 Task: Look for space in Danghara, Tajikistan from 10th July, 2023 to 15th July, 2023 for 7 adults in price range Rs.10000 to Rs.15000. Place can be entire place or shared room with 4 bedrooms having 7 beds and 4 bathrooms. Property type can be house, flat, guest house. Amenities needed are: wifi, TV, free parkinig on premises, gym, breakfast. Booking option can be shelf check-in. Required host language is English.
Action: Mouse moved to (453, 61)
Screenshot: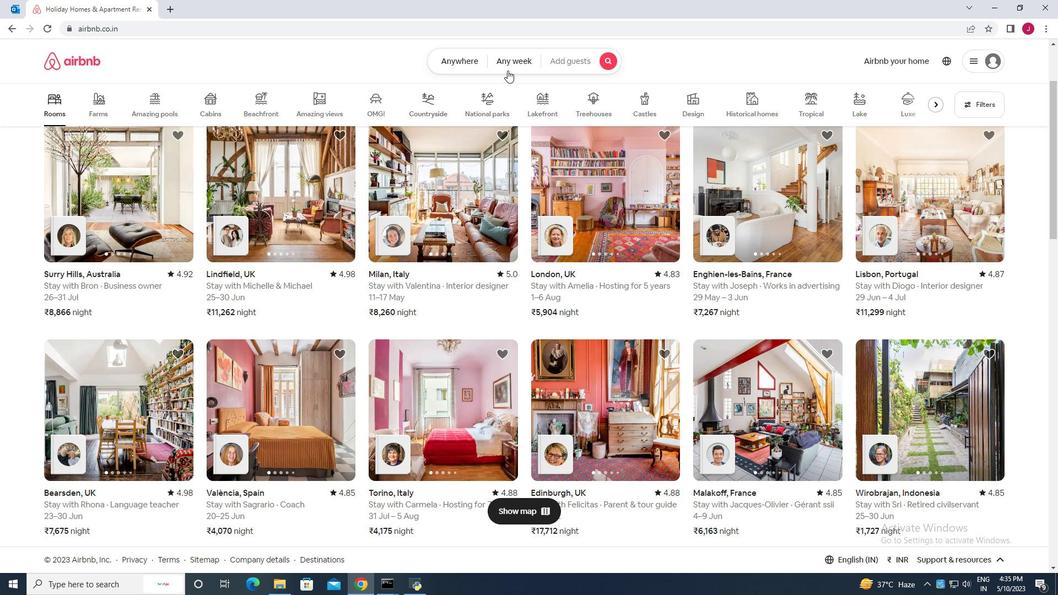 
Action: Mouse pressed left at (453, 61)
Screenshot: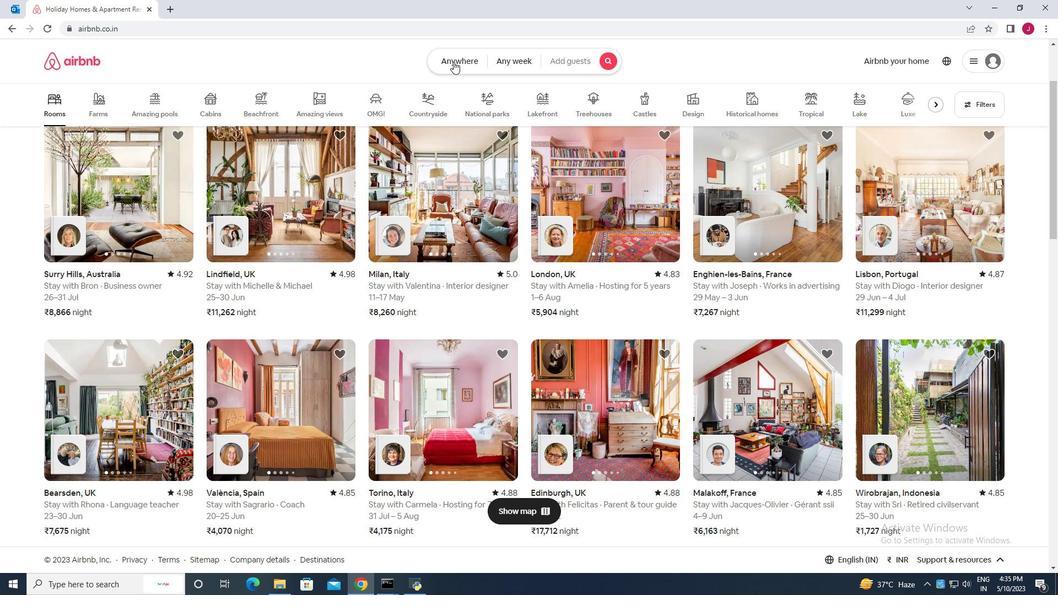 
Action: Mouse moved to (349, 103)
Screenshot: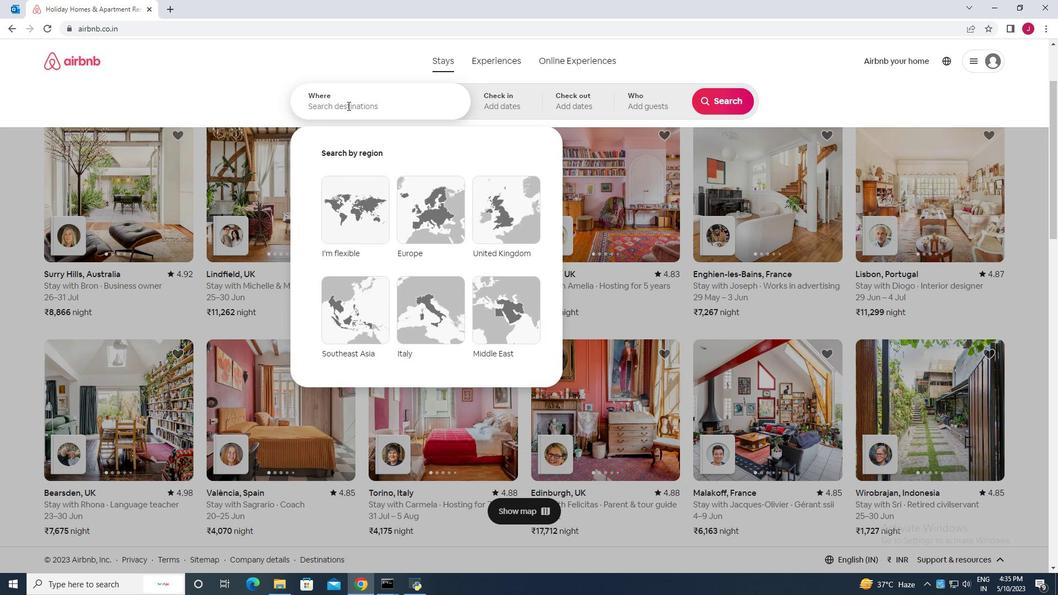 
Action: Mouse pressed left at (349, 103)
Screenshot: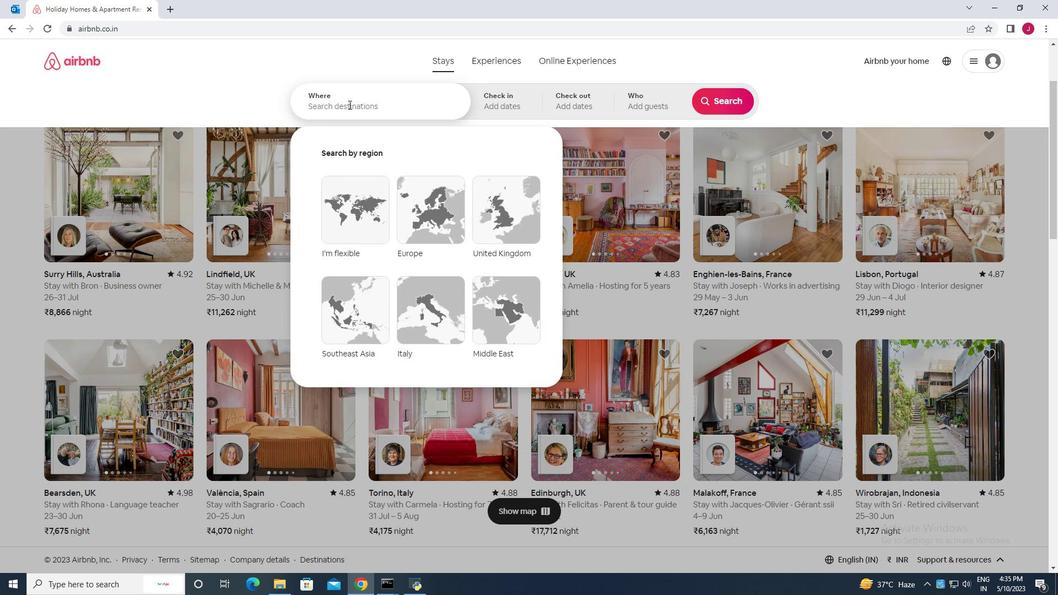 
Action: Mouse moved to (349, 103)
Screenshot: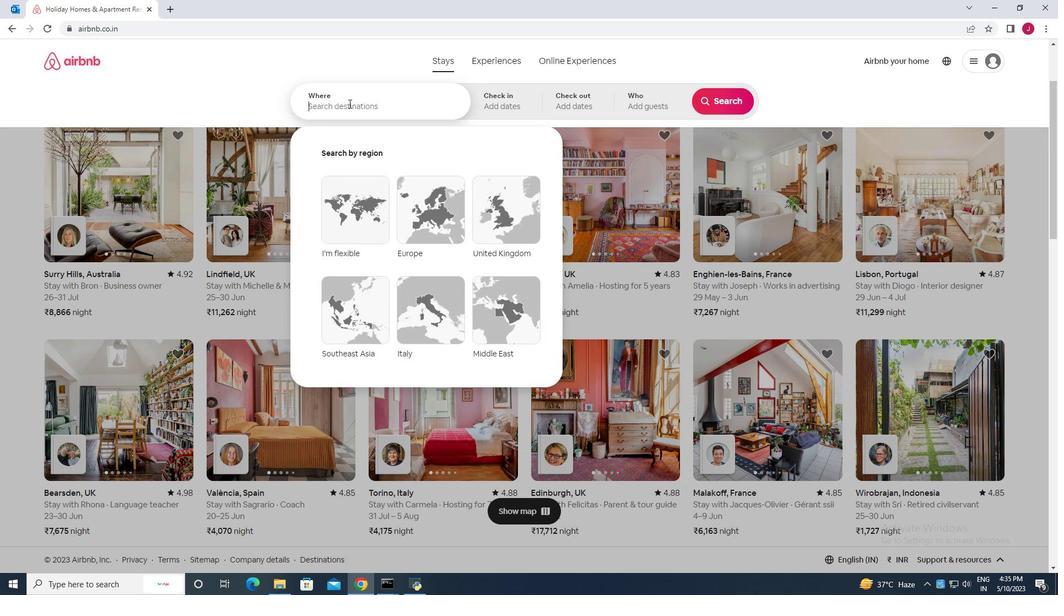 
Action: Key pressed <Key.caps_lock>D<Key.caps_lock>anghara<Key.space>tajikistan
Screenshot: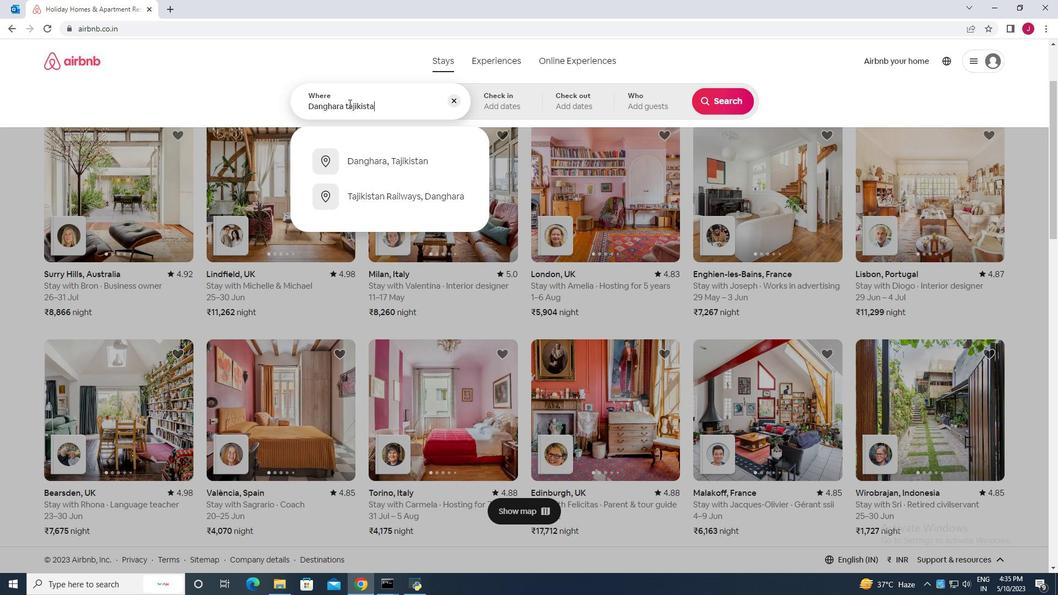 
Action: Mouse moved to (419, 164)
Screenshot: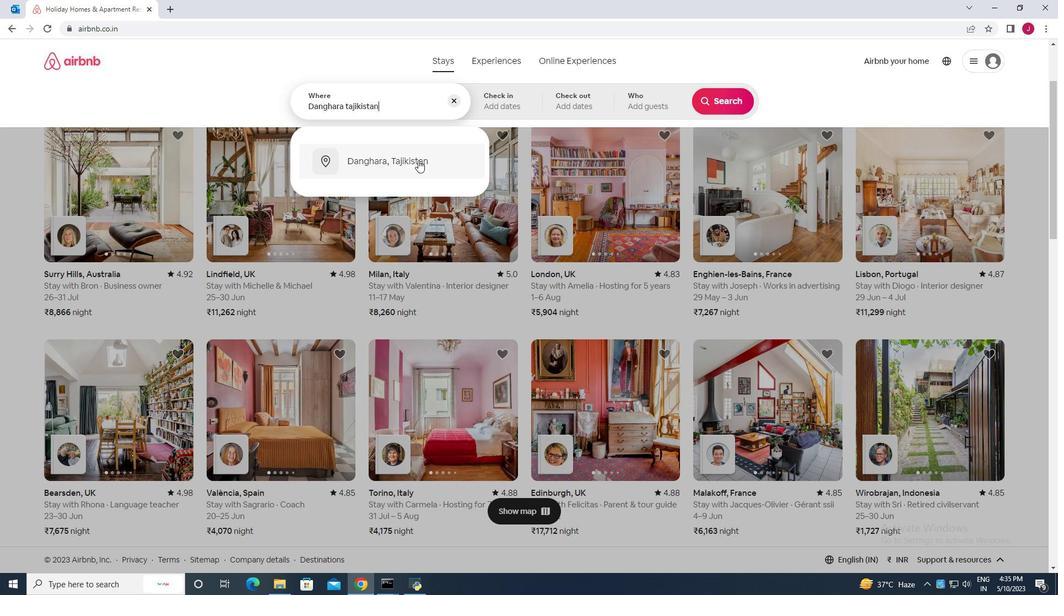 
Action: Mouse pressed left at (419, 164)
Screenshot: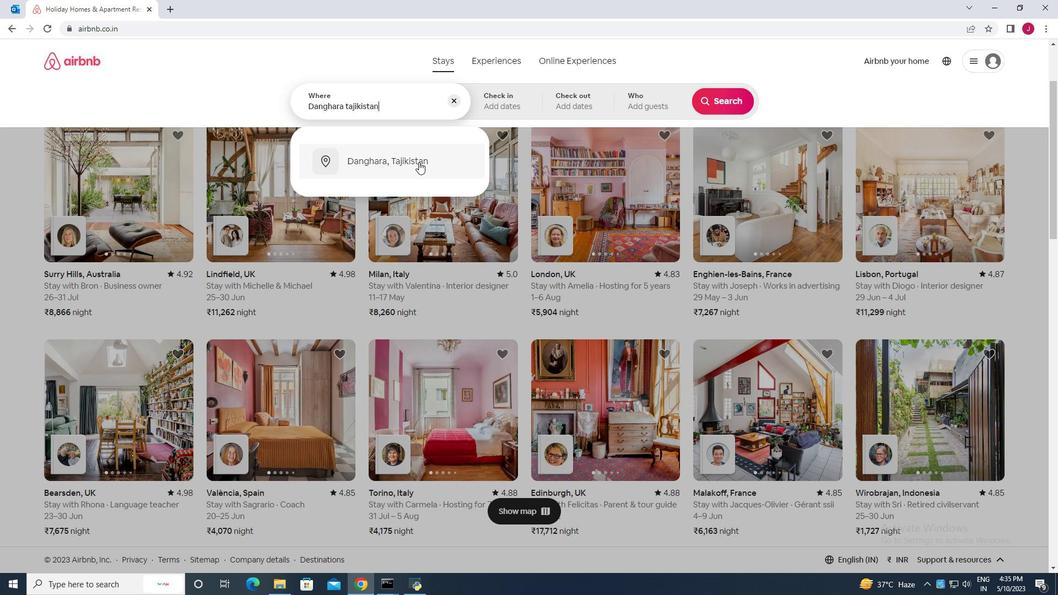 
Action: Mouse moved to (719, 185)
Screenshot: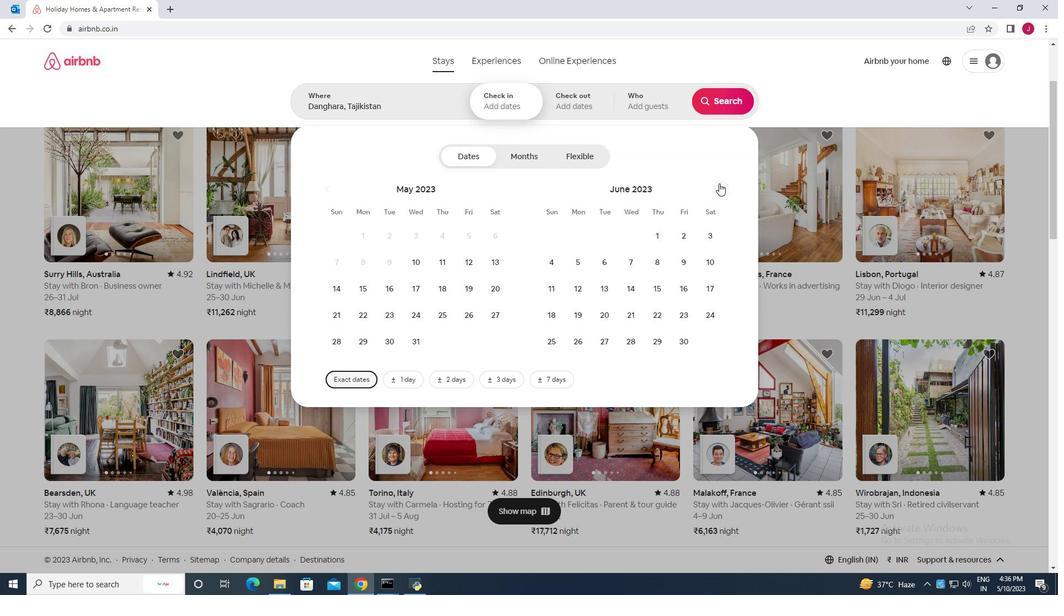 
Action: Mouse pressed left at (719, 185)
Screenshot: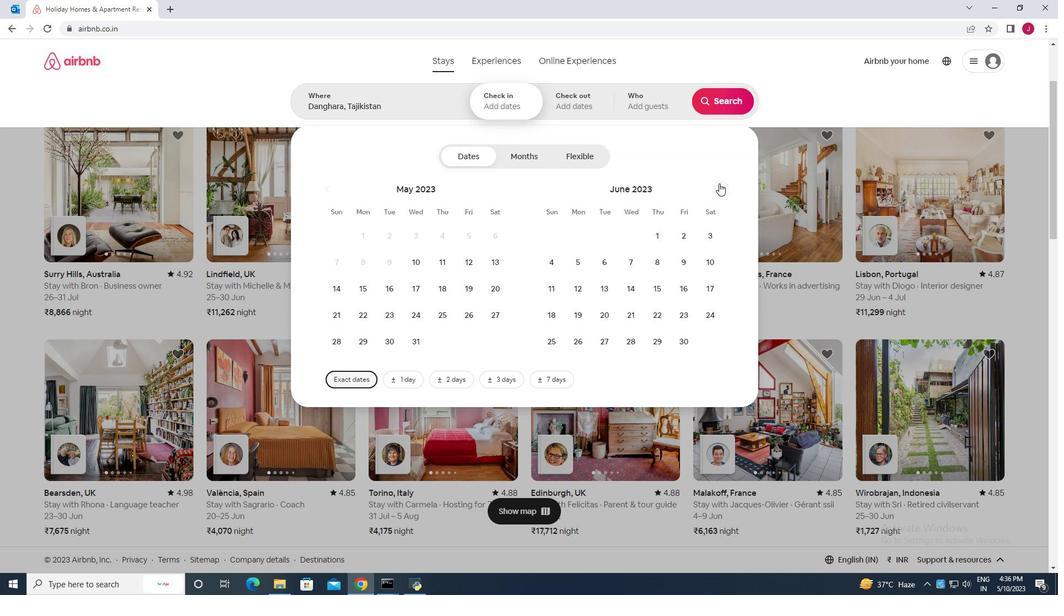 
Action: Mouse moved to (575, 291)
Screenshot: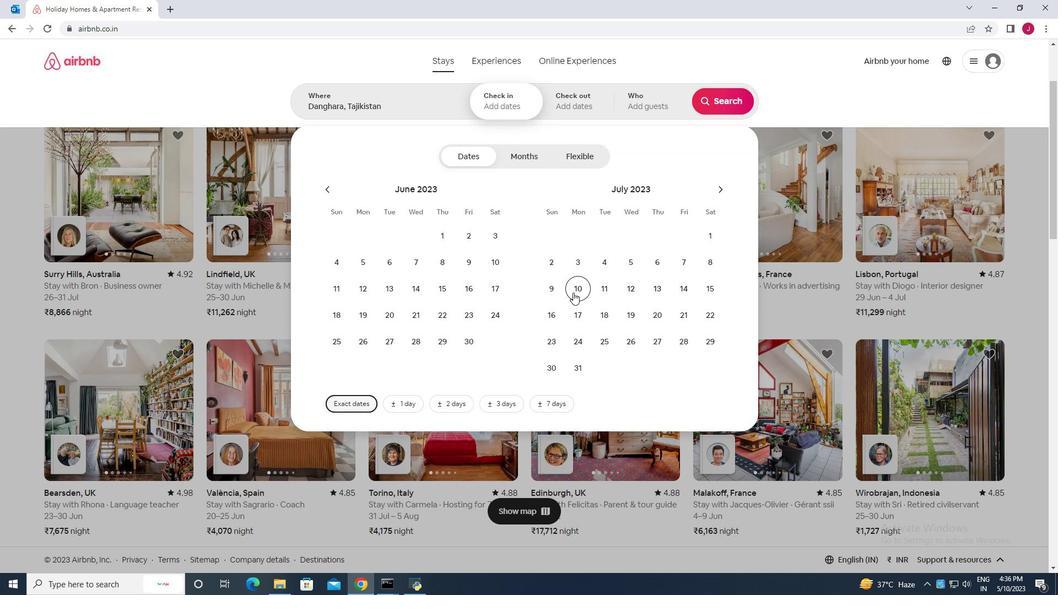 
Action: Mouse pressed left at (575, 291)
Screenshot: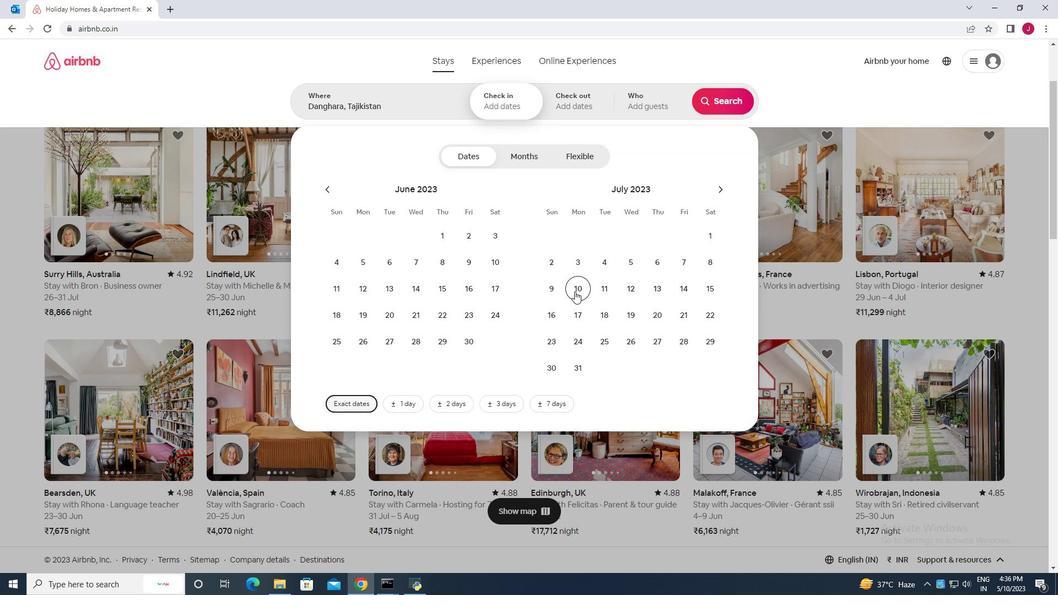 
Action: Mouse moved to (708, 287)
Screenshot: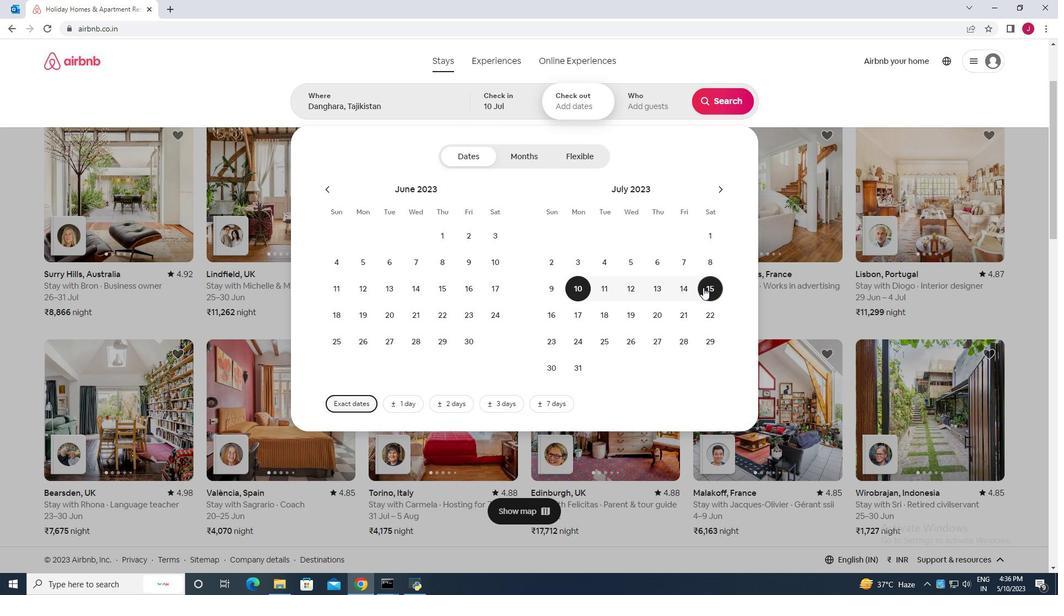 
Action: Mouse pressed left at (708, 287)
Screenshot: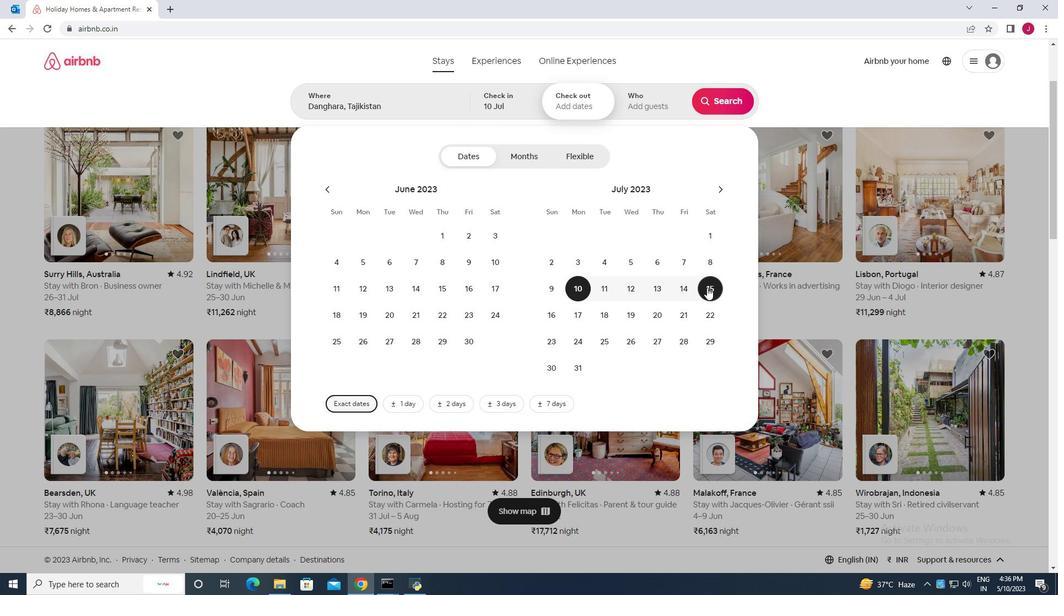
Action: Mouse moved to (646, 106)
Screenshot: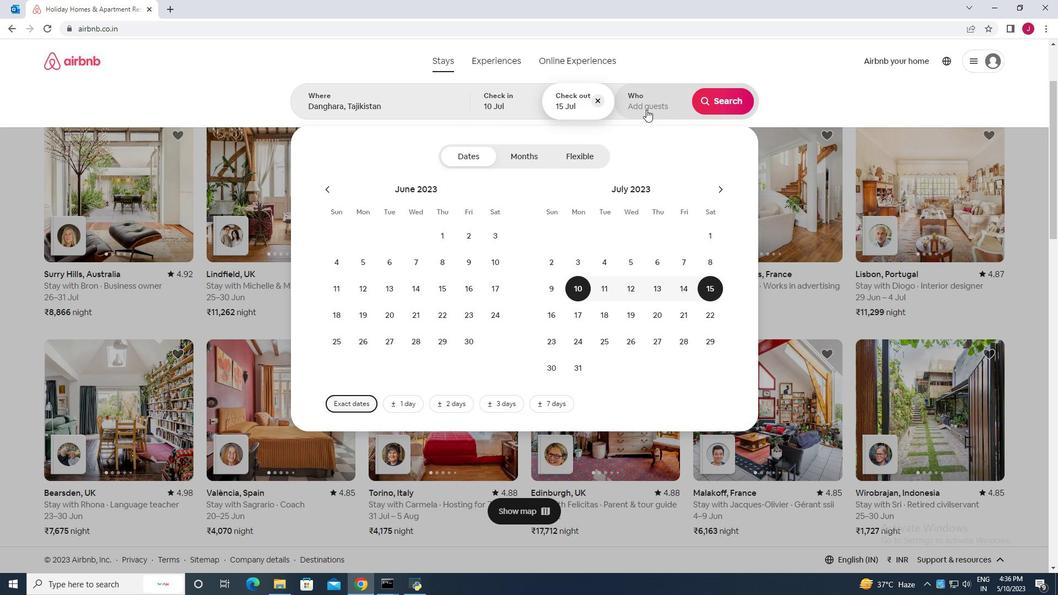 
Action: Mouse pressed left at (646, 106)
Screenshot: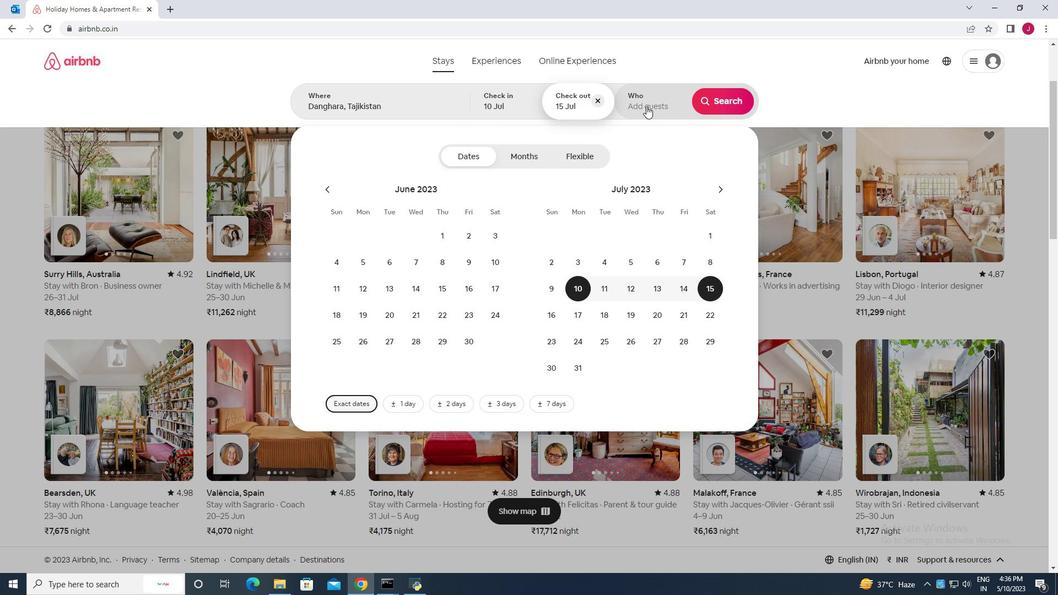 
Action: Mouse moved to (725, 165)
Screenshot: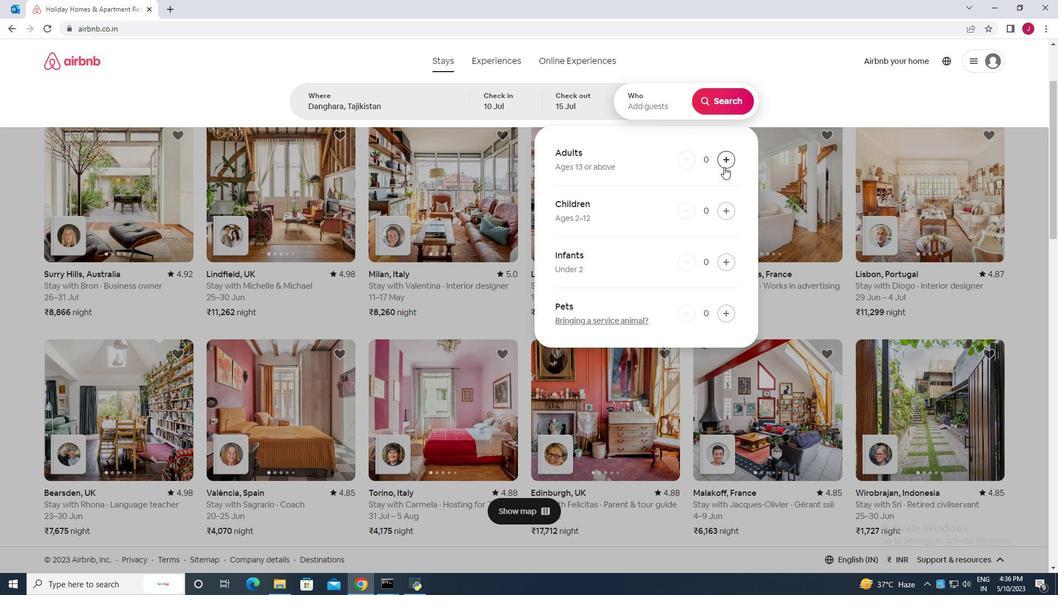 
Action: Mouse pressed left at (725, 165)
Screenshot: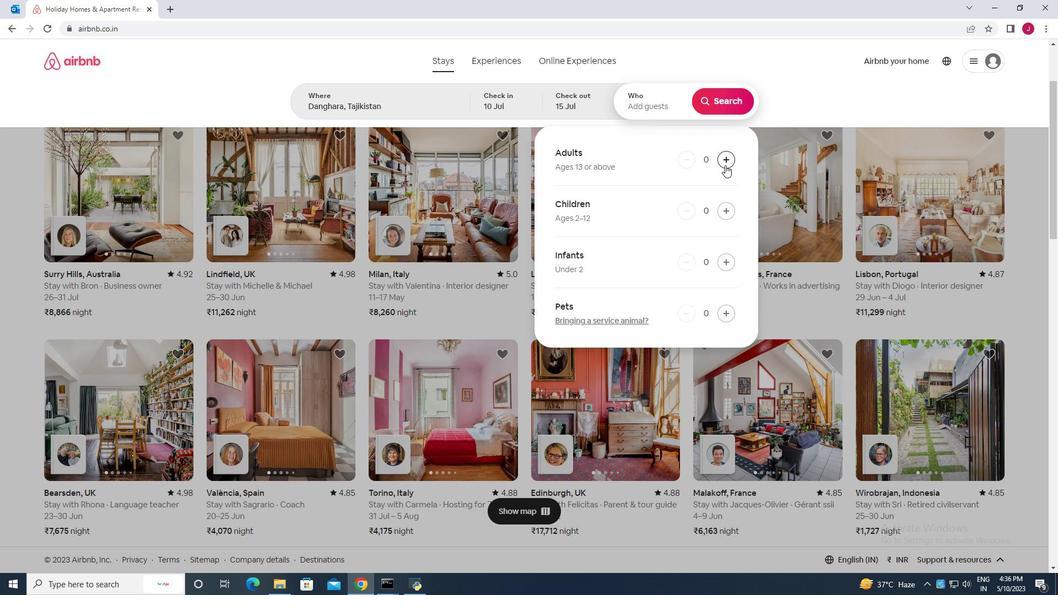 
Action: Mouse pressed left at (725, 165)
Screenshot: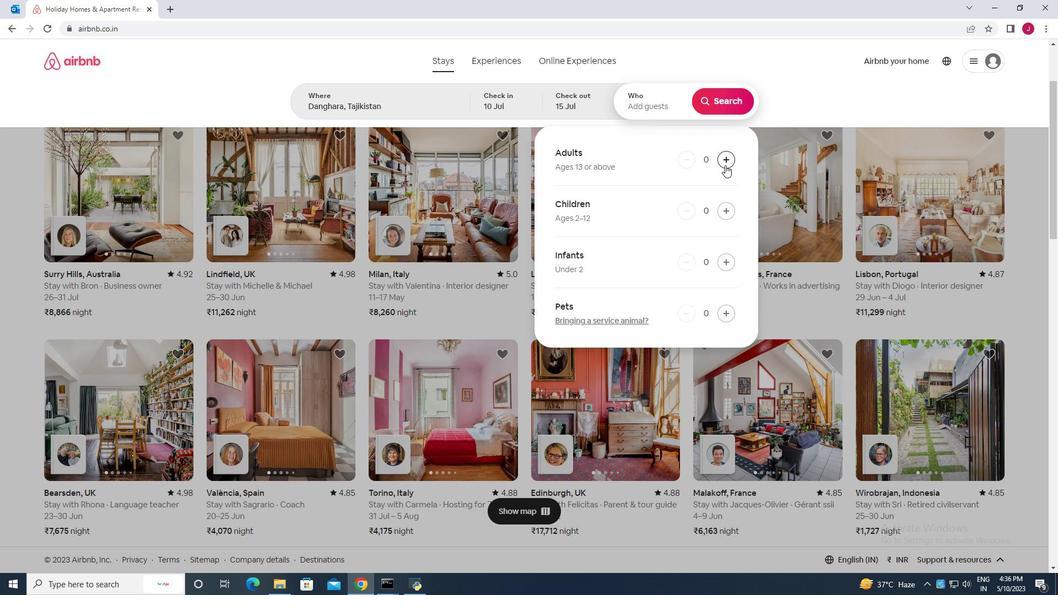 
Action: Mouse pressed left at (725, 165)
Screenshot: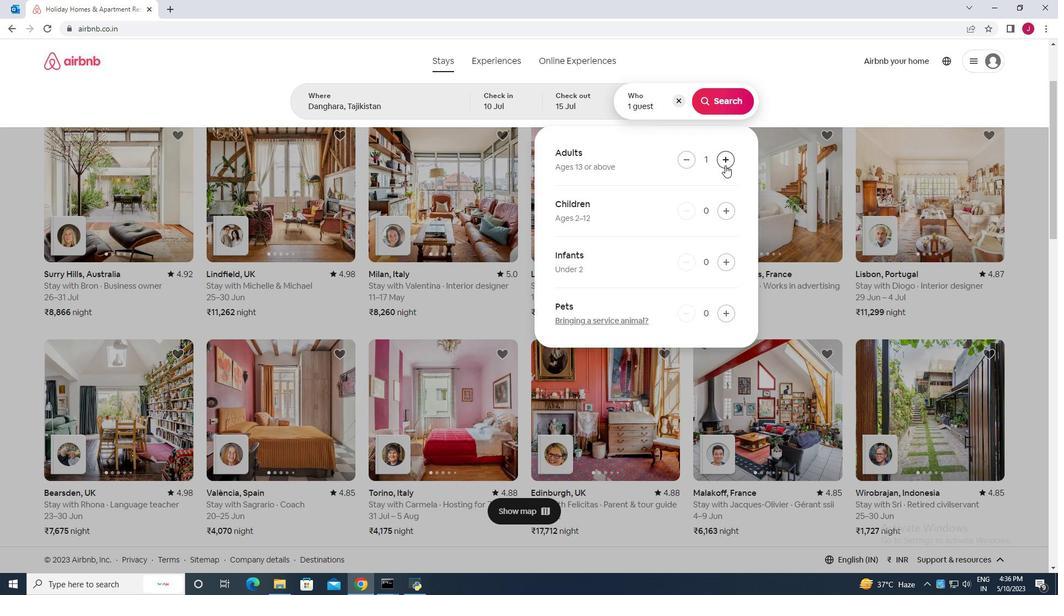 
Action: Mouse pressed left at (725, 165)
Screenshot: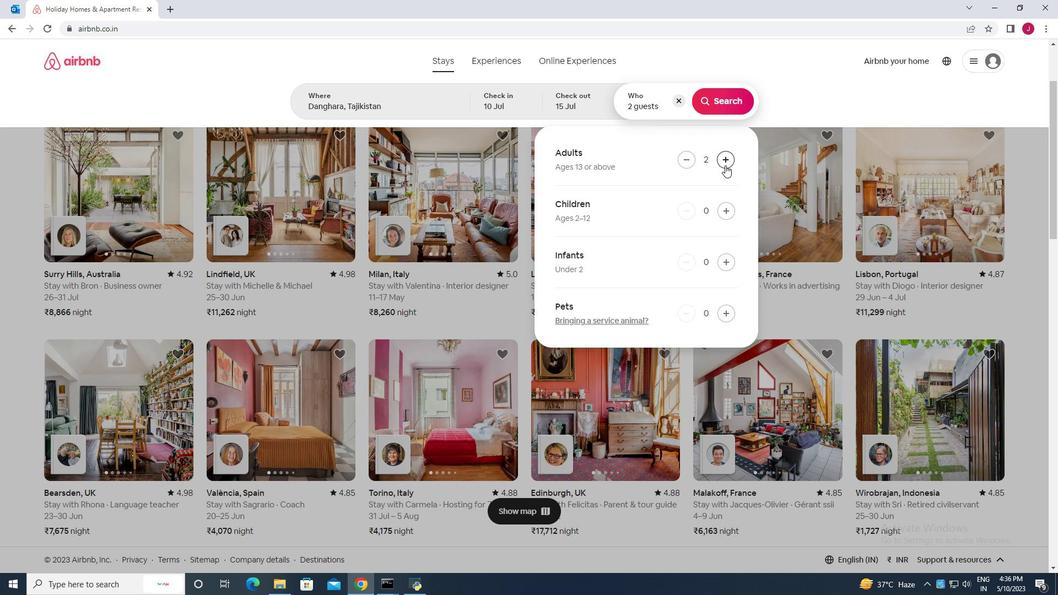 
Action: Mouse pressed left at (725, 165)
Screenshot: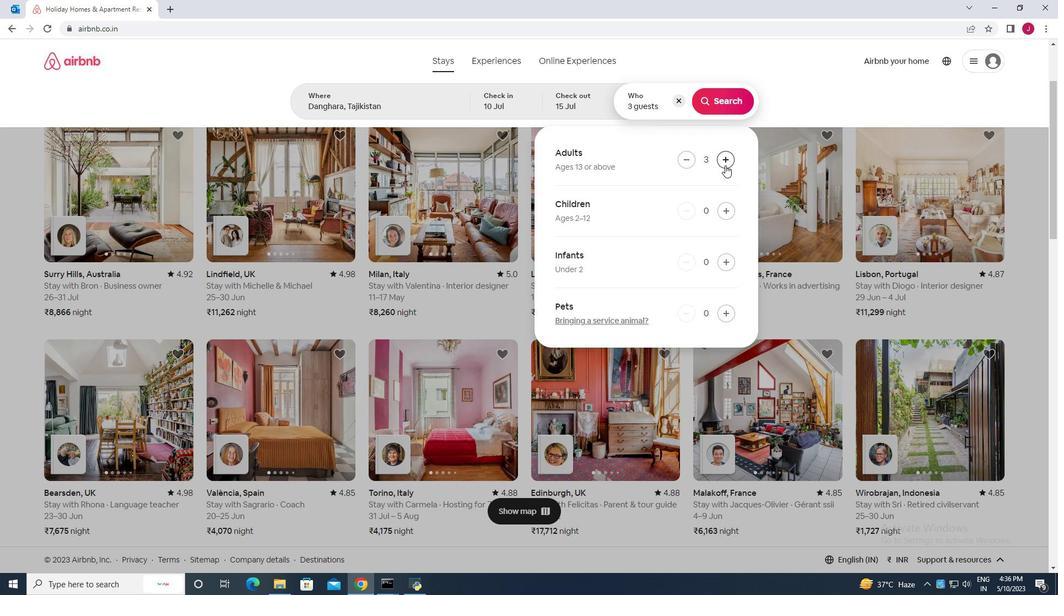 
Action: Mouse pressed left at (725, 165)
Screenshot: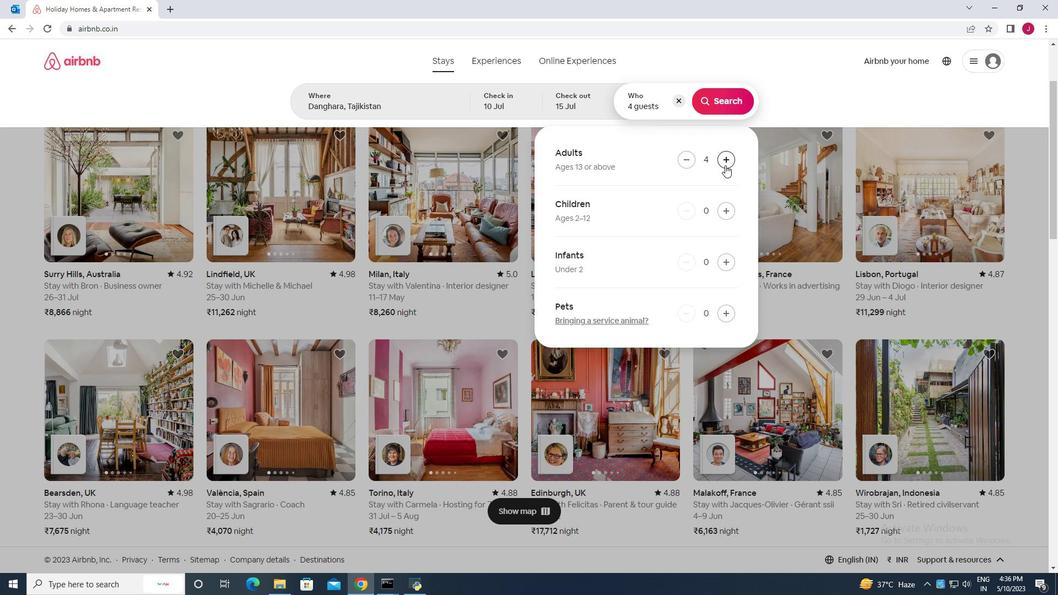 
Action: Mouse pressed left at (725, 165)
Screenshot: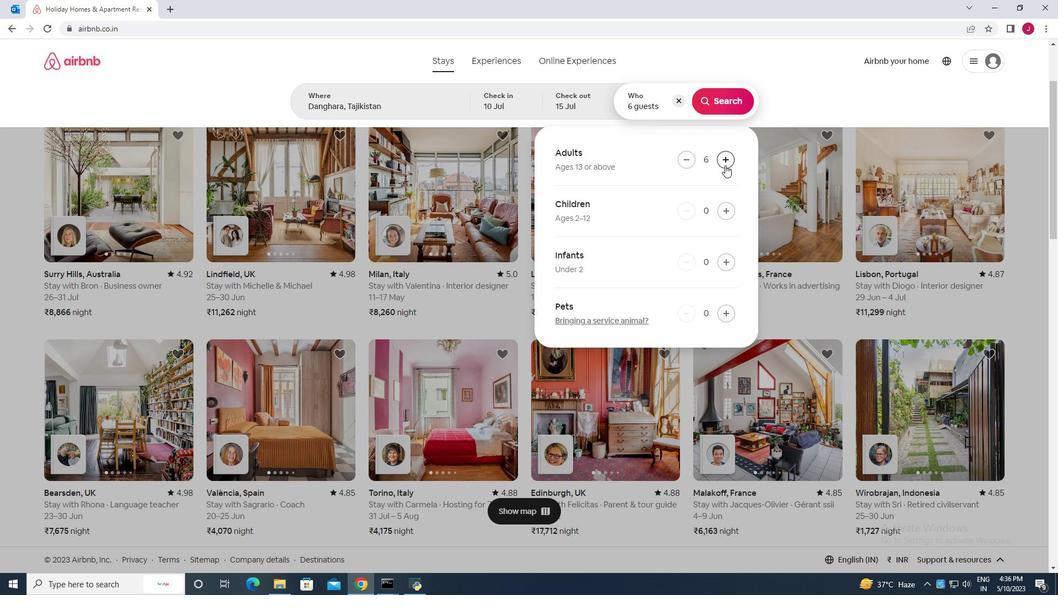 
Action: Mouse moved to (725, 105)
Screenshot: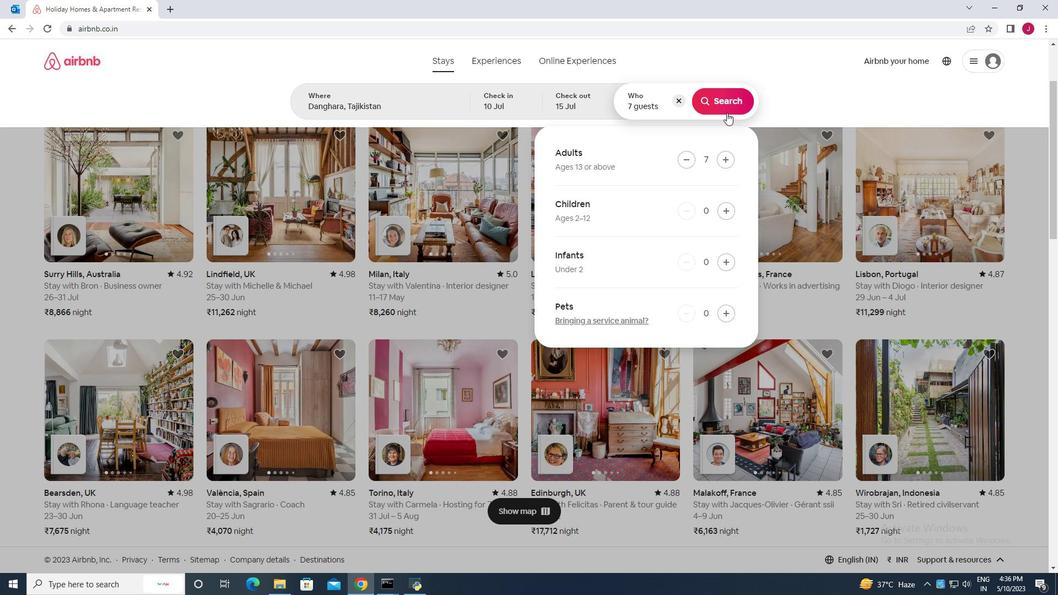 
Action: Mouse pressed left at (725, 105)
Screenshot: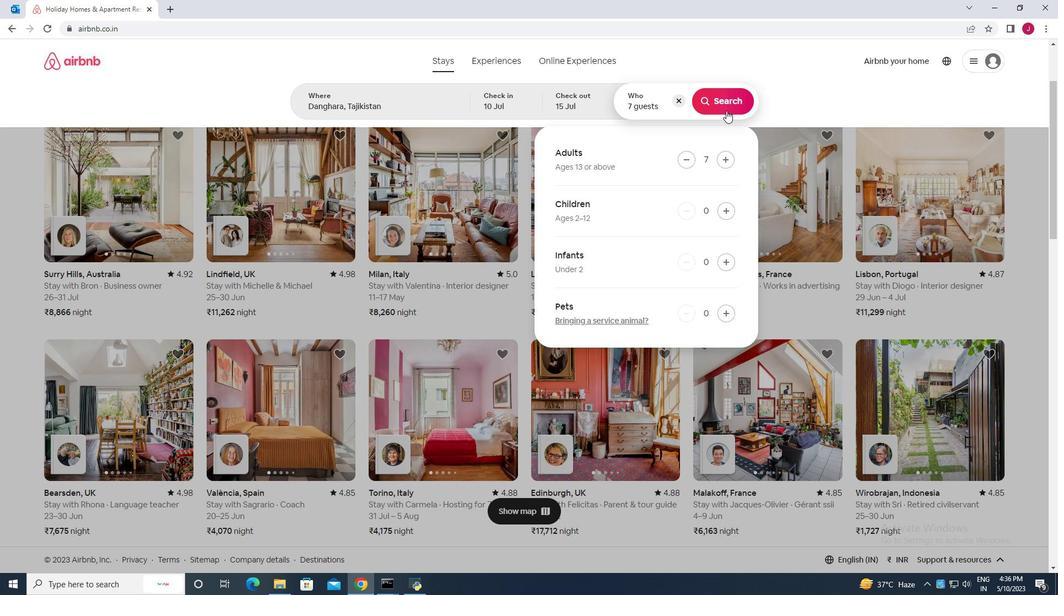 
Action: Mouse moved to (1013, 105)
Screenshot: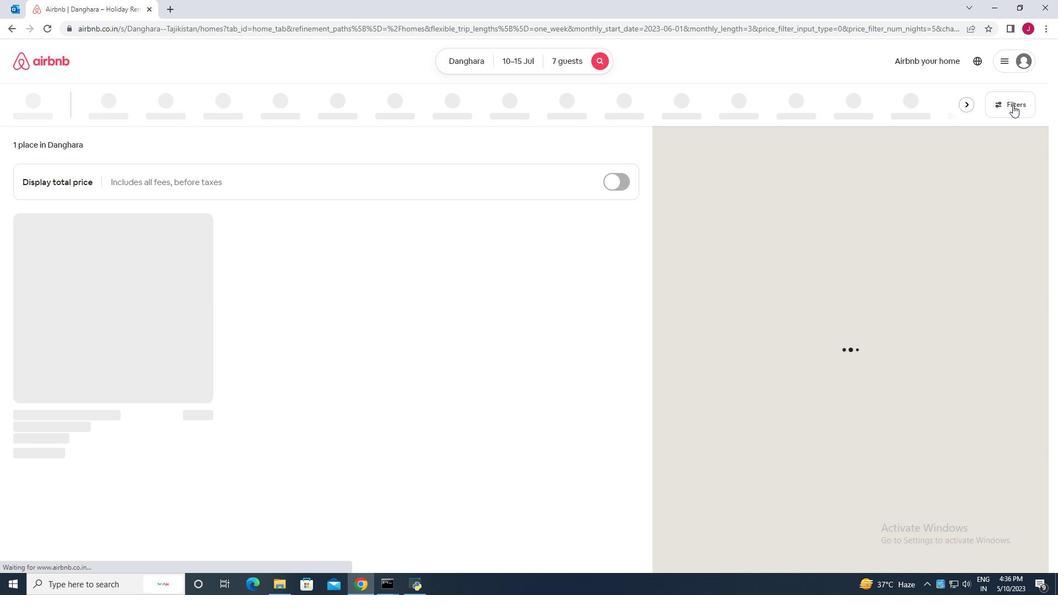 
Action: Mouse pressed left at (1013, 105)
Screenshot: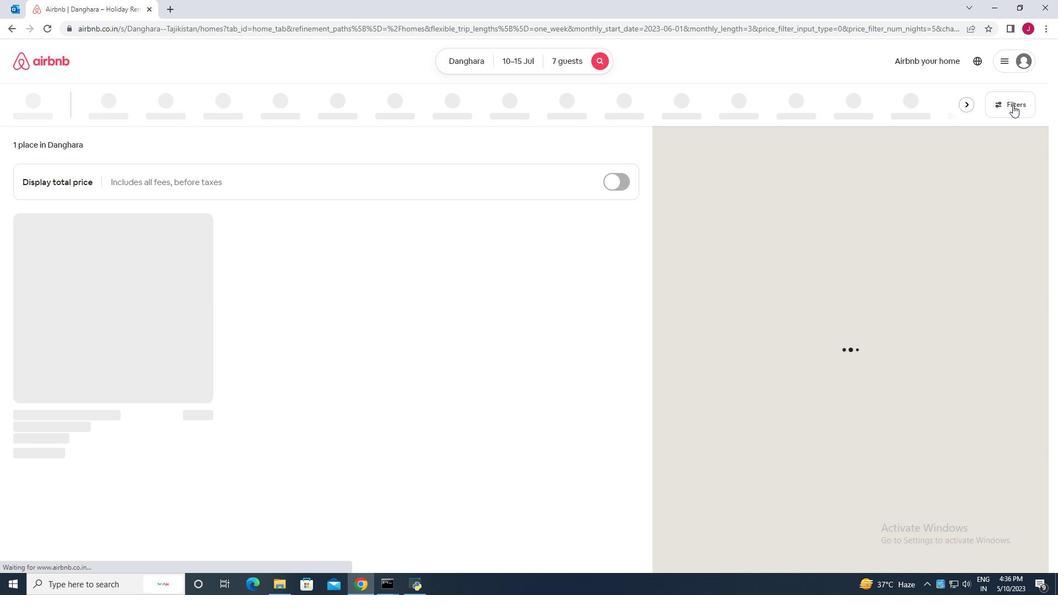 
Action: Mouse moved to (393, 371)
Screenshot: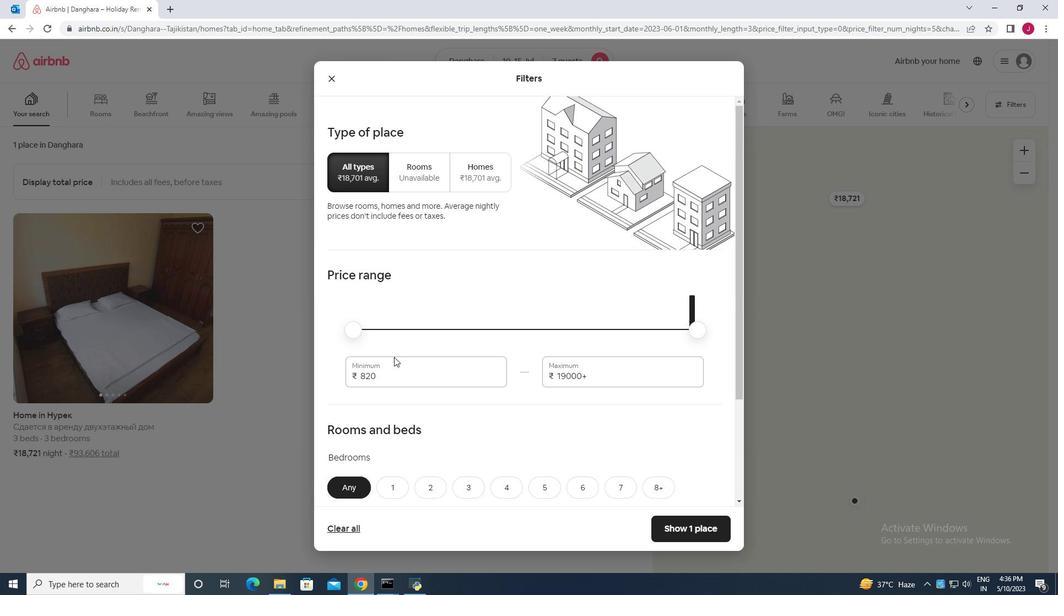 
Action: Mouse pressed left at (393, 371)
Screenshot: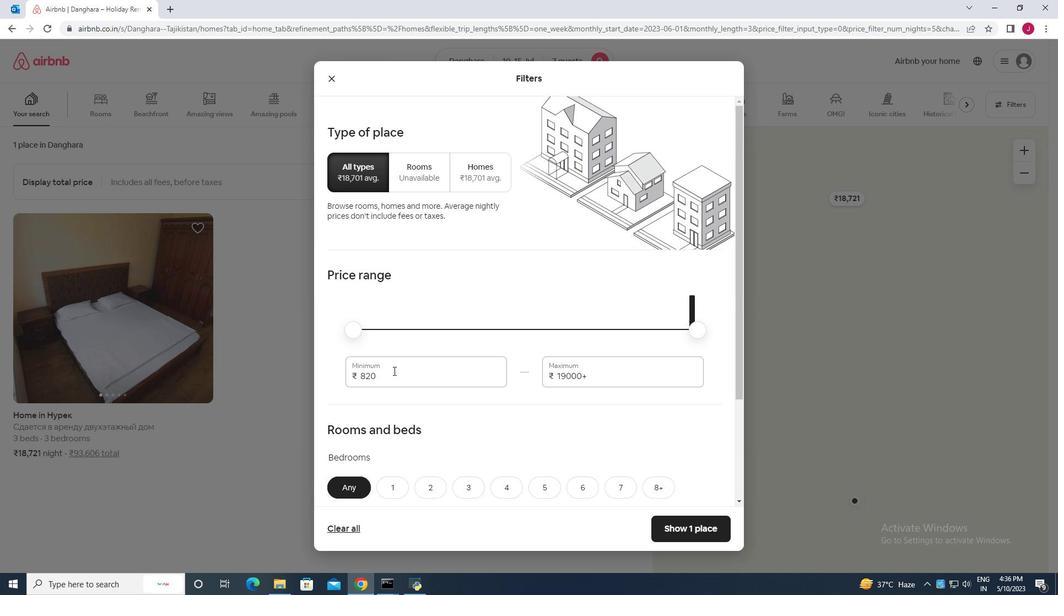 
Action: Mouse moved to (394, 374)
Screenshot: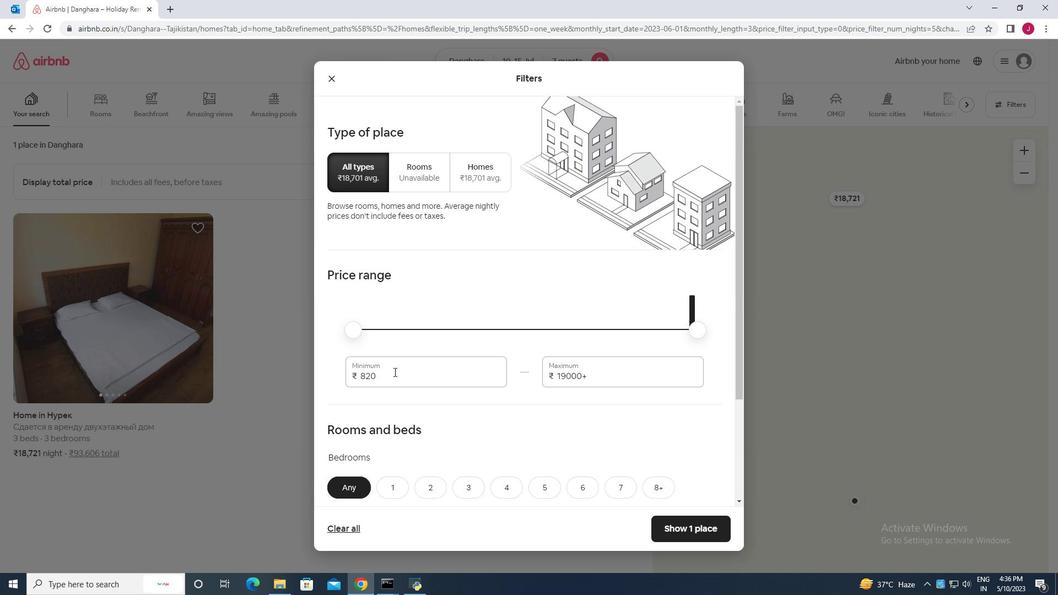 
Action: Key pressed <Key.backspace><Key.backspace><Key.backspace><Key.backspace><Key.backspace><Key.backspace><Key.backspace><Key.backspace><Key.backspace><Key.backspace><Key.backspace><Key.backspace><Key.backspace>0000<Key.backspace><Key.backspace><Key.backspace><Key.backspace><Key.backspace><Key.backspace><Key.backspace><Key.backspace><Key.backspace><Key.backspace><Key.backspace>10000
Screenshot: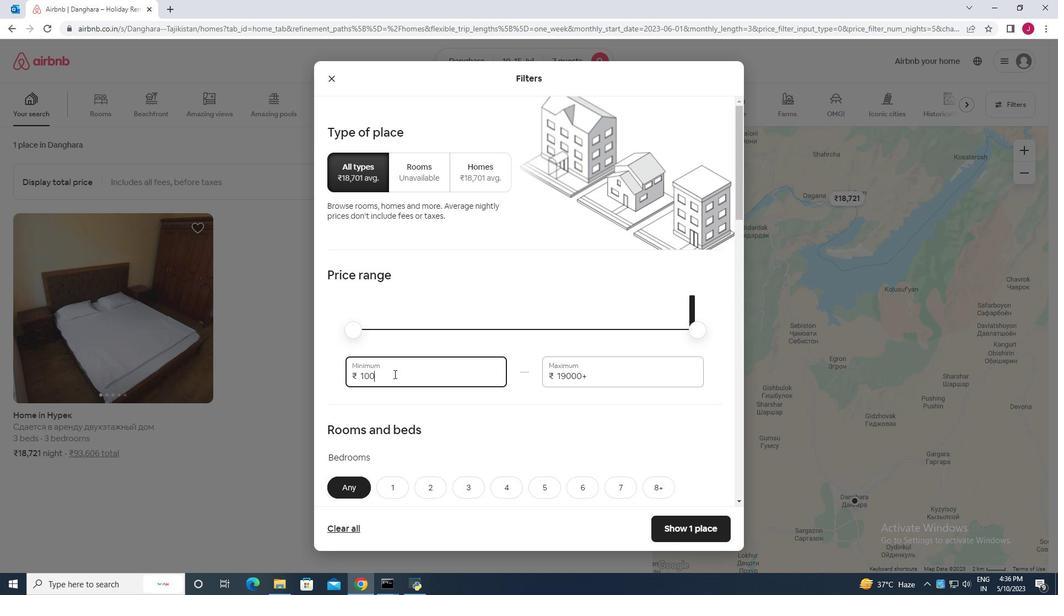 
Action: Mouse moved to (614, 370)
Screenshot: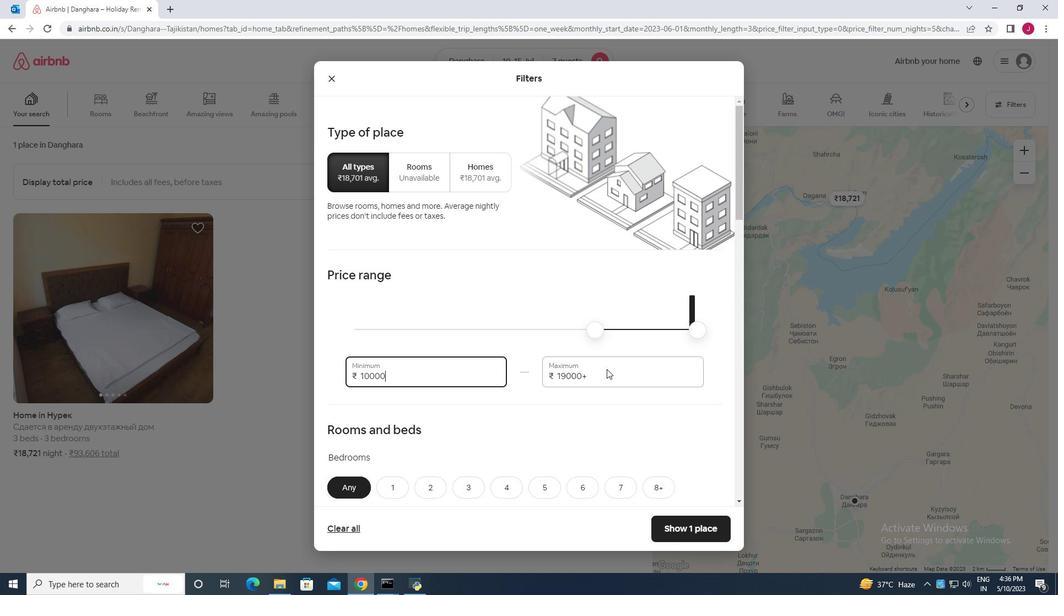 
Action: Mouse pressed left at (614, 370)
Screenshot: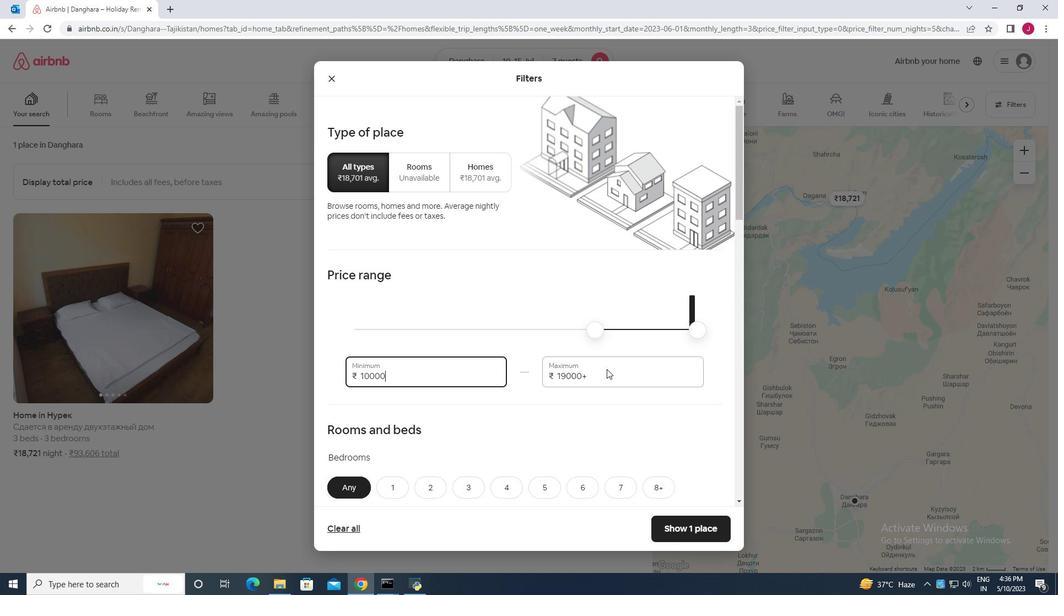
Action: Mouse moved to (615, 370)
Screenshot: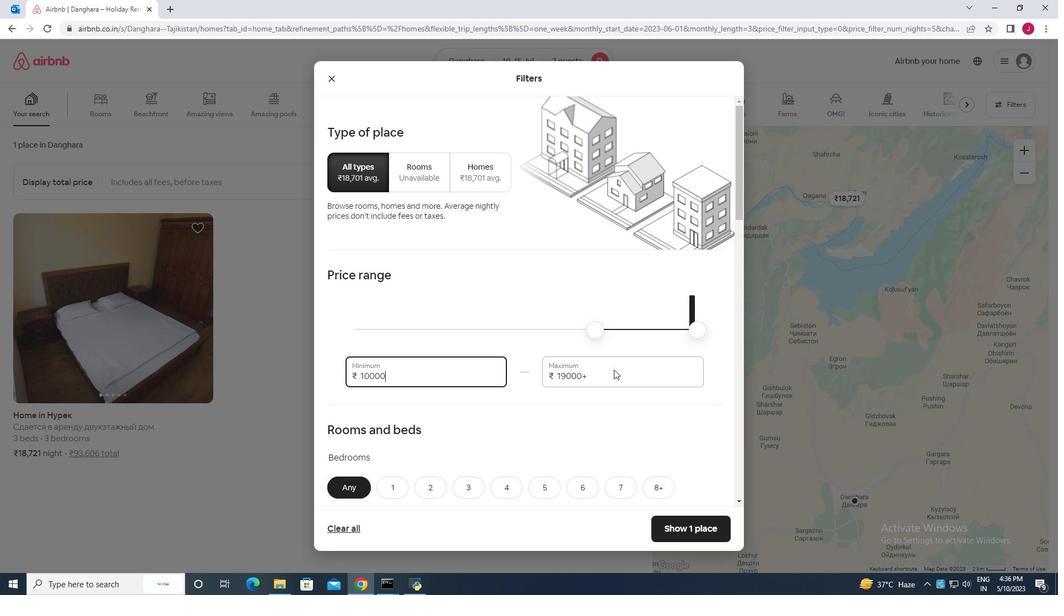 
Action: Key pressed <Key.backspace><Key.backspace><Key.backspace><Key.backspace><Key.backspace><Key.backspace><Key.backspace><Key.backspace><Key.backspace><Key.backspace><Key.backspace>15000
Screenshot: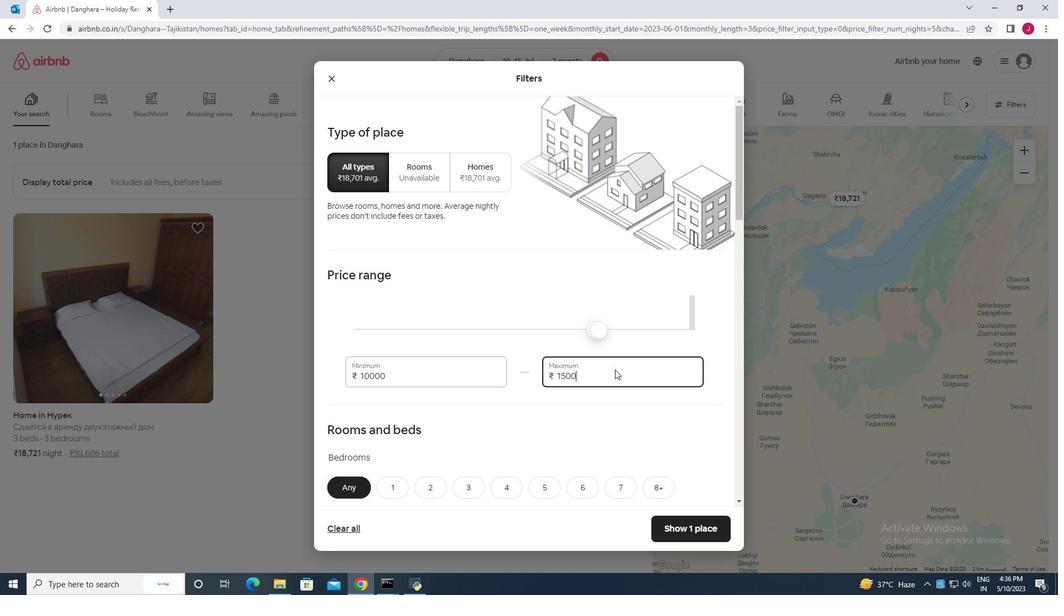 
Action: Mouse moved to (553, 383)
Screenshot: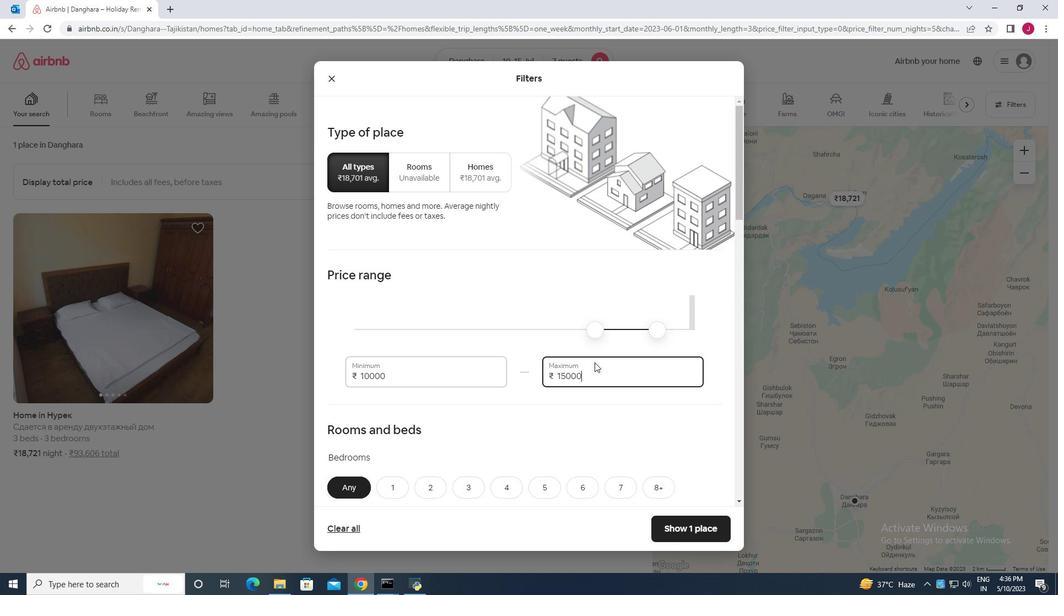 
Action: Mouse scrolled (553, 383) with delta (0, 0)
Screenshot: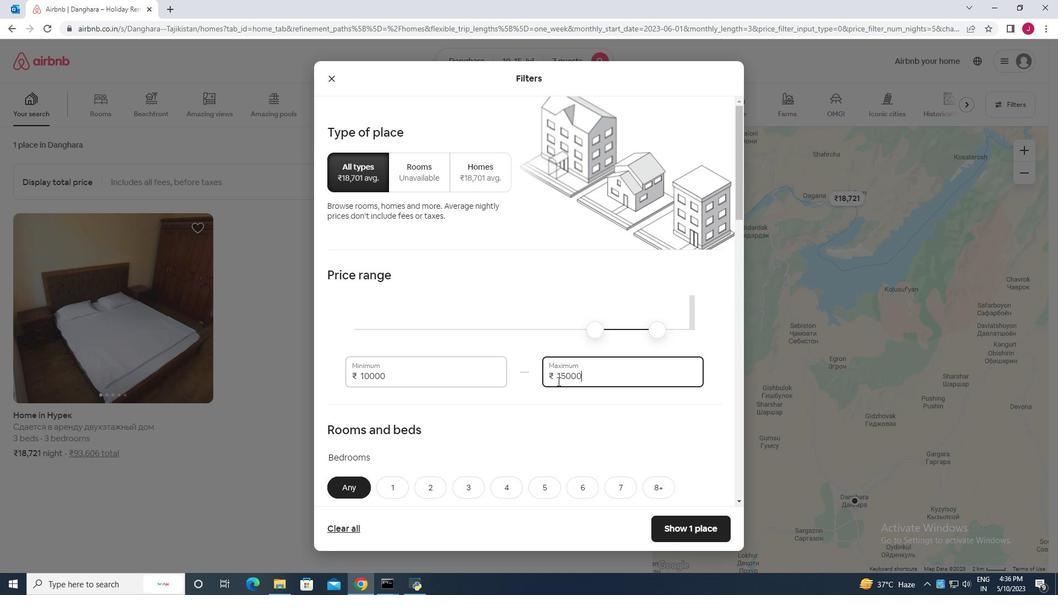 
Action: Mouse scrolled (553, 383) with delta (0, 0)
Screenshot: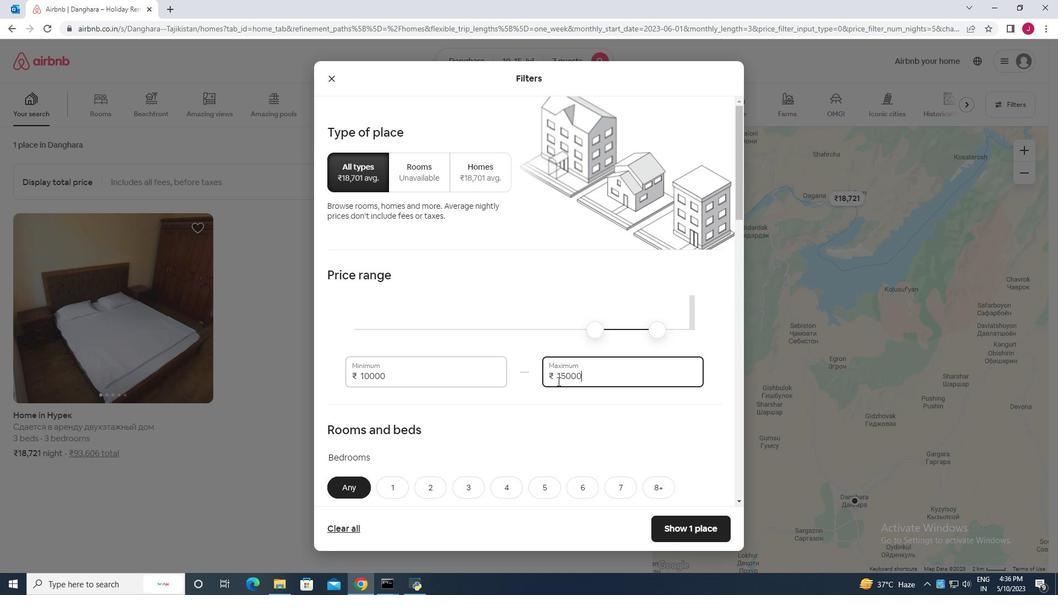
Action: Mouse scrolled (553, 383) with delta (0, 0)
Screenshot: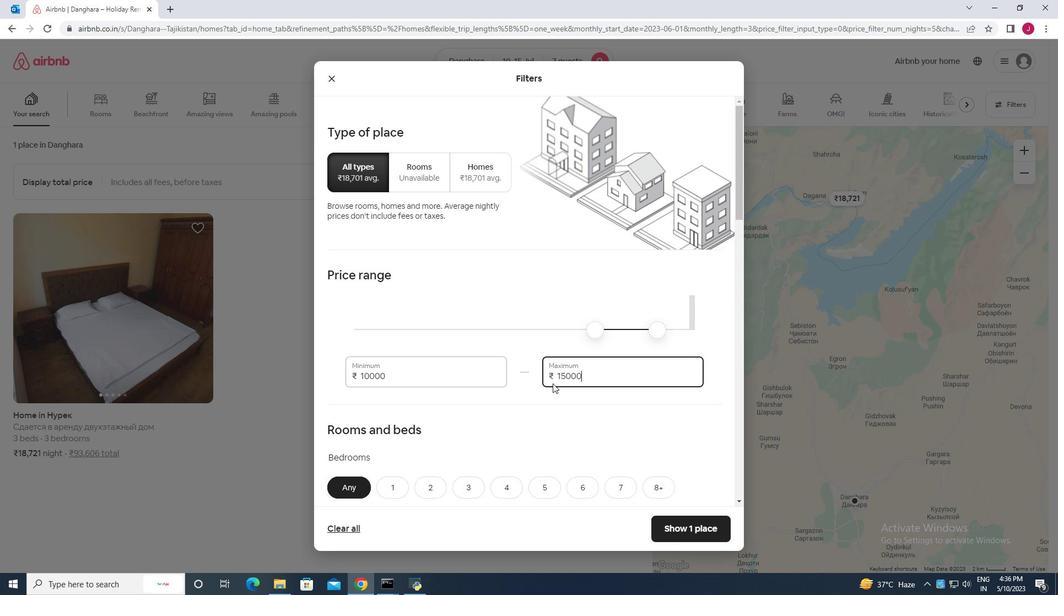 
Action: Mouse moved to (506, 326)
Screenshot: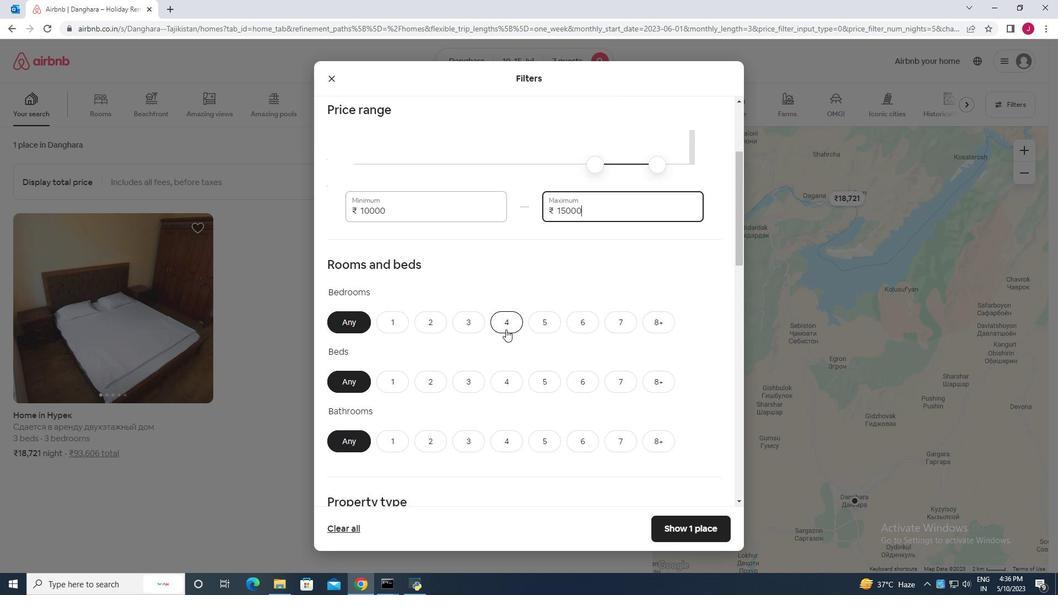 
Action: Mouse pressed left at (506, 326)
Screenshot: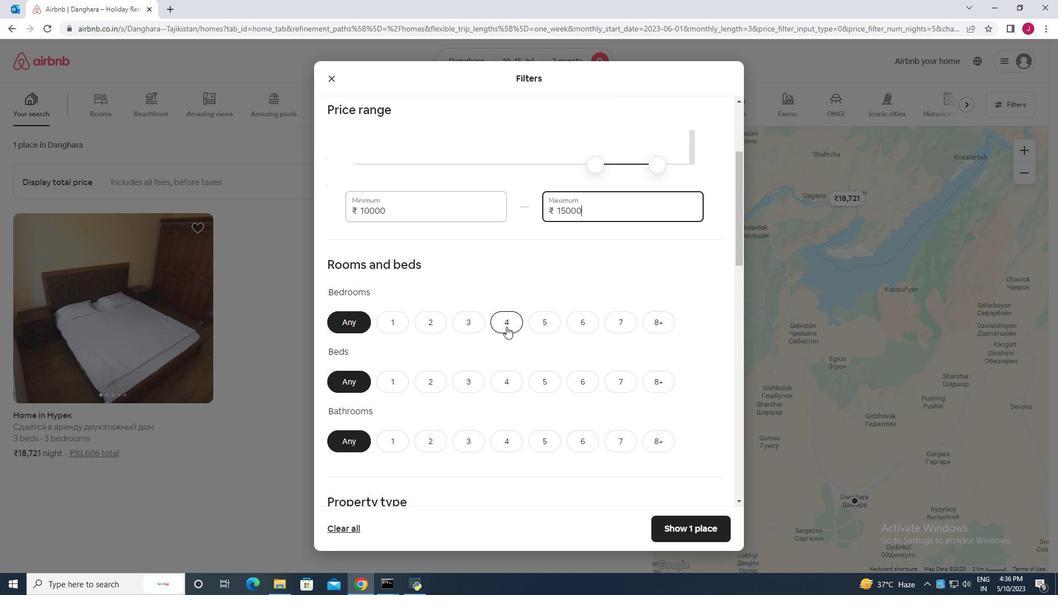 
Action: Mouse moved to (617, 384)
Screenshot: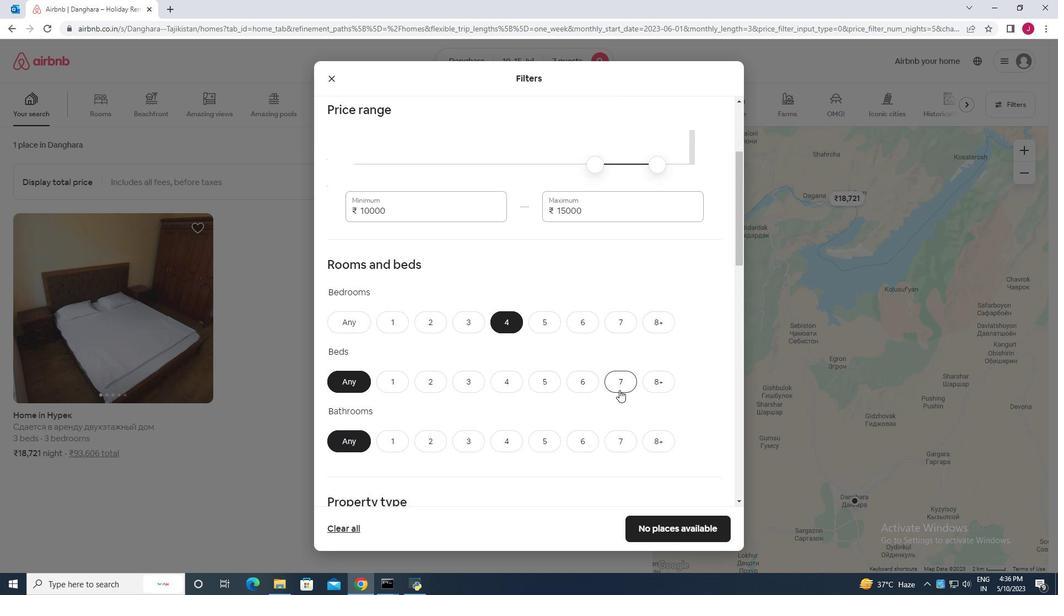 
Action: Mouse pressed left at (617, 384)
Screenshot: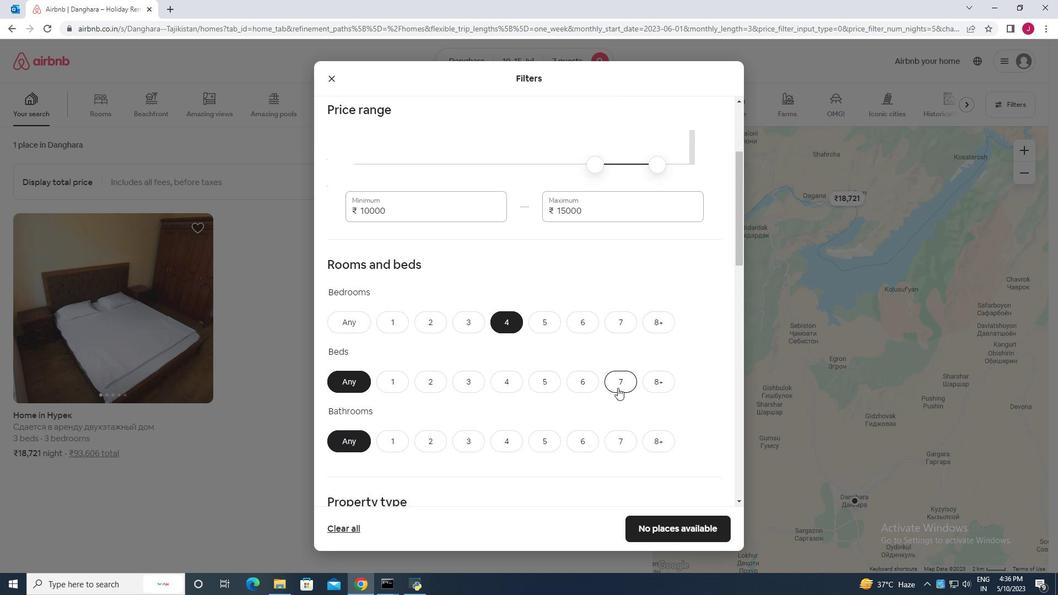 
Action: Mouse moved to (505, 443)
Screenshot: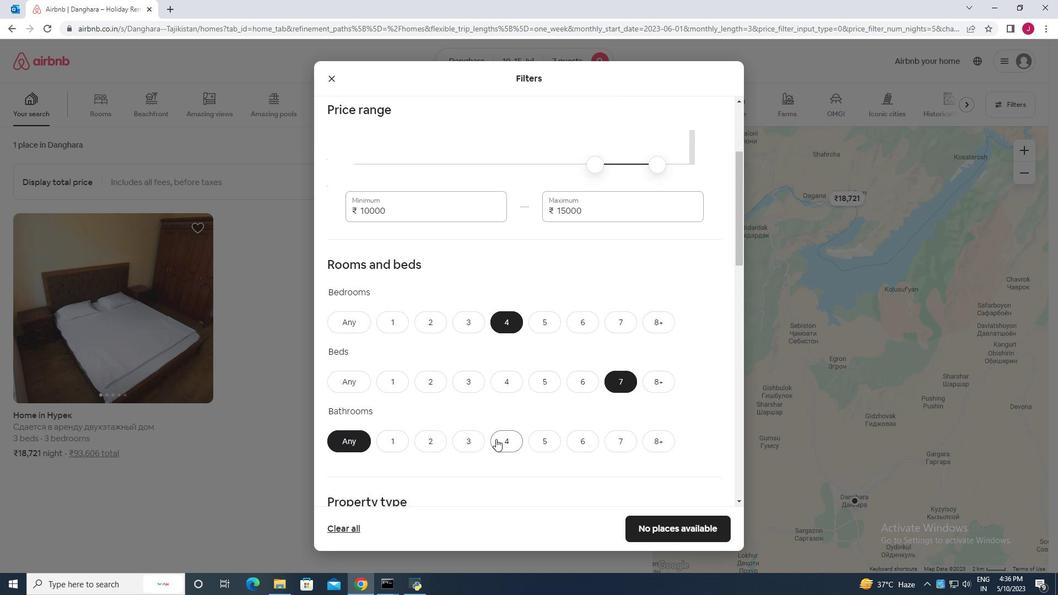
Action: Mouse pressed left at (505, 443)
Screenshot: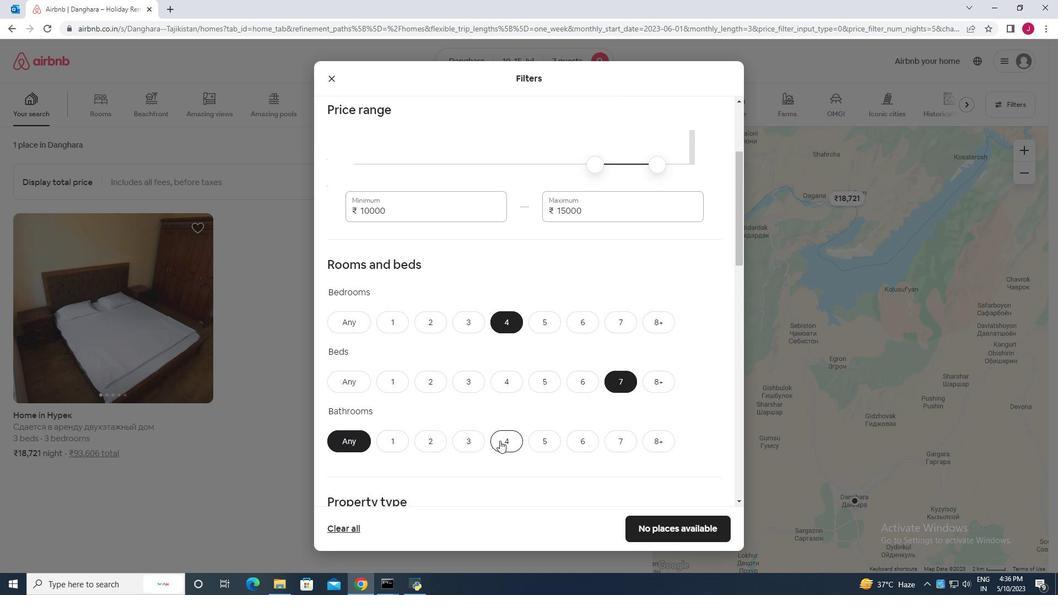 
Action: Mouse moved to (474, 403)
Screenshot: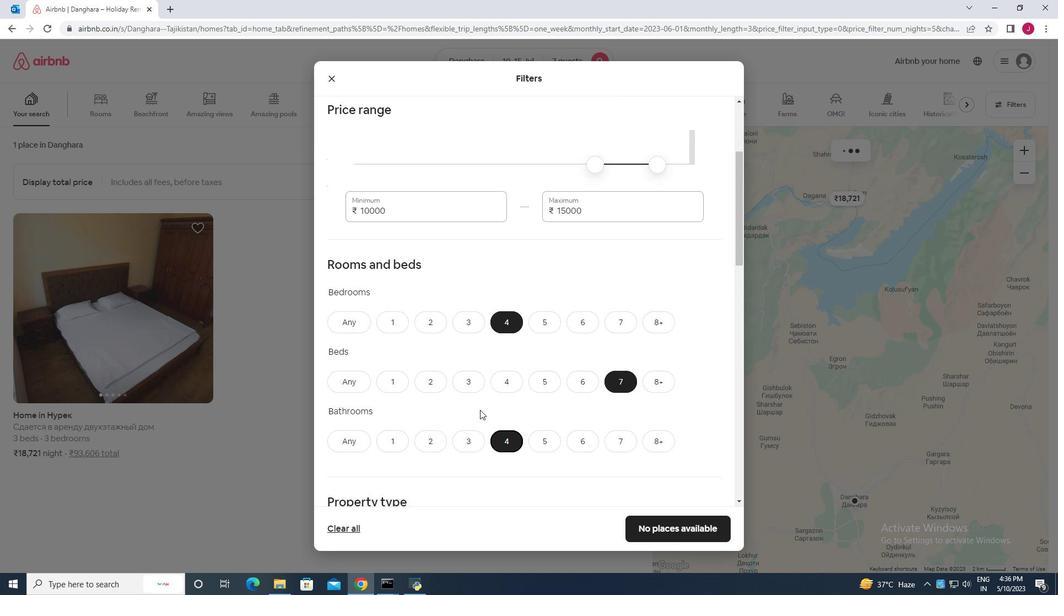 
Action: Mouse scrolled (474, 402) with delta (0, 0)
Screenshot: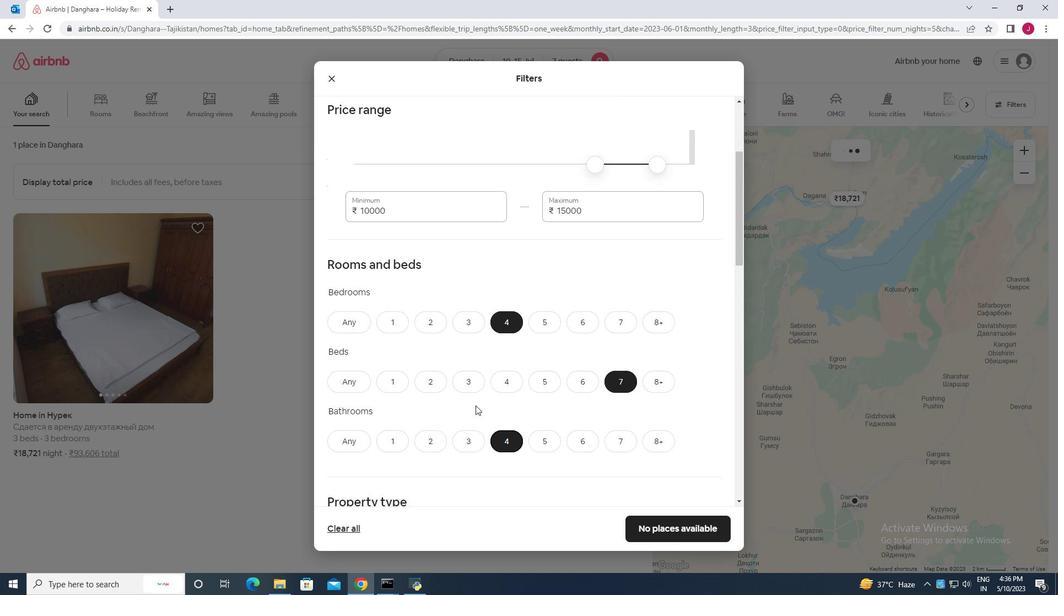 
Action: Mouse scrolled (474, 402) with delta (0, 0)
Screenshot: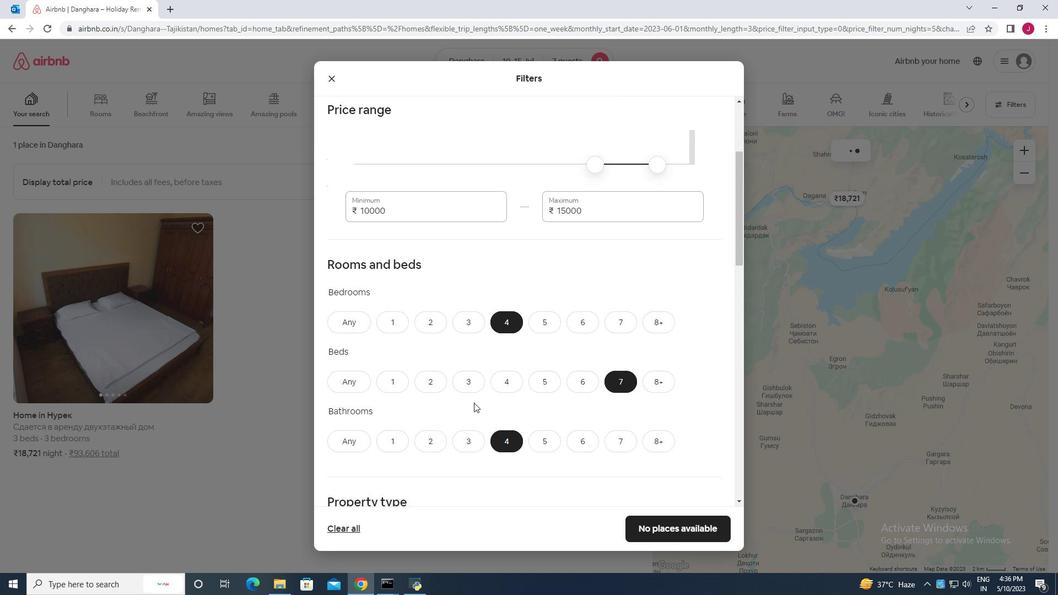 
Action: Mouse scrolled (474, 402) with delta (0, 0)
Screenshot: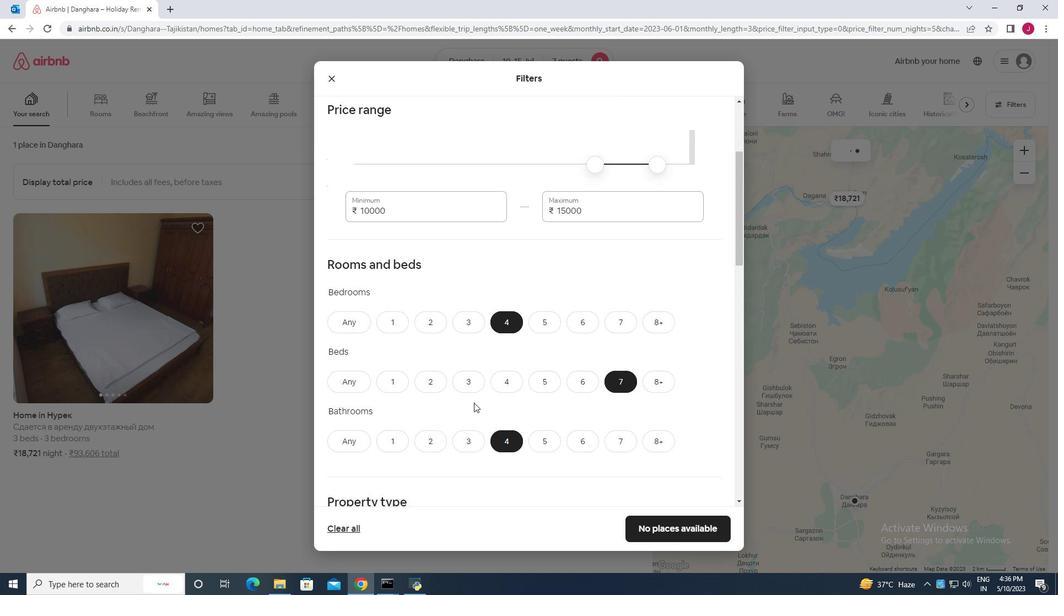 
Action: Mouse scrolled (474, 402) with delta (0, 0)
Screenshot: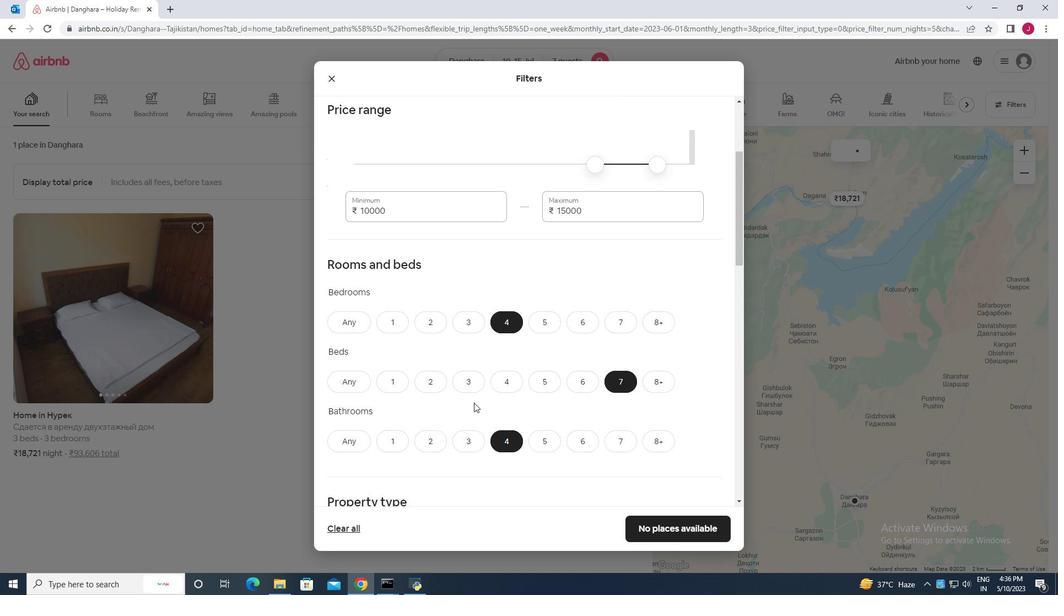 
Action: Mouse scrolled (474, 402) with delta (0, 0)
Screenshot: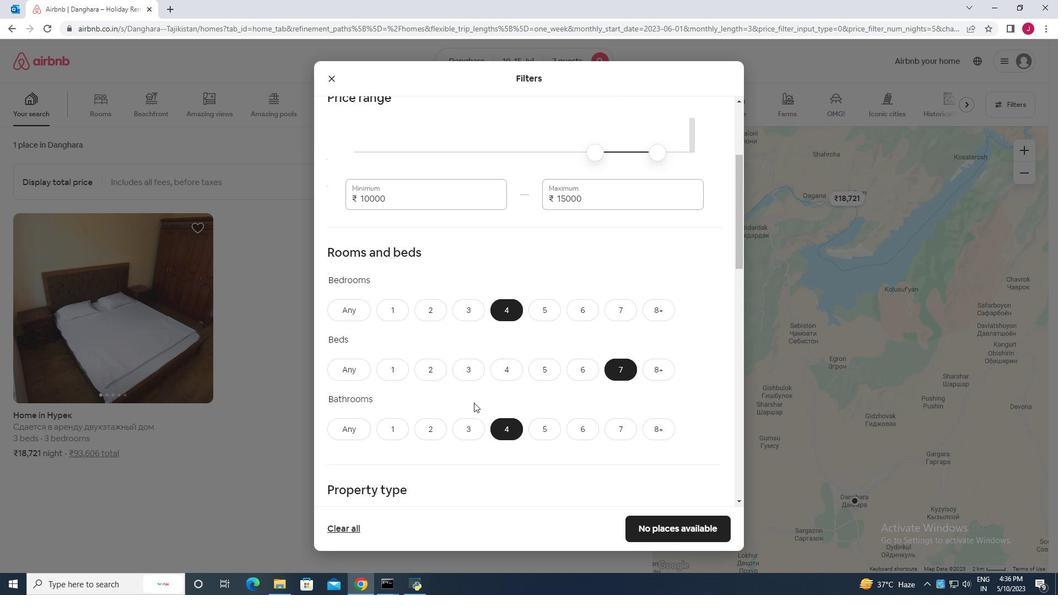 
Action: Mouse moved to (368, 282)
Screenshot: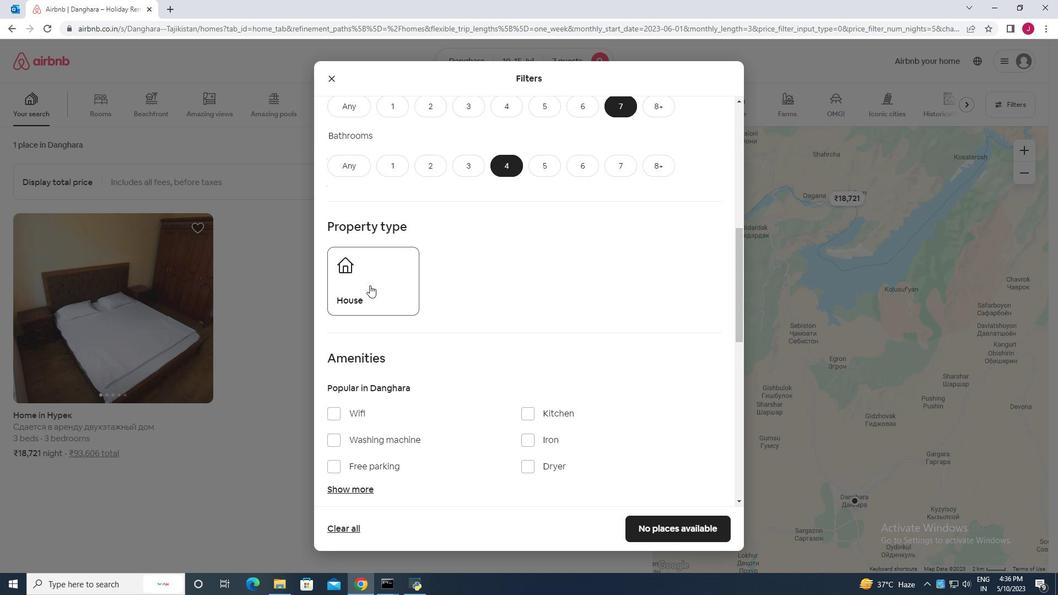 
Action: Mouse pressed left at (368, 282)
Screenshot: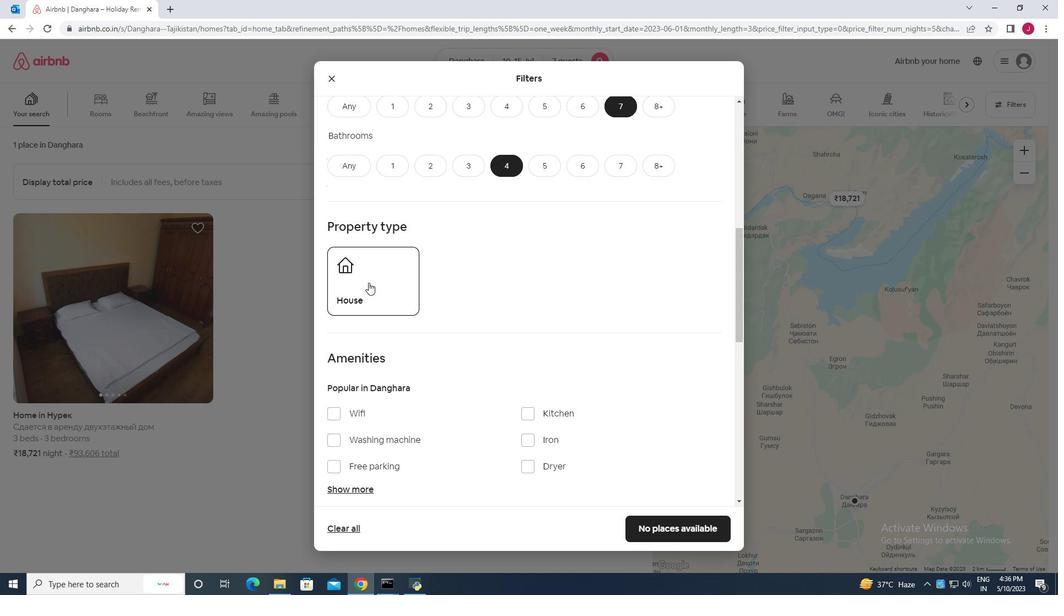 
Action: Mouse moved to (456, 315)
Screenshot: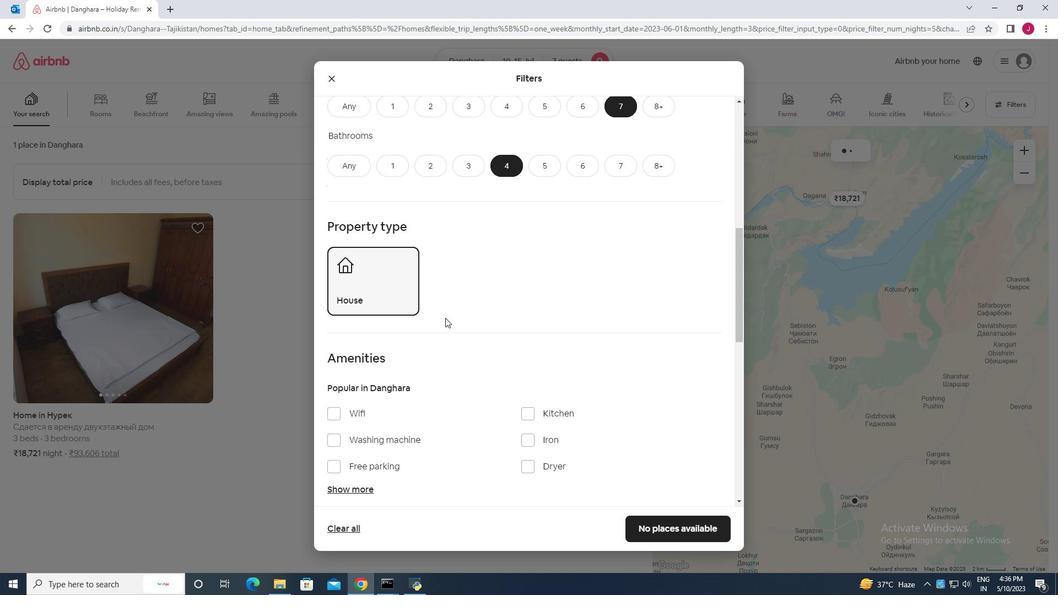 
Action: Mouse scrolled (456, 315) with delta (0, 0)
Screenshot: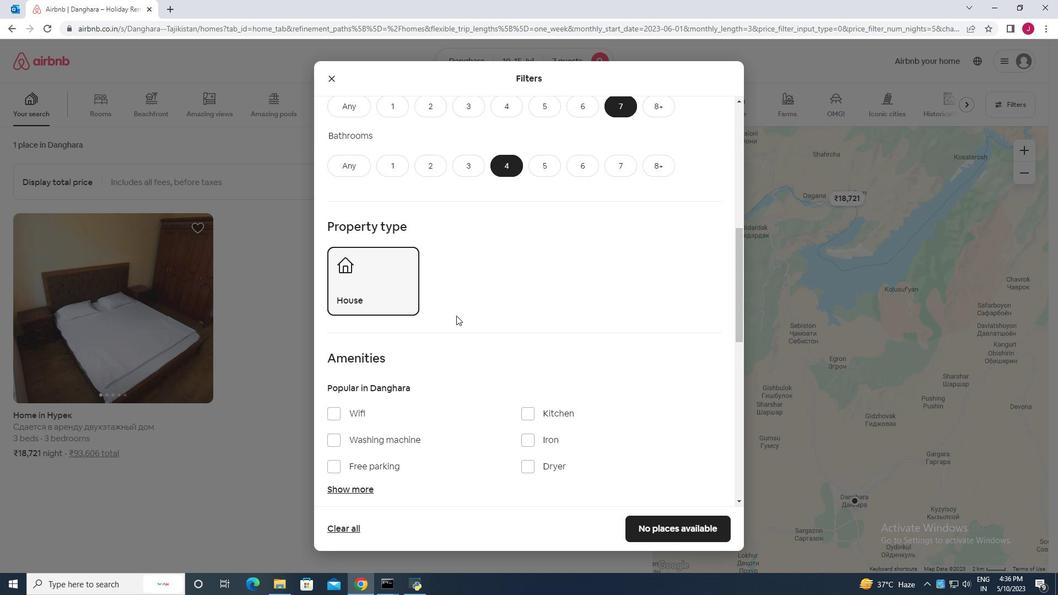 
Action: Mouse scrolled (456, 315) with delta (0, 0)
Screenshot: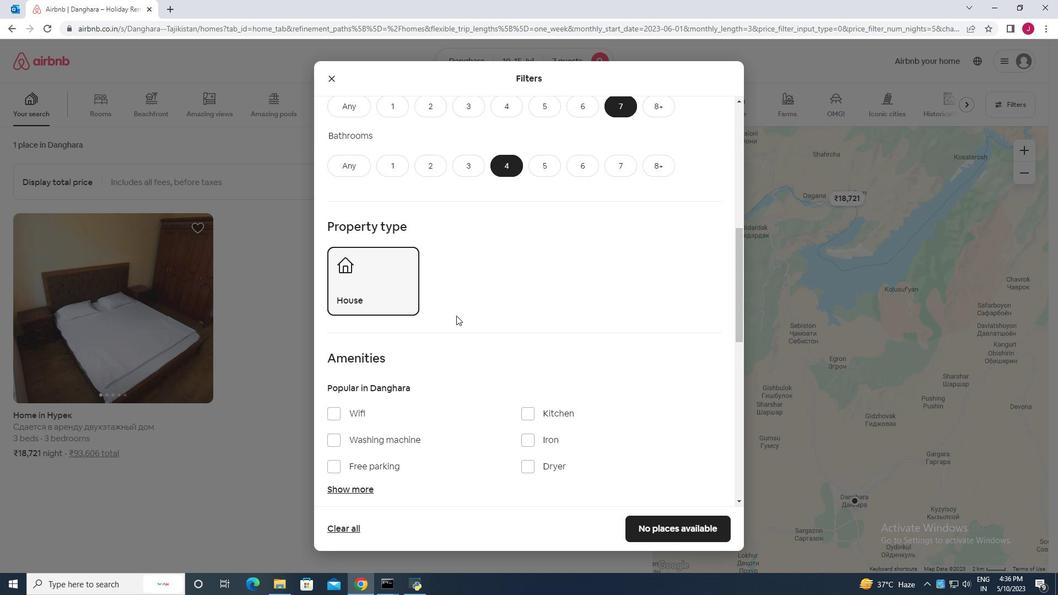 
Action: Mouse moved to (453, 315)
Screenshot: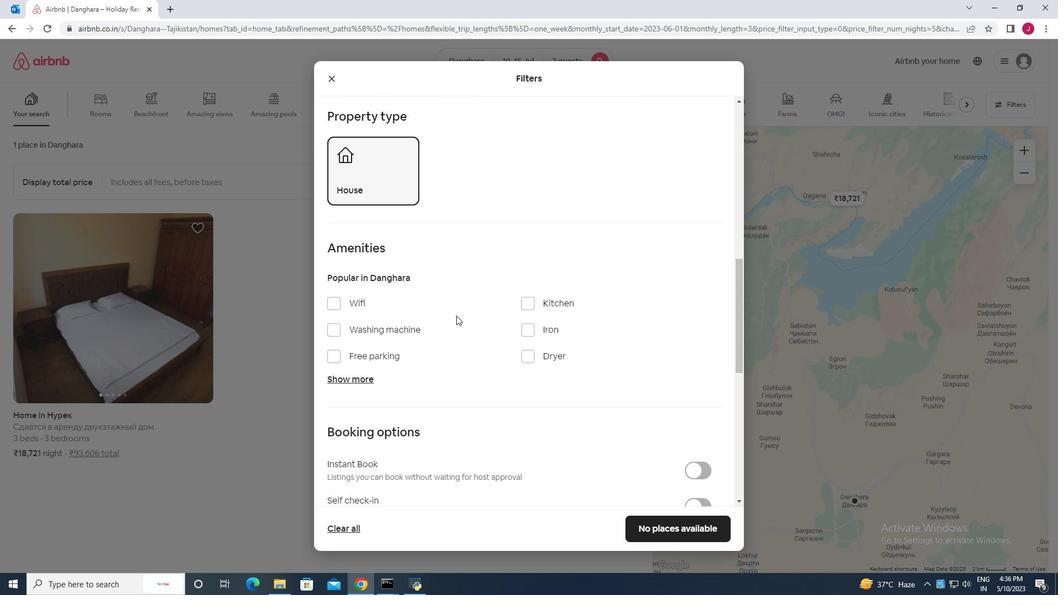
Action: Mouse scrolled (453, 315) with delta (0, 0)
Screenshot: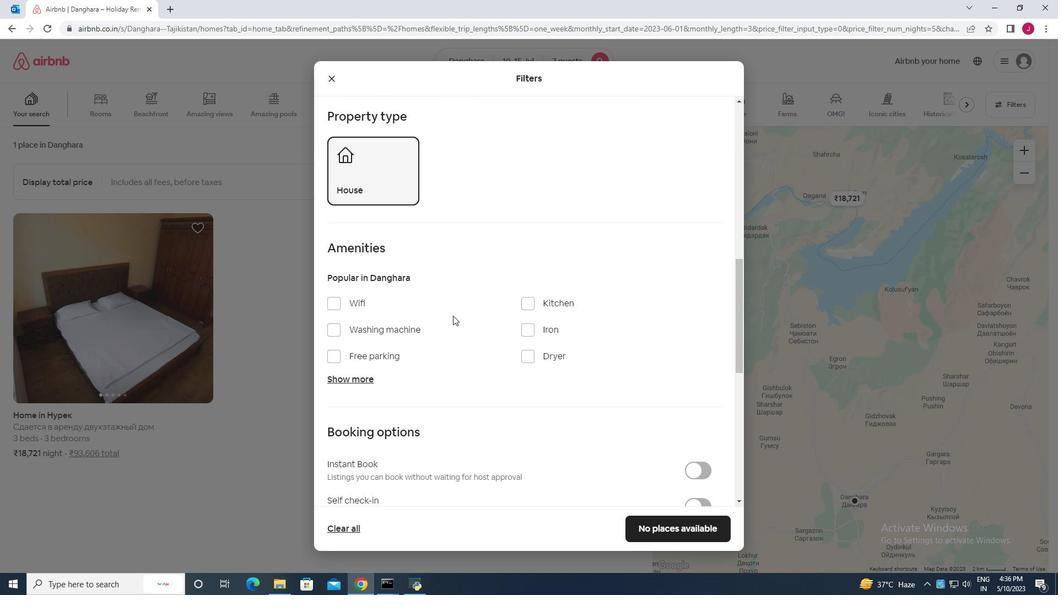 
Action: Mouse moved to (333, 241)
Screenshot: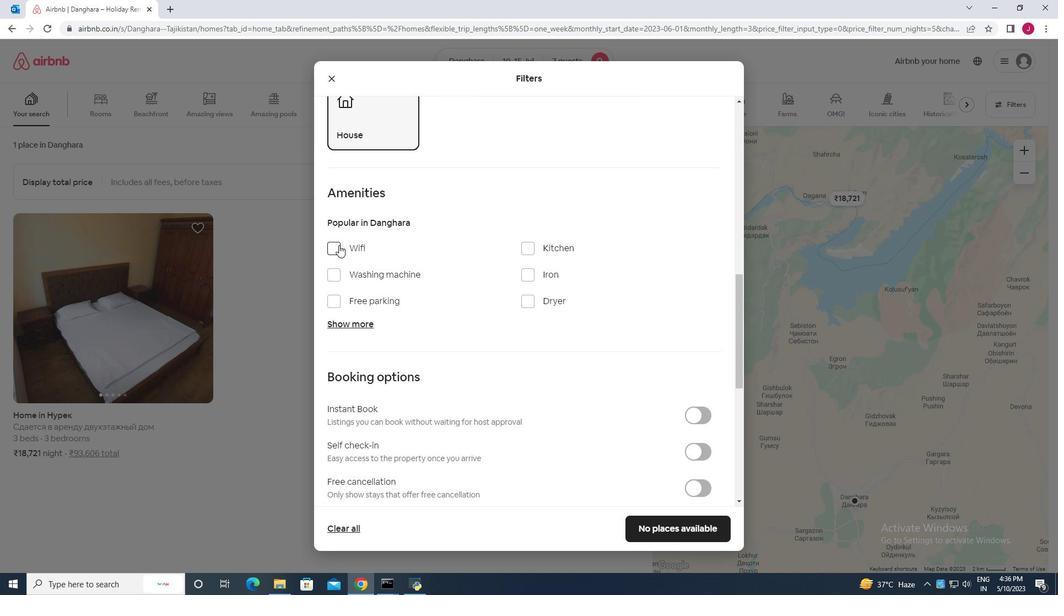 
Action: Mouse pressed left at (333, 241)
Screenshot: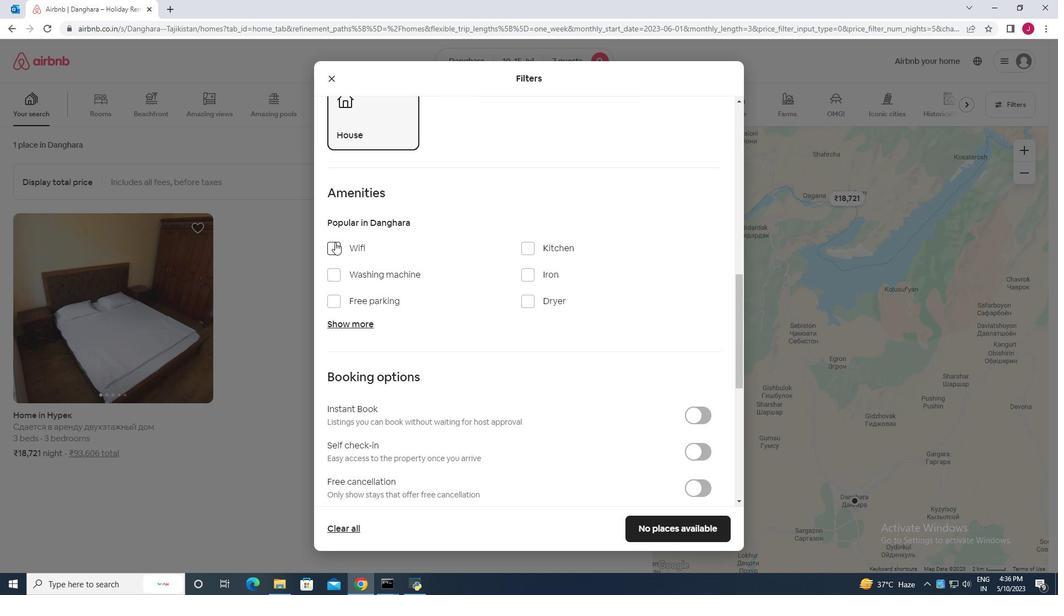 
Action: Mouse moved to (350, 320)
Screenshot: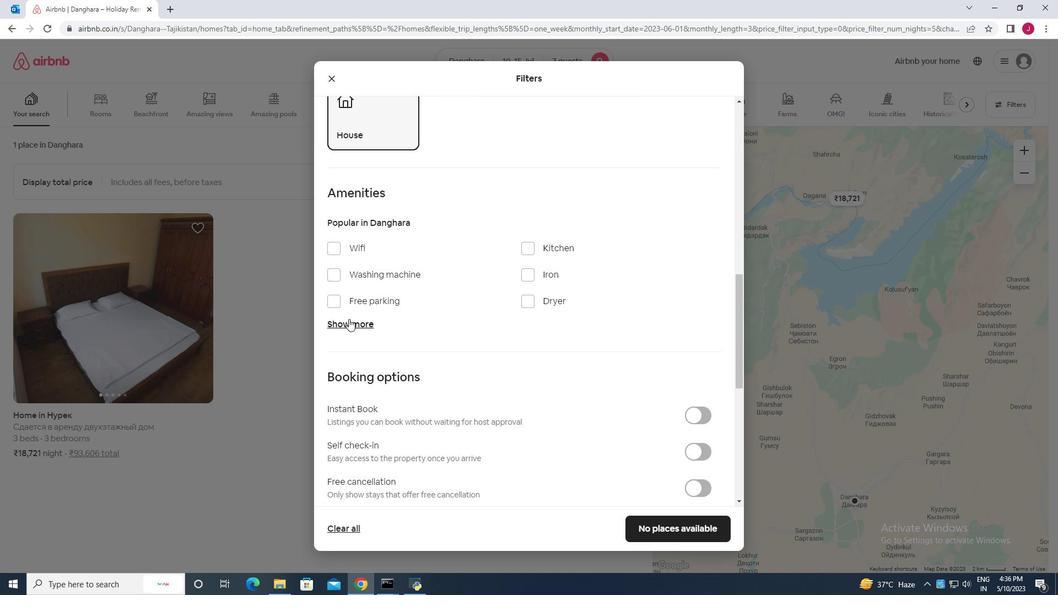 
Action: Mouse pressed left at (350, 320)
Screenshot: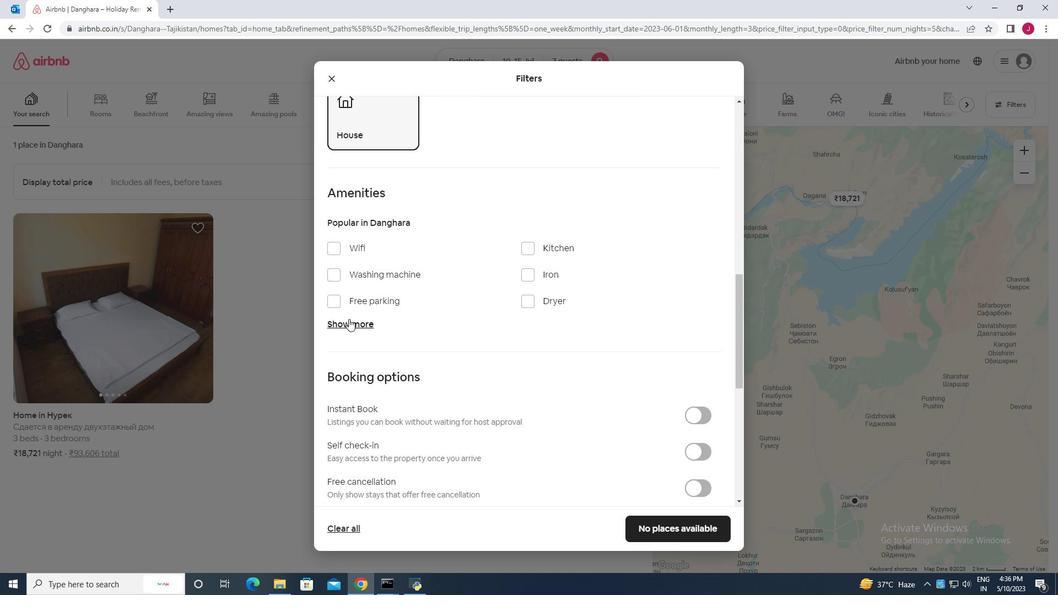 
Action: Mouse moved to (335, 297)
Screenshot: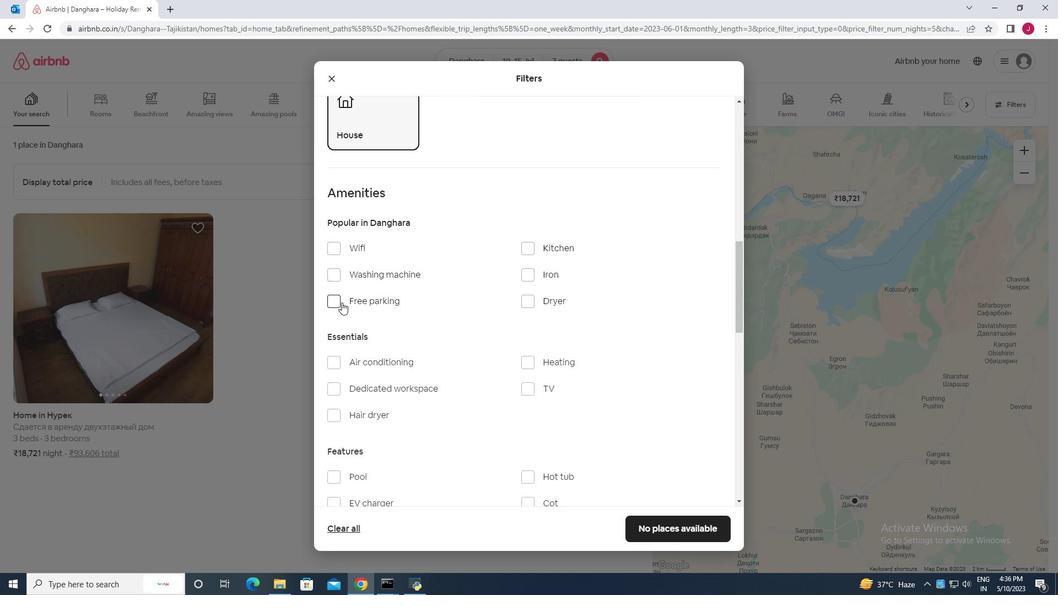 
Action: Mouse pressed left at (335, 297)
Screenshot: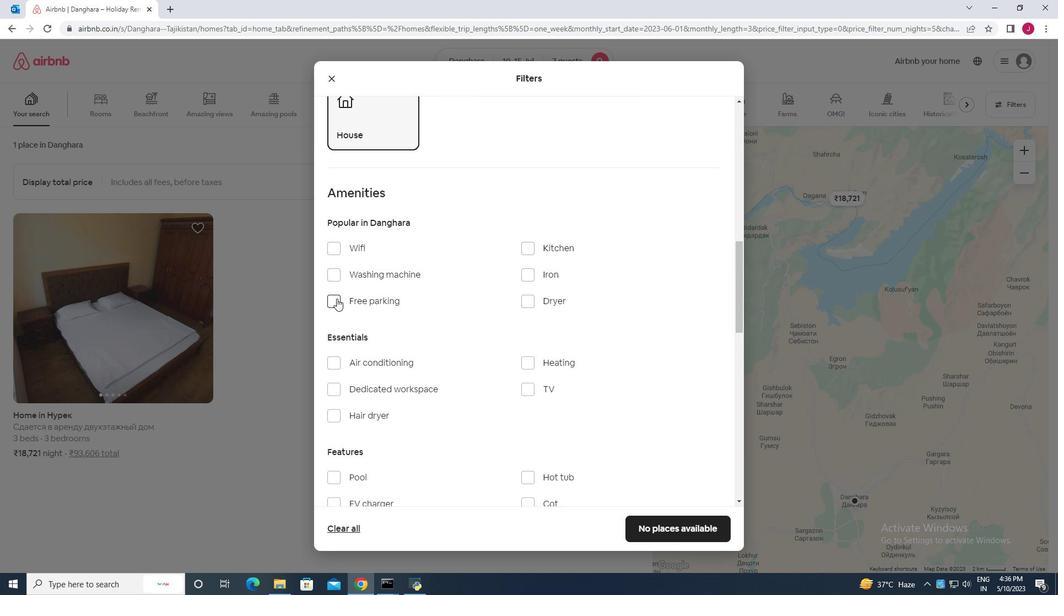 
Action: Mouse moved to (520, 365)
Screenshot: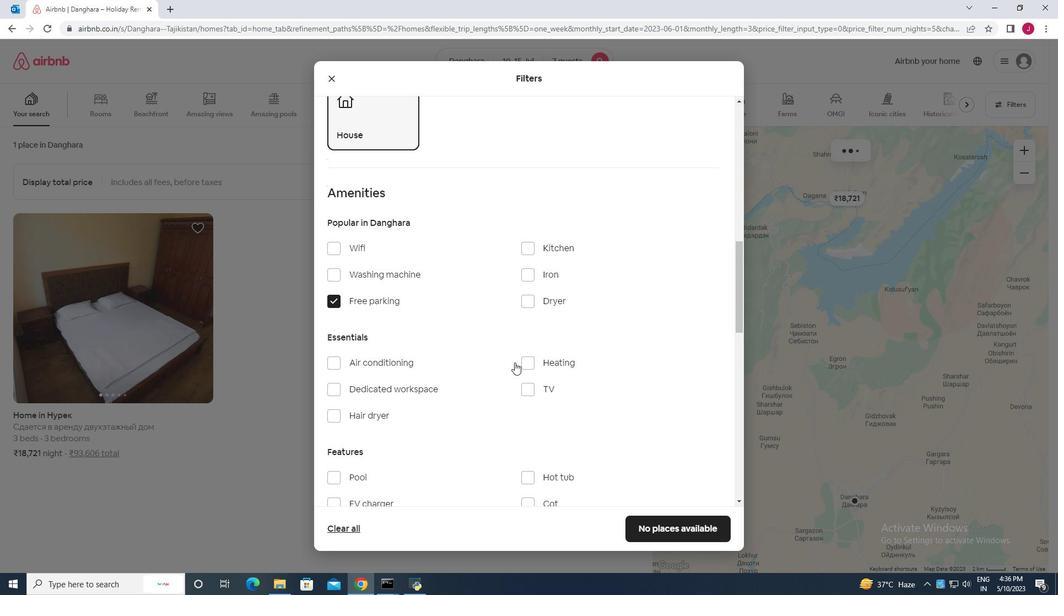 
Action: Mouse scrolled (520, 365) with delta (0, 0)
Screenshot: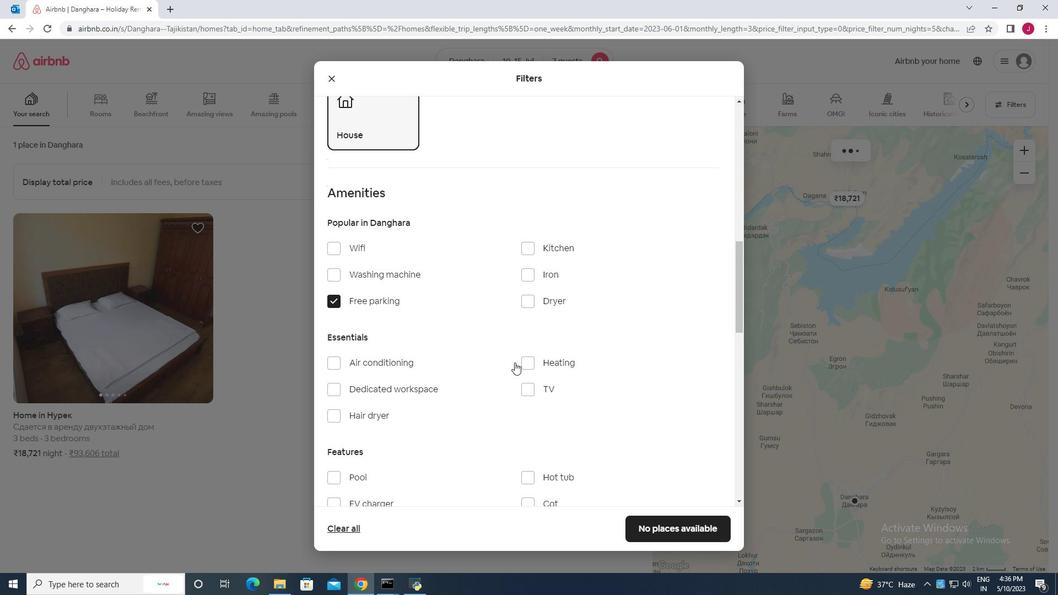 
Action: Mouse scrolled (520, 365) with delta (0, 0)
Screenshot: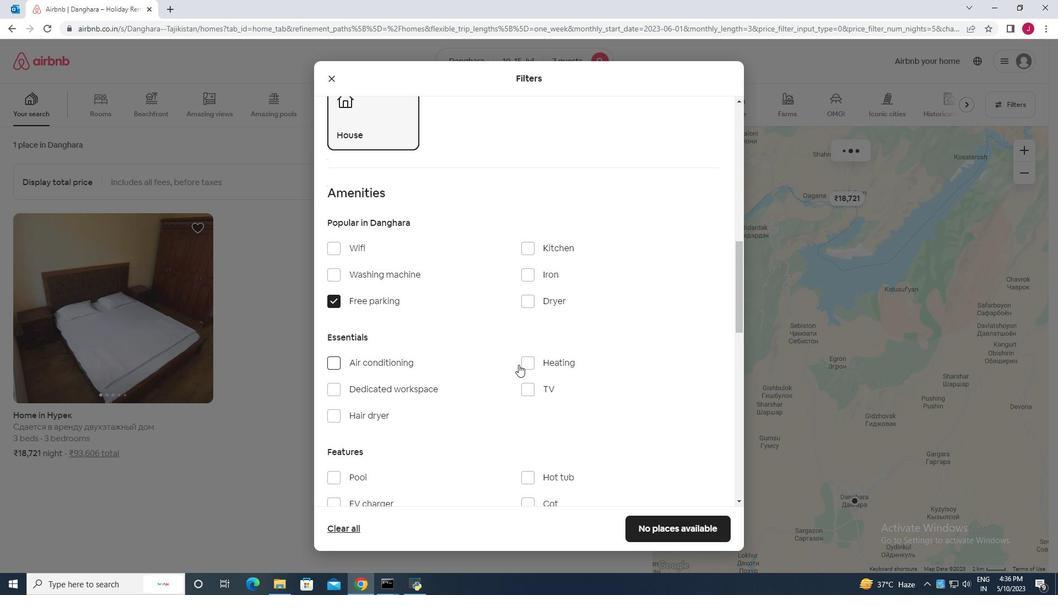
Action: Mouse moved to (527, 281)
Screenshot: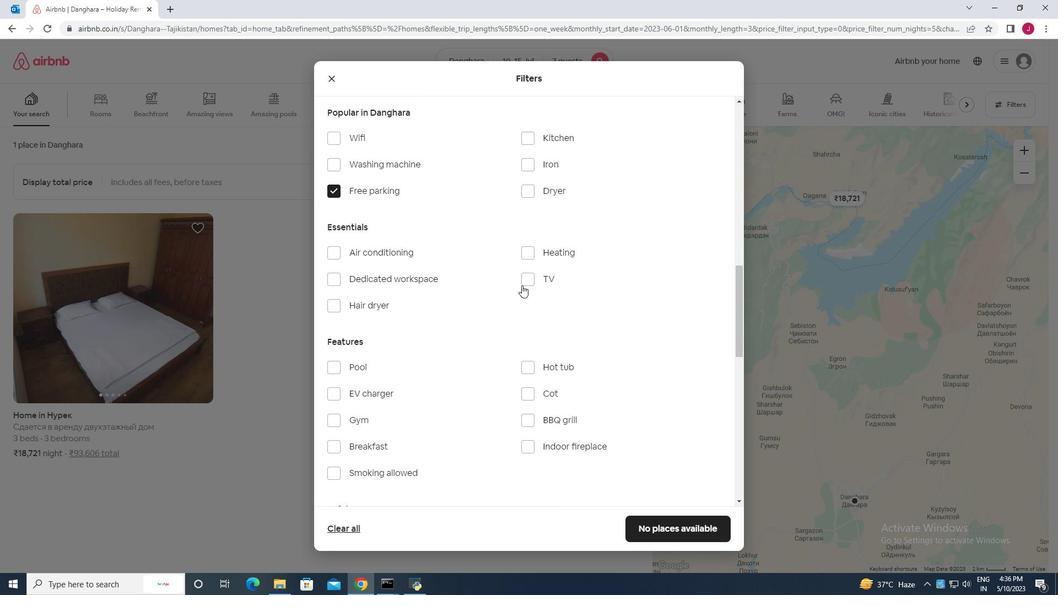 
Action: Mouse pressed left at (527, 281)
Screenshot: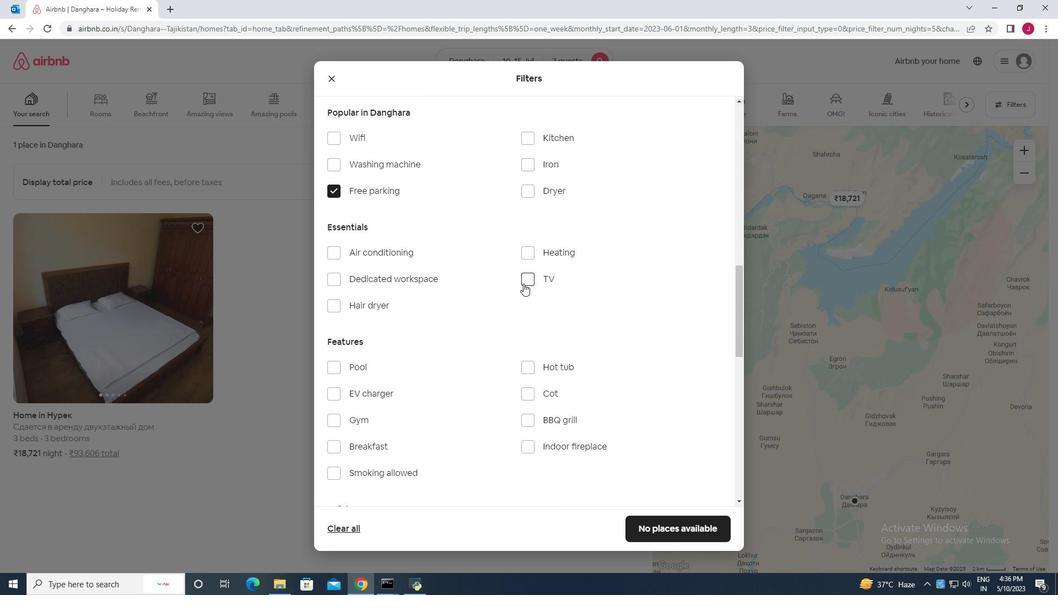 
Action: Mouse moved to (501, 373)
Screenshot: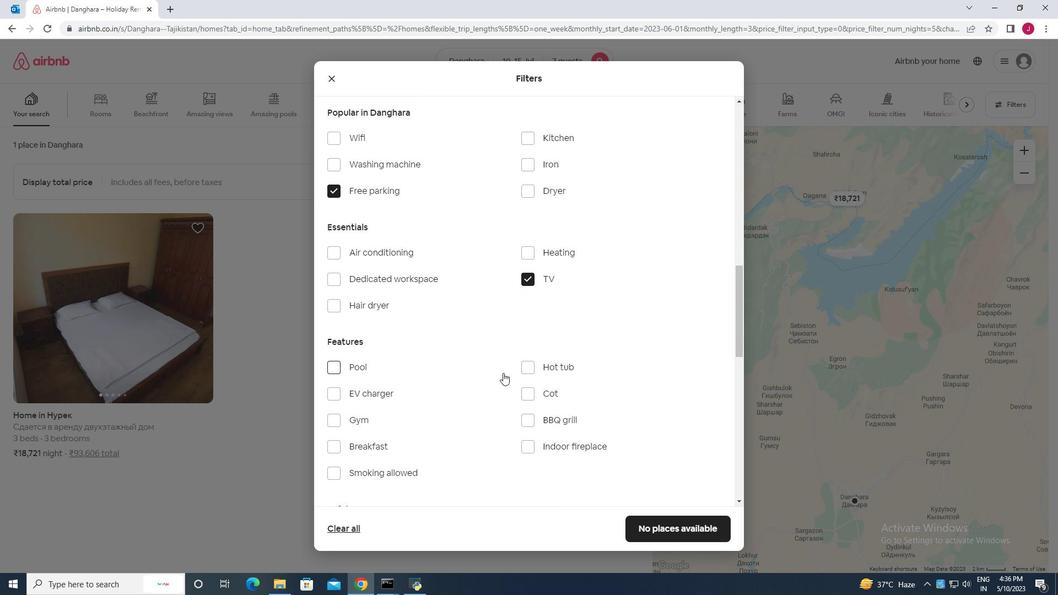 
Action: Mouse scrolled (501, 373) with delta (0, 0)
Screenshot: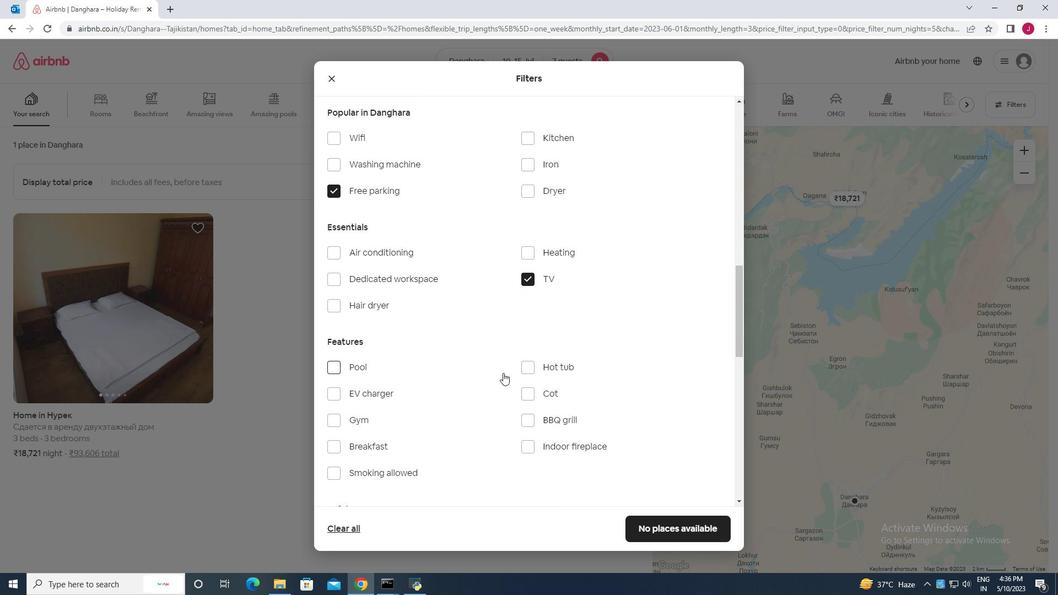 
Action: Mouse moved to (501, 373)
Screenshot: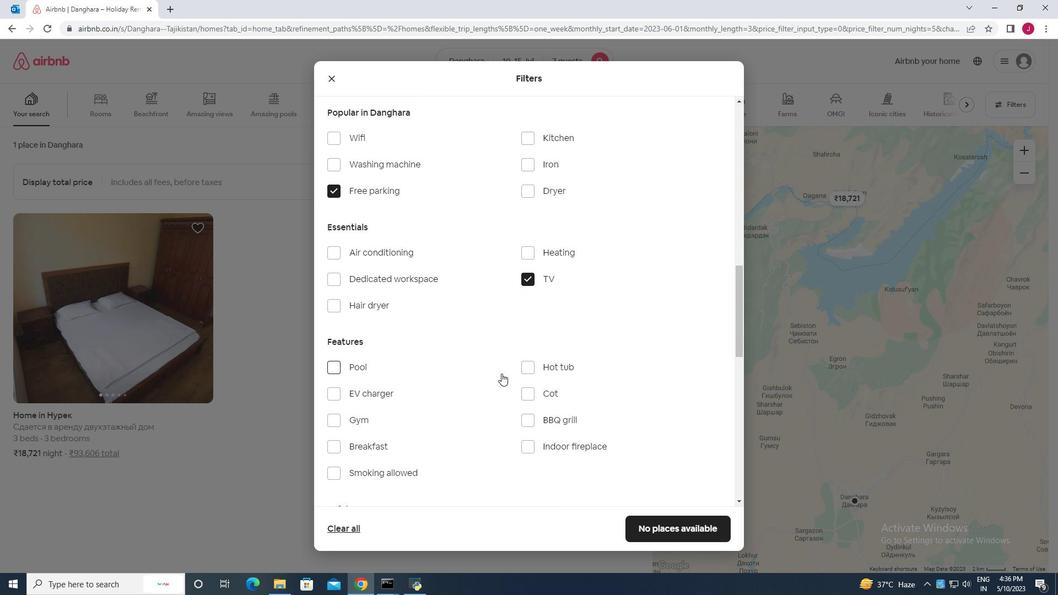 
Action: Mouse scrolled (501, 373) with delta (0, 0)
Screenshot: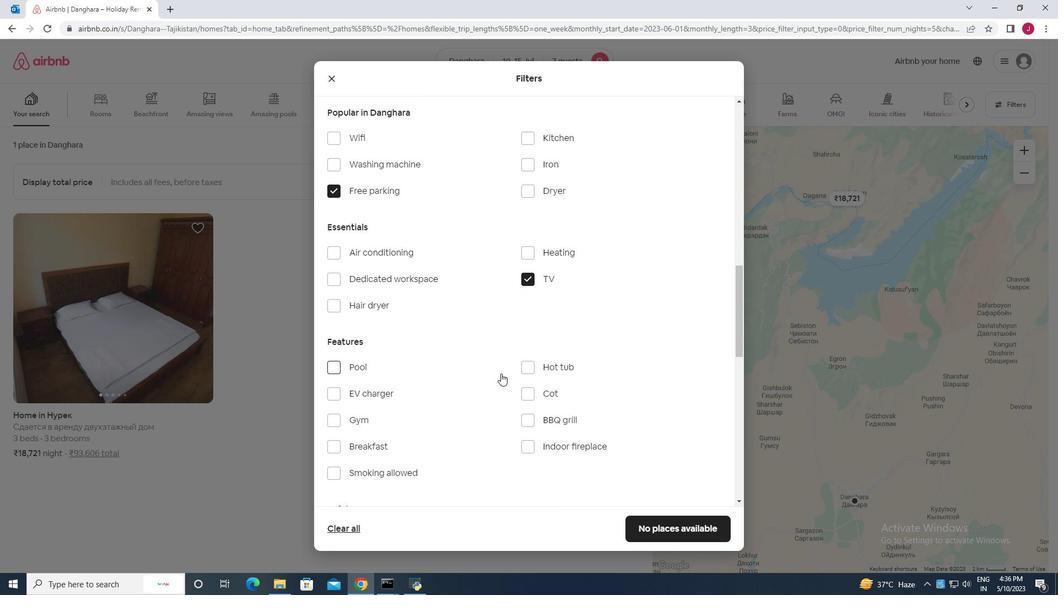 
Action: Mouse moved to (340, 308)
Screenshot: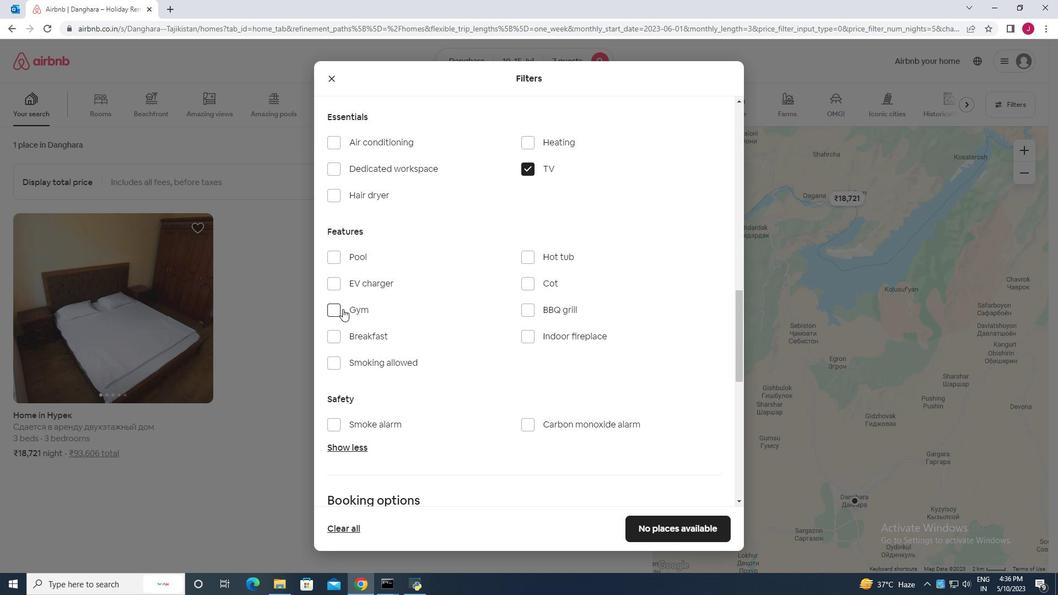 
Action: Mouse pressed left at (340, 308)
Screenshot: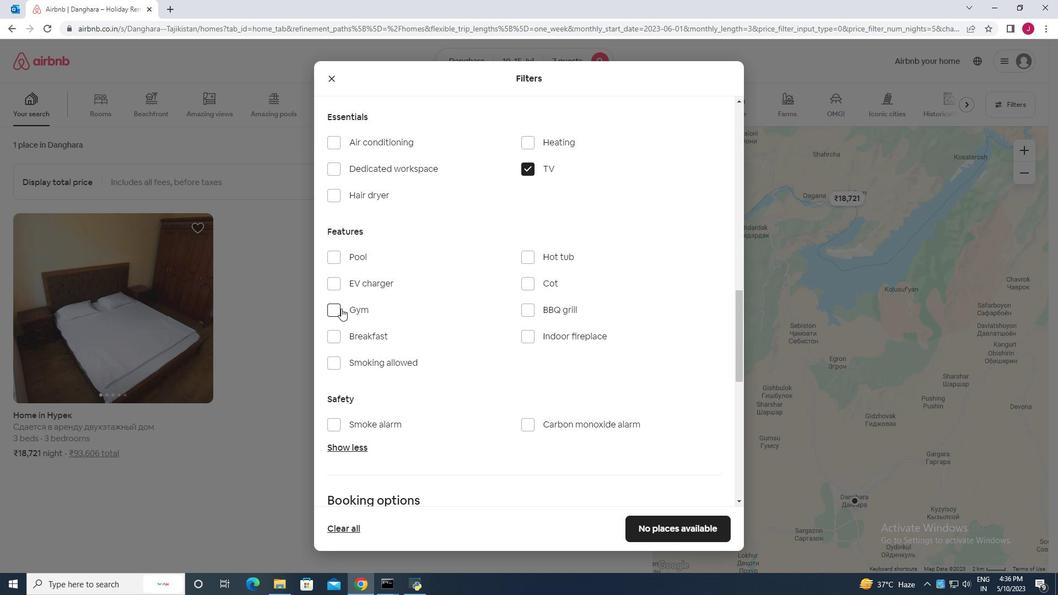 
Action: Mouse moved to (335, 338)
Screenshot: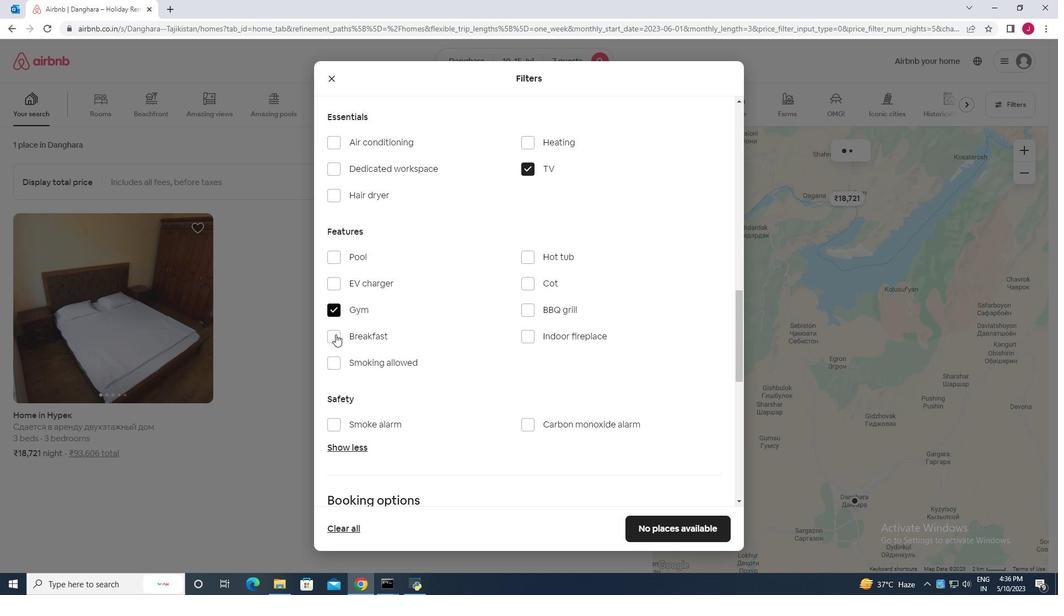 
Action: Mouse pressed left at (335, 338)
Screenshot: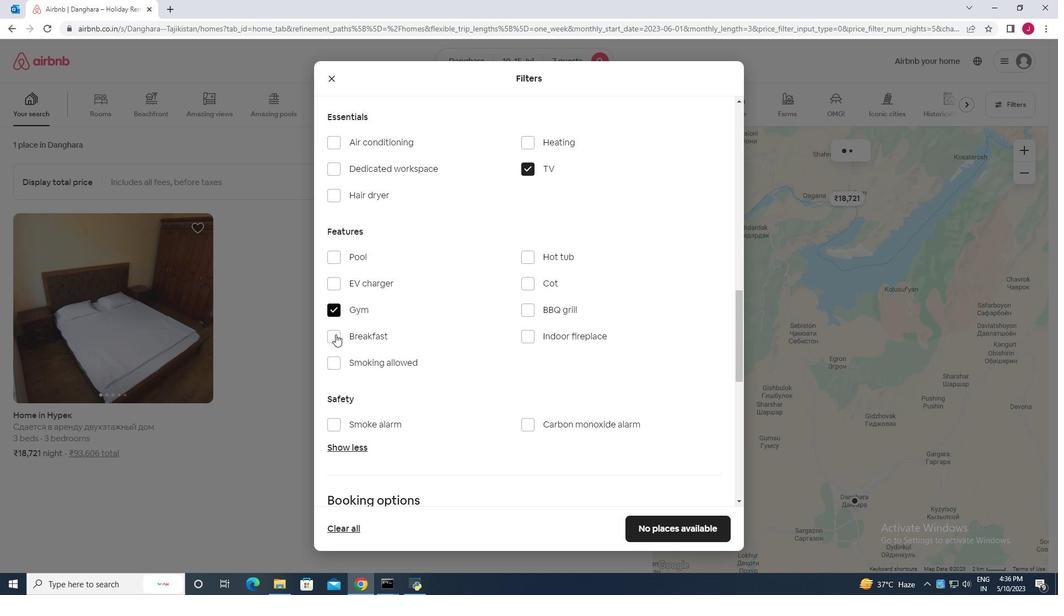 
Action: Mouse moved to (480, 338)
Screenshot: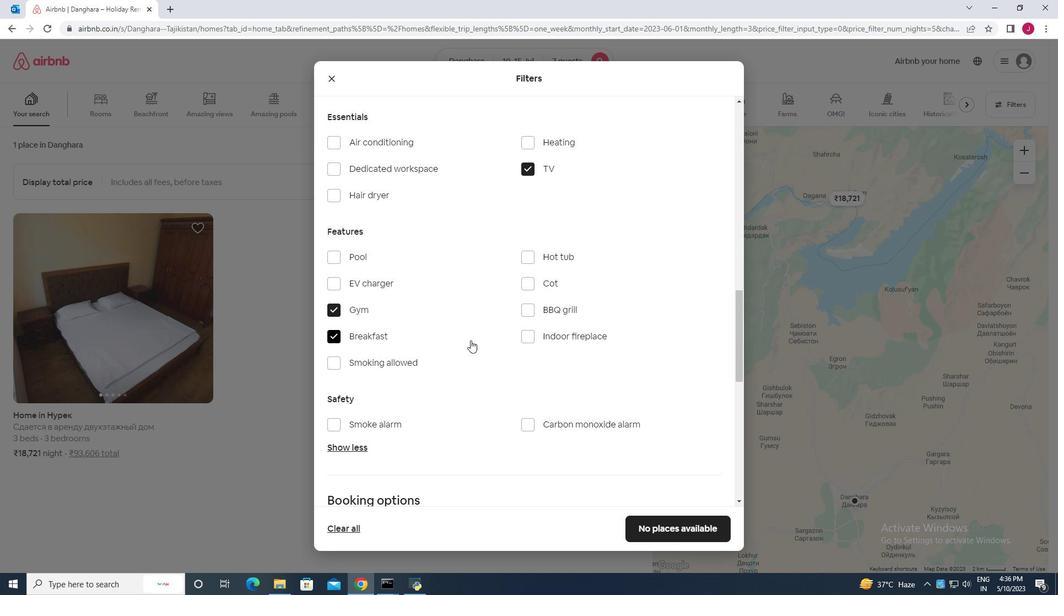 
Action: Mouse scrolled (480, 337) with delta (0, 0)
Screenshot: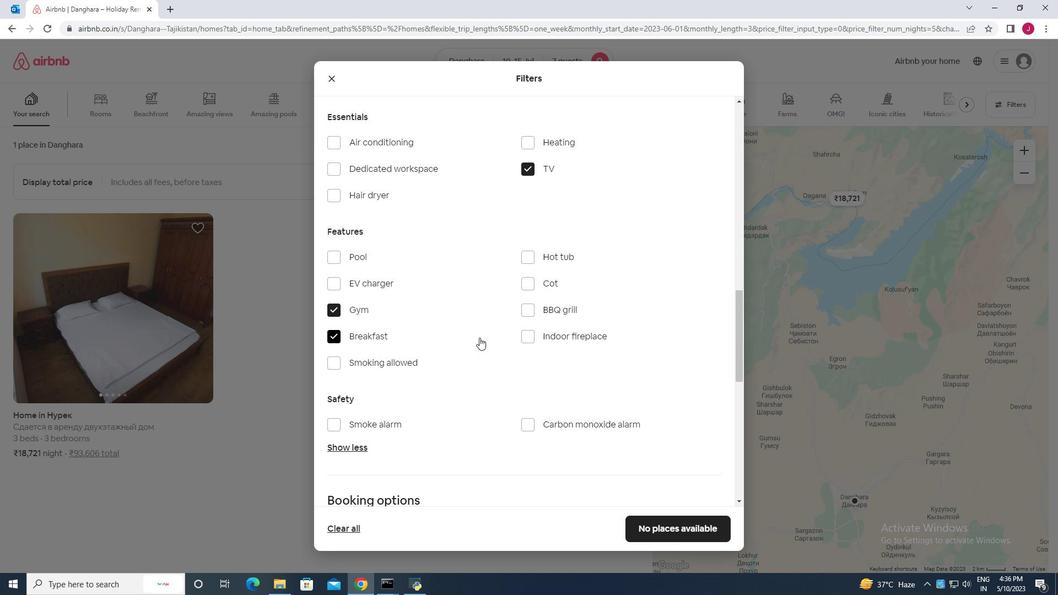 
Action: Mouse scrolled (480, 337) with delta (0, 0)
Screenshot: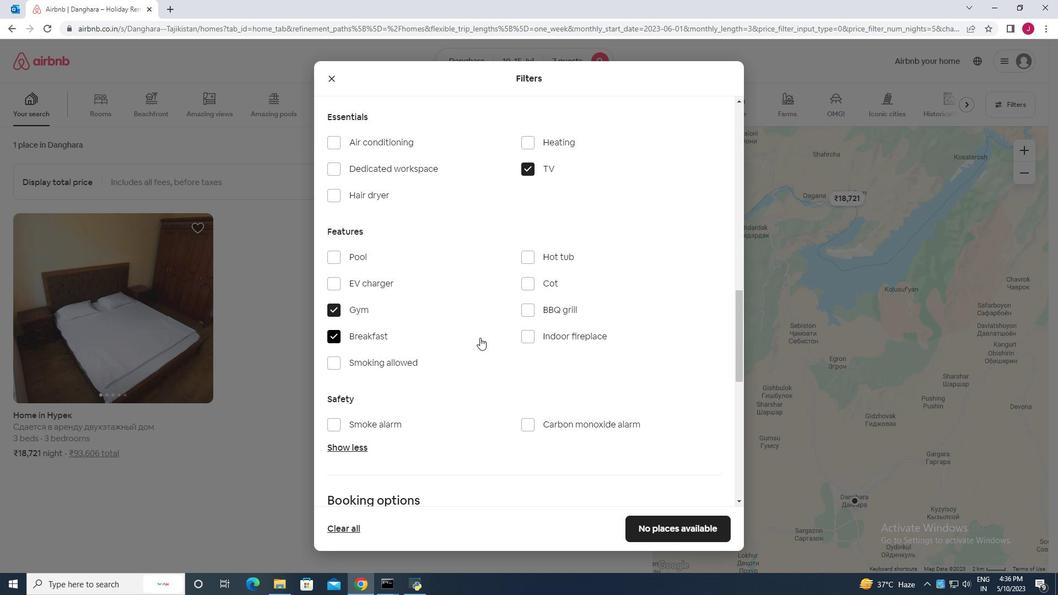 
Action: Mouse moved to (501, 349)
Screenshot: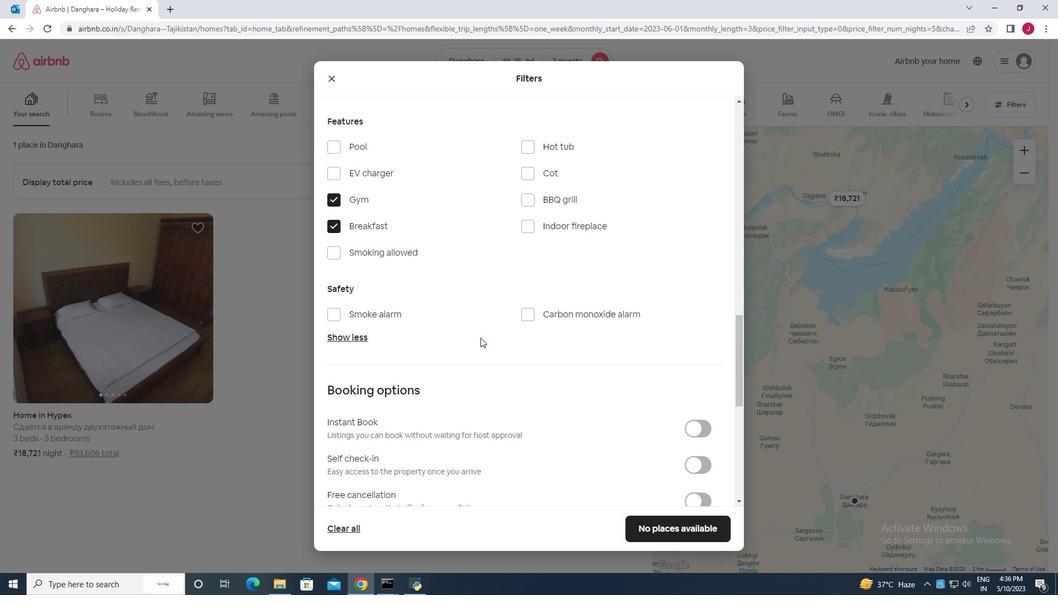 
Action: Mouse scrolled (501, 348) with delta (0, 0)
Screenshot: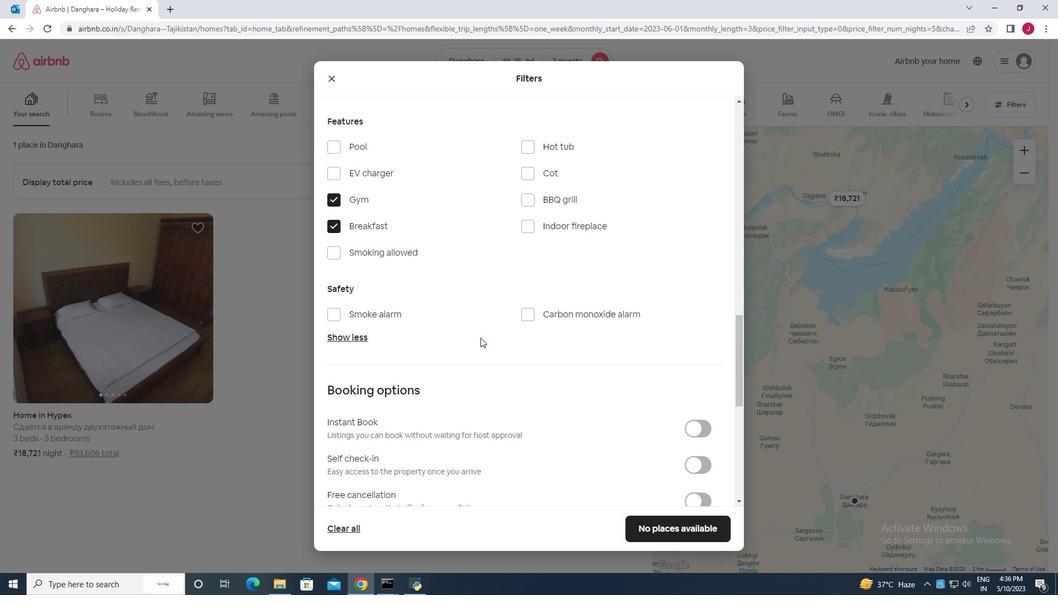 
Action: Mouse moved to (502, 350)
Screenshot: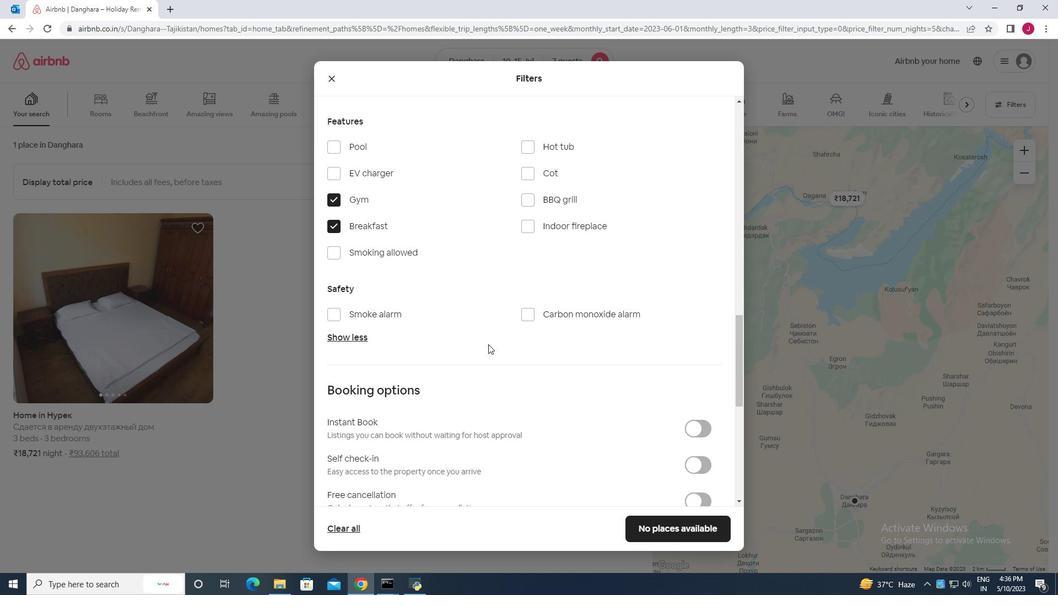 
Action: Mouse scrolled (502, 349) with delta (0, 0)
Screenshot: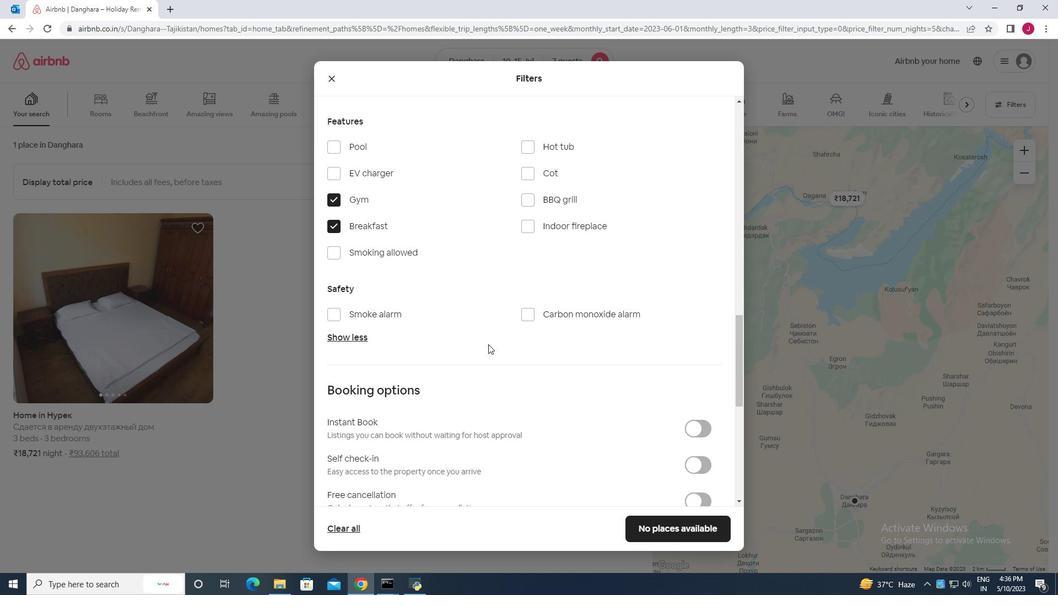 
Action: Mouse moved to (502, 350)
Screenshot: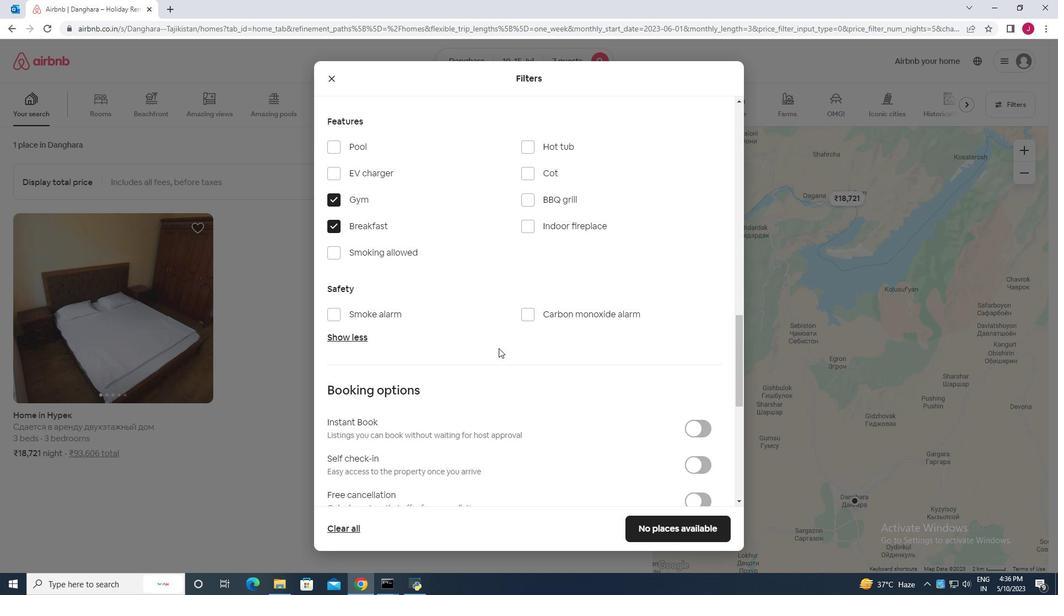 
Action: Mouse scrolled (502, 350) with delta (0, 0)
Screenshot: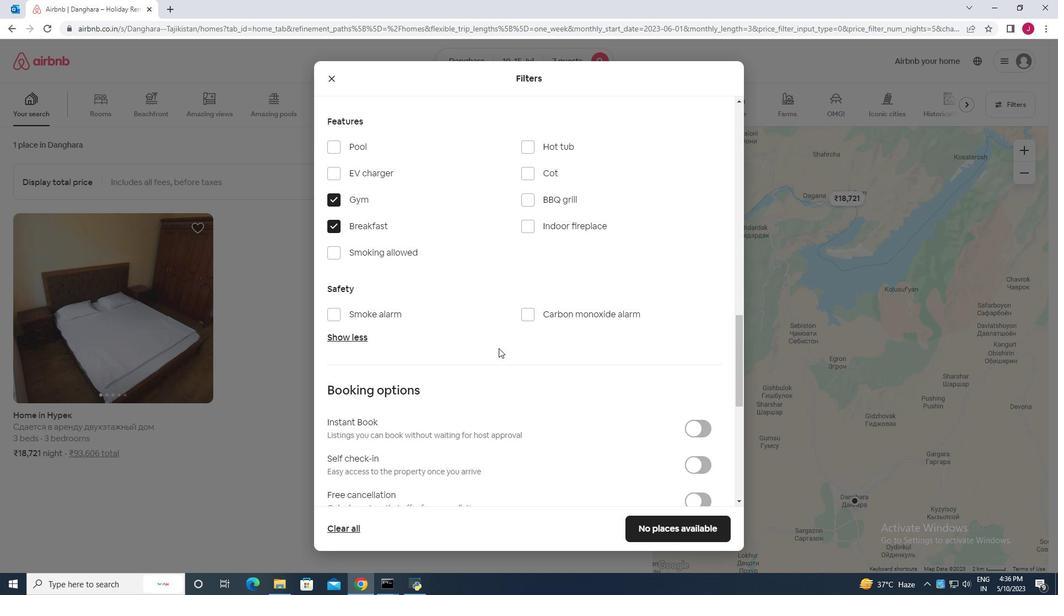 
Action: Mouse moved to (503, 350)
Screenshot: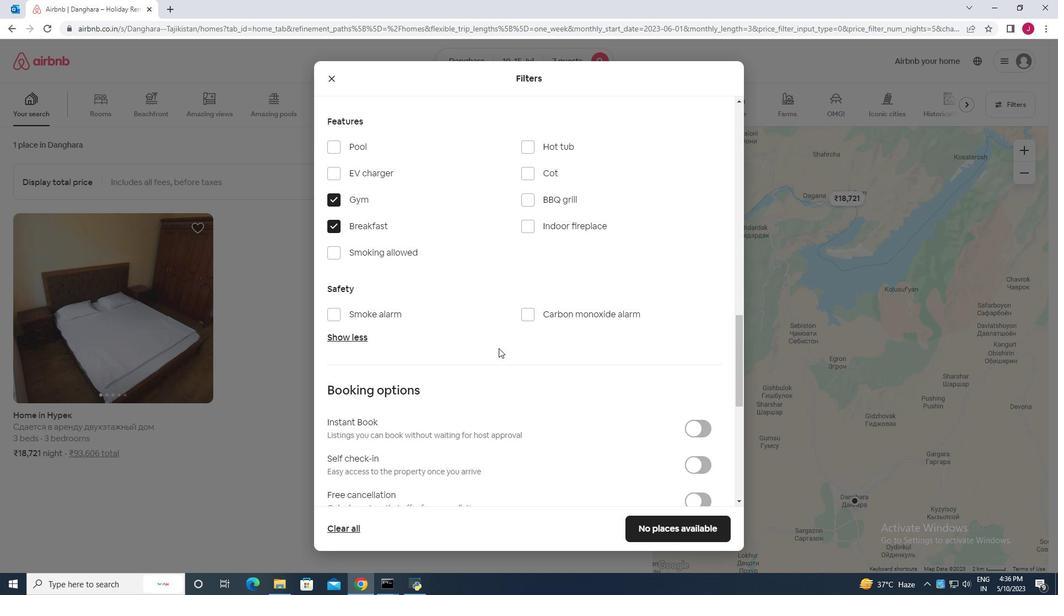
Action: Mouse scrolled (503, 350) with delta (0, 0)
Screenshot: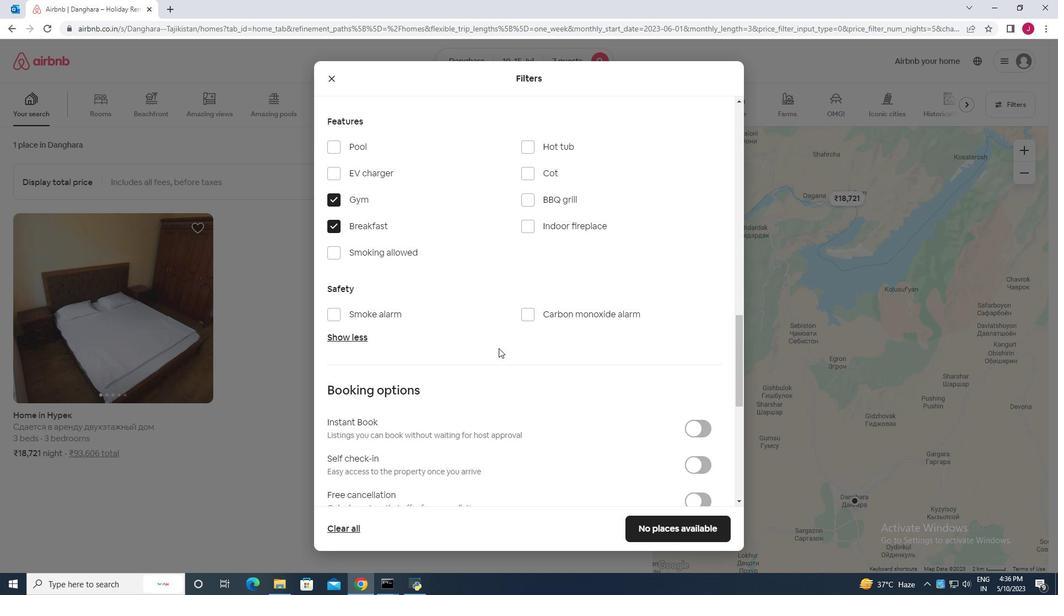 
Action: Mouse moved to (703, 239)
Screenshot: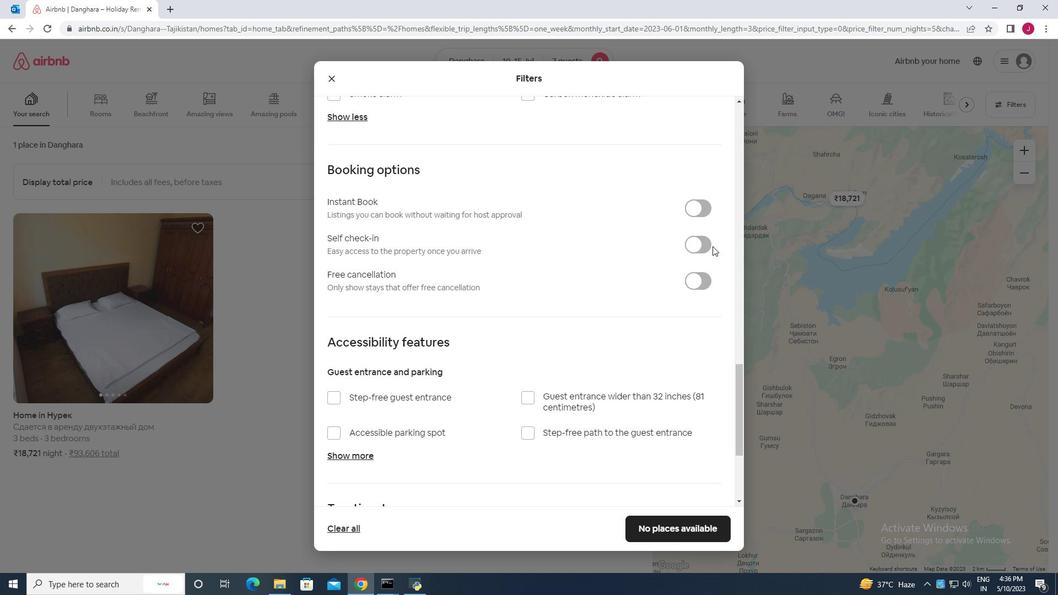 
Action: Mouse pressed left at (703, 239)
Screenshot: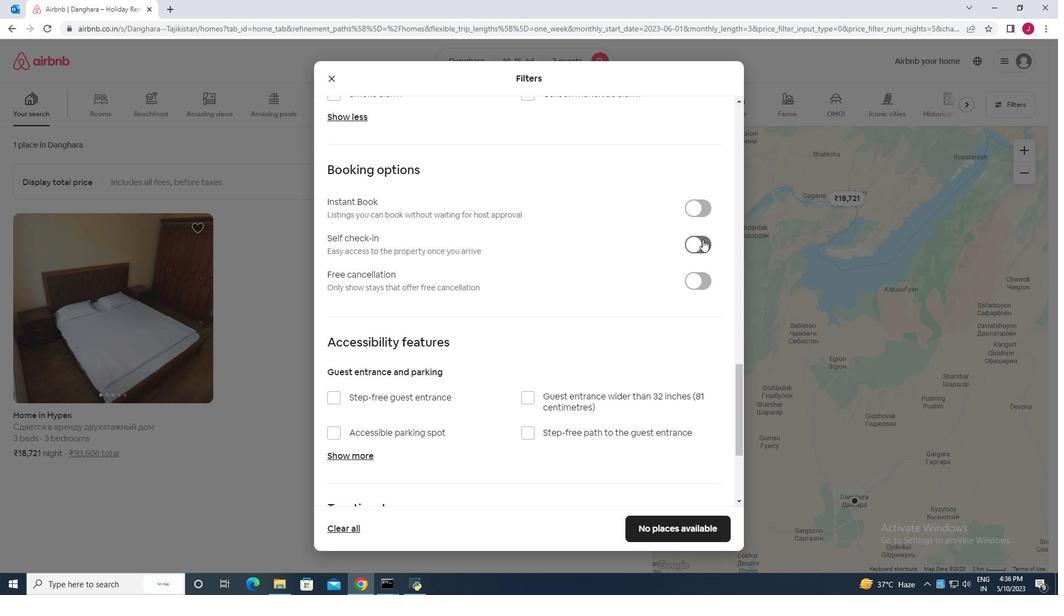 
Action: Mouse moved to (510, 318)
Screenshot: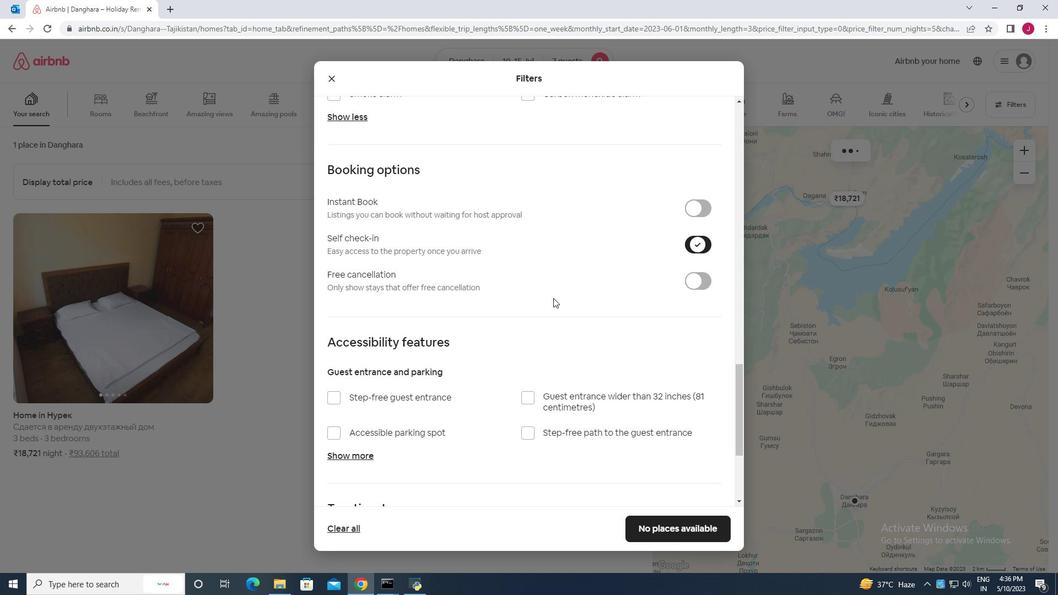 
Action: Mouse scrolled (510, 317) with delta (0, 0)
Screenshot: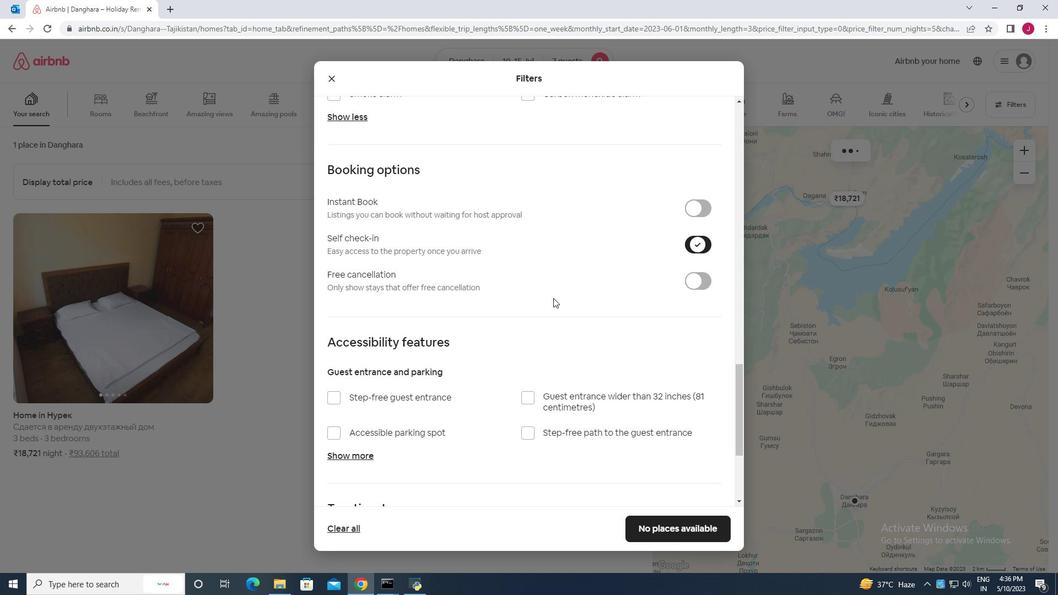 
Action: Mouse moved to (506, 320)
Screenshot: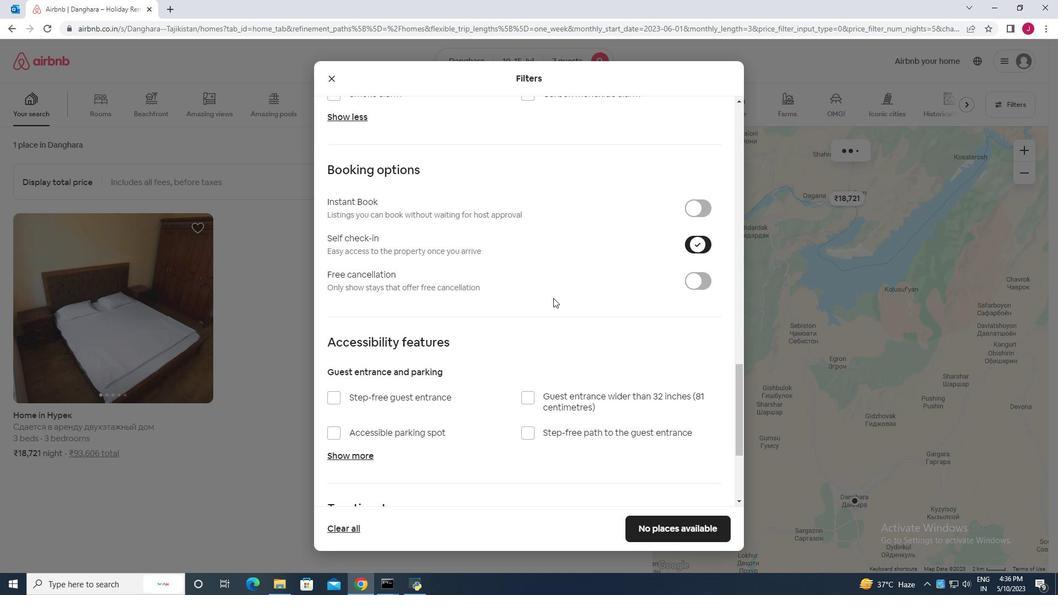 
Action: Mouse scrolled (506, 319) with delta (0, 0)
Screenshot: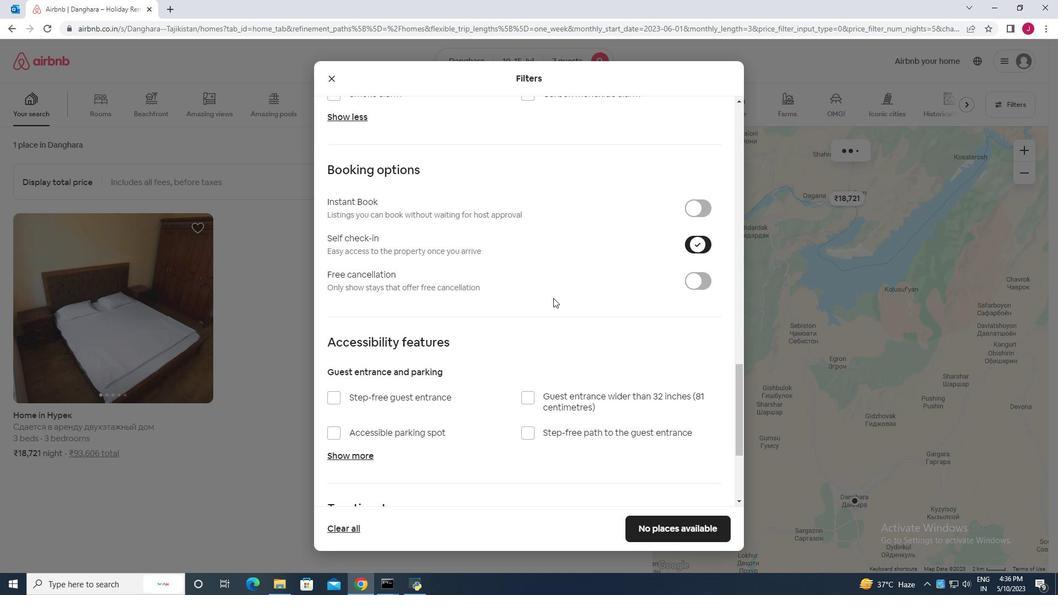 
Action: Mouse moved to (506, 320)
Screenshot: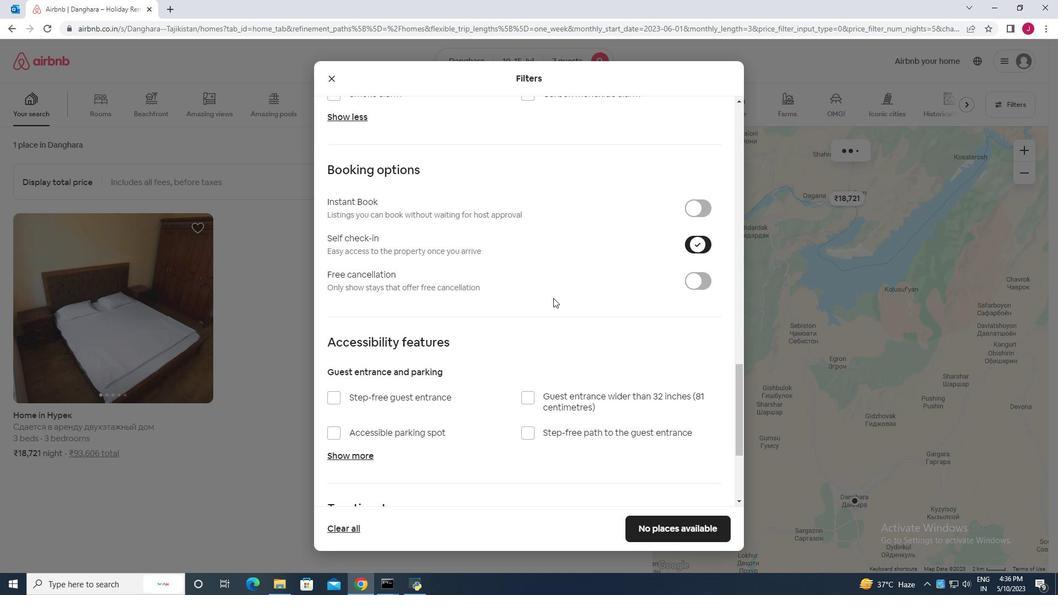 
Action: Mouse scrolled (506, 320) with delta (0, 0)
Screenshot: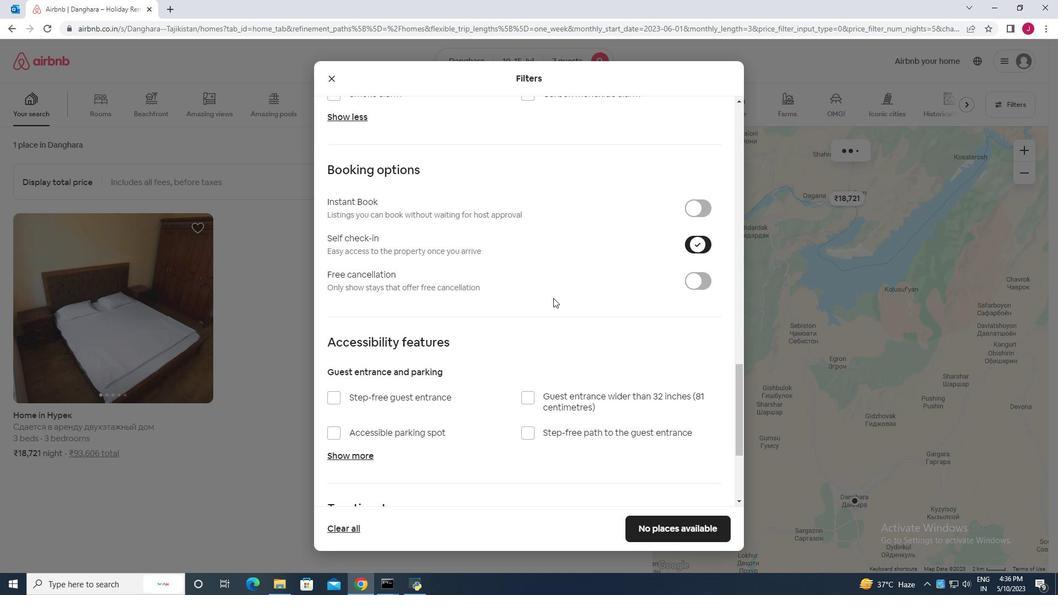 
Action: Mouse moved to (505, 321)
Screenshot: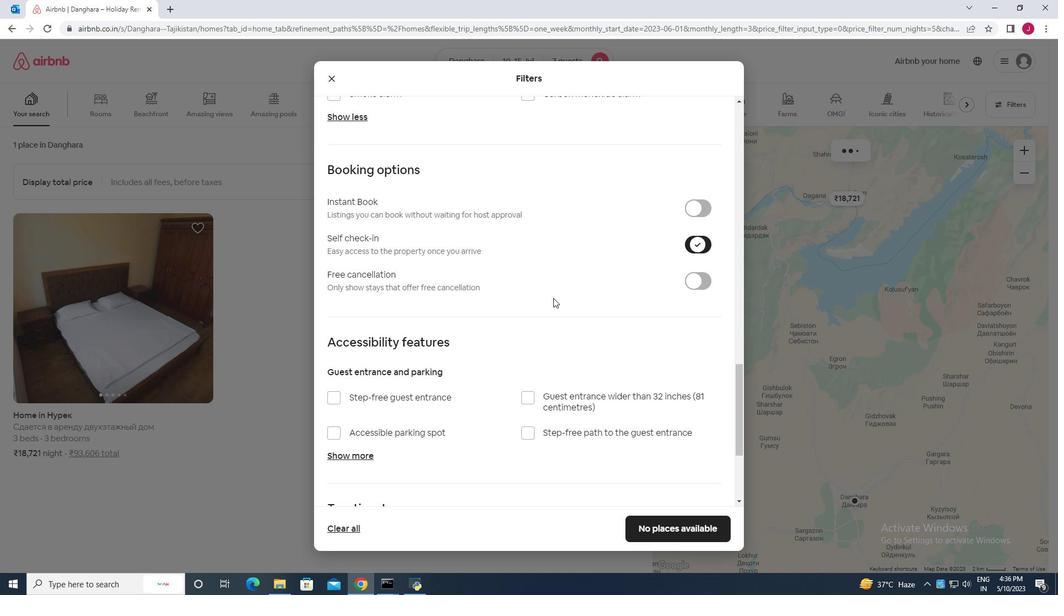 
Action: Mouse scrolled (505, 320) with delta (0, 0)
Screenshot: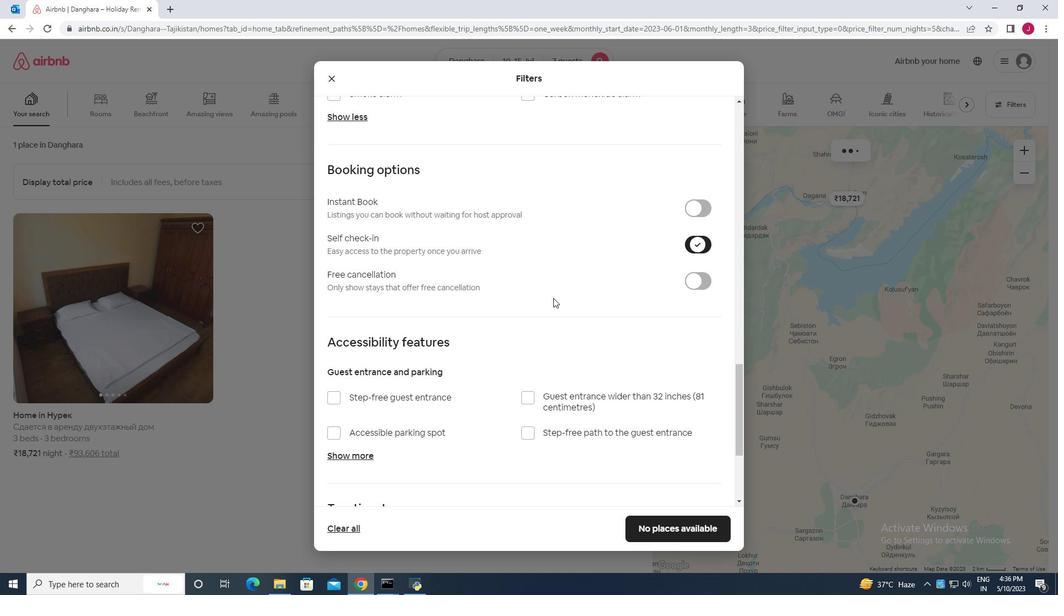 
Action: Mouse moved to (500, 324)
Screenshot: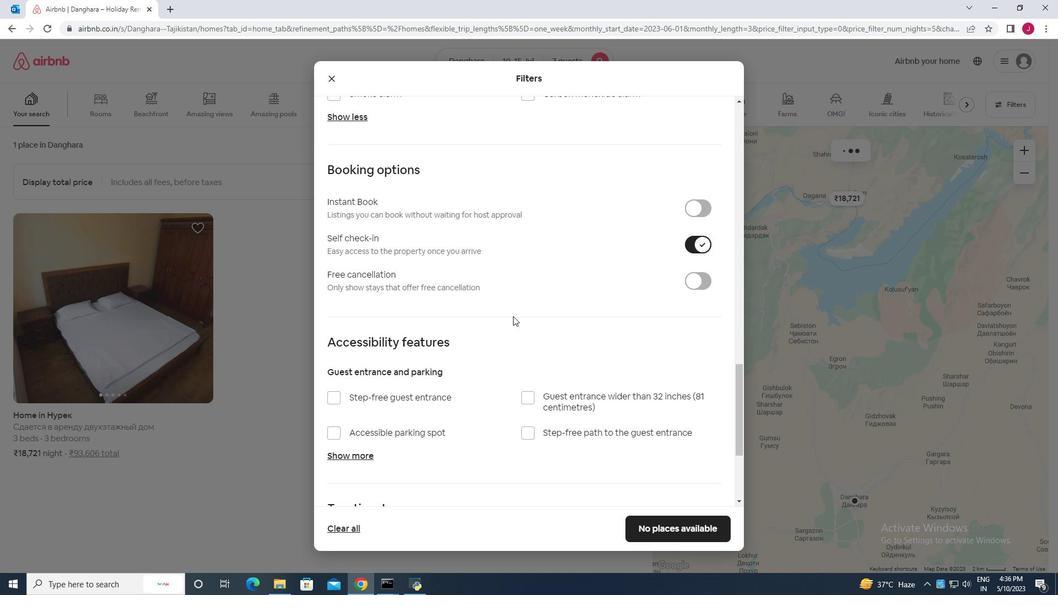 
Action: Mouse scrolled (502, 323) with delta (0, 0)
Screenshot: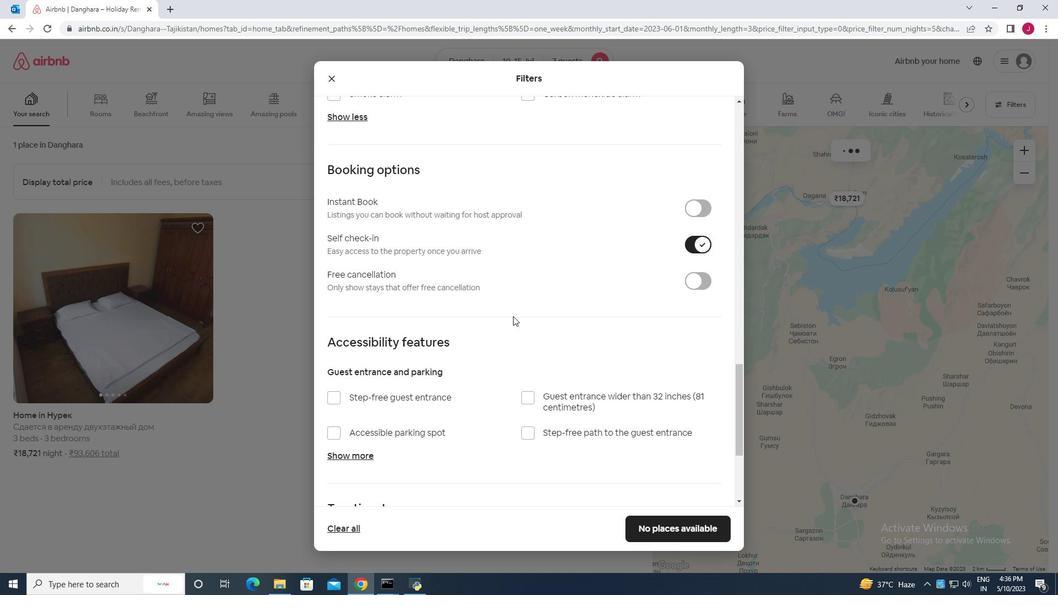 
Action: Mouse moved to (361, 418)
Screenshot: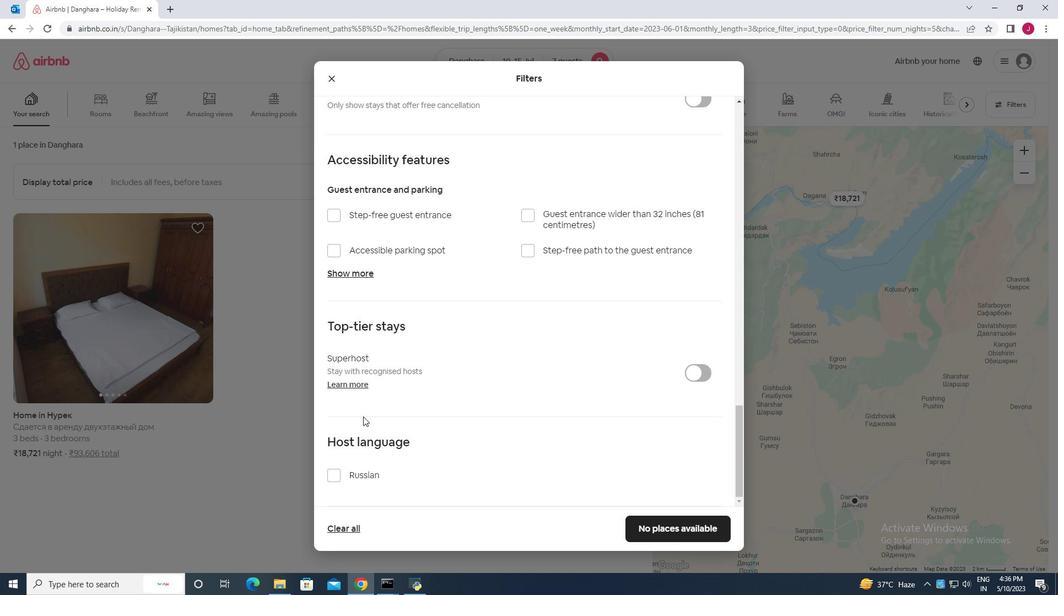 
Action: Mouse scrolled (361, 418) with delta (0, 0)
Screenshot: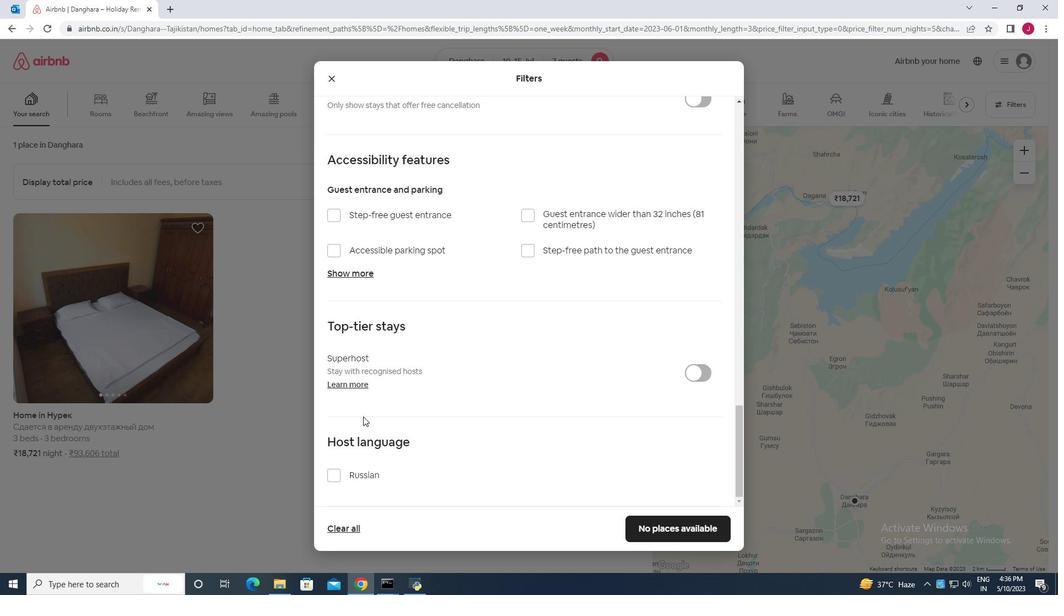 
Action: Mouse scrolled (361, 418) with delta (0, 0)
Screenshot: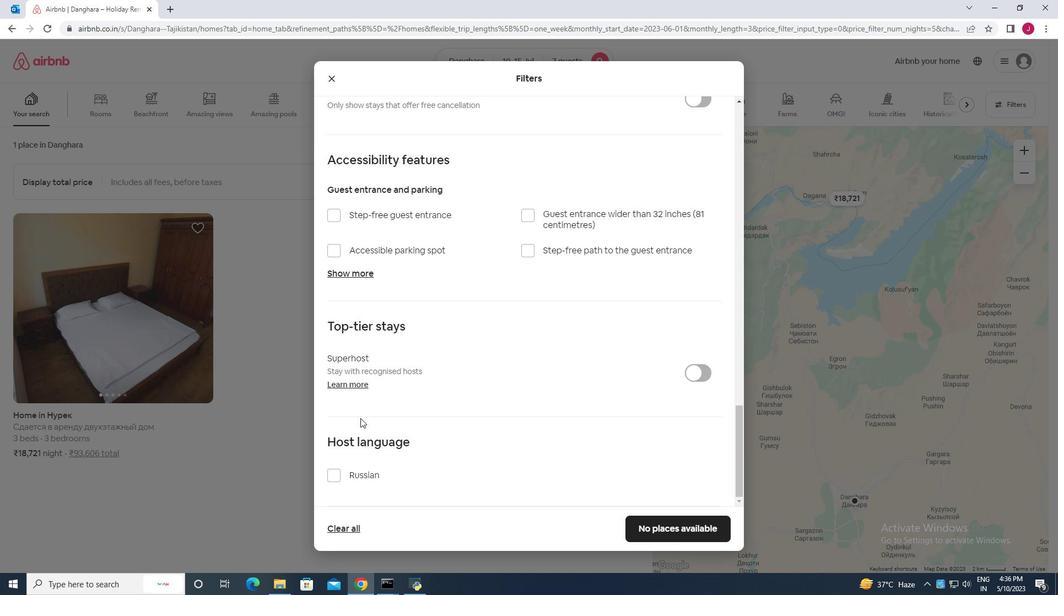 
Action: Mouse scrolled (361, 418) with delta (0, 0)
Screenshot: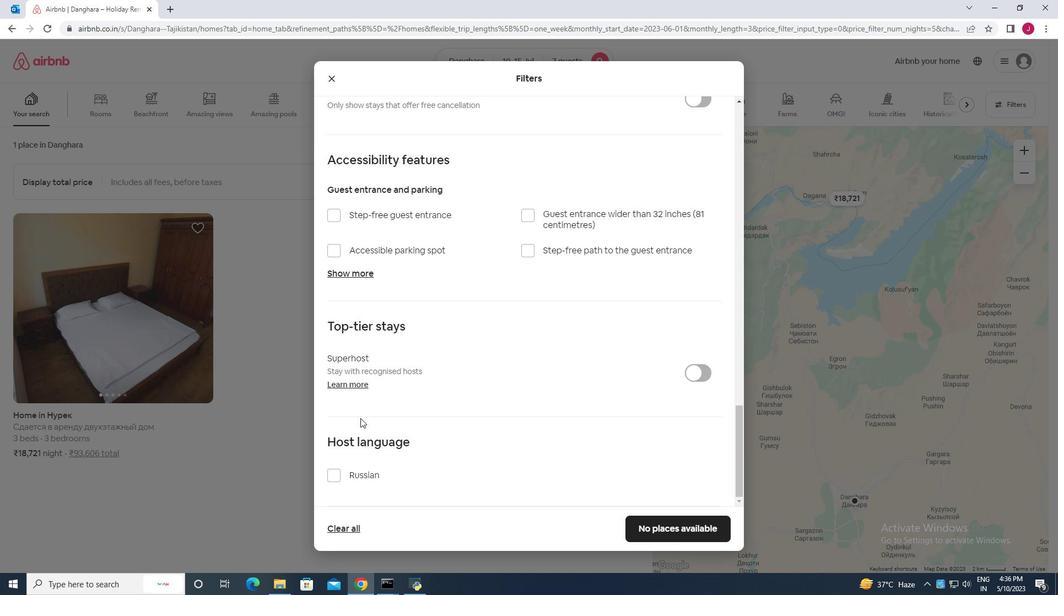 
Action: Mouse scrolled (361, 418) with delta (0, 0)
Screenshot: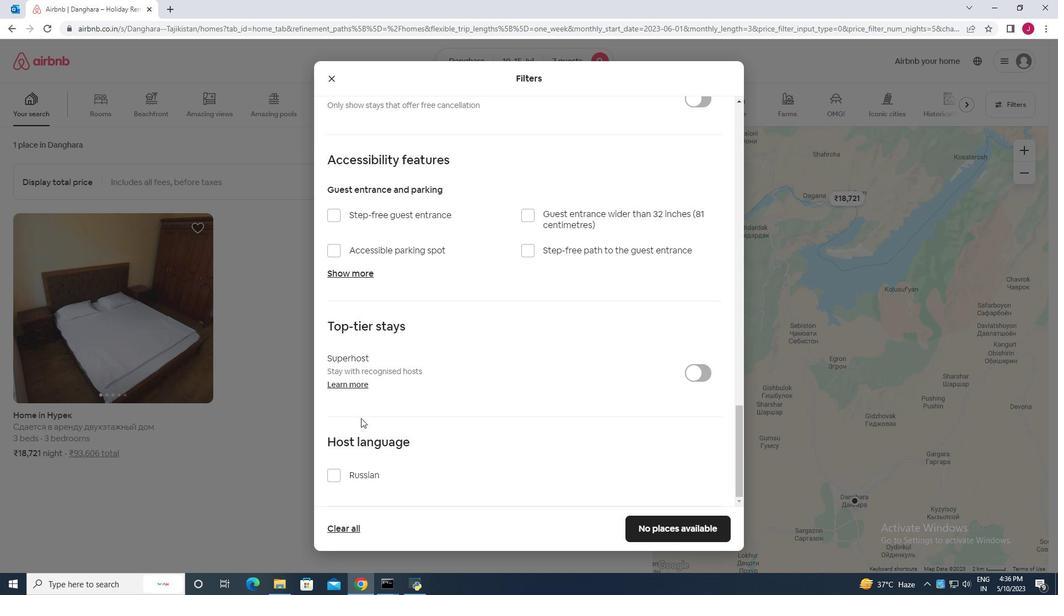
Action: Mouse scrolled (361, 418) with delta (0, 0)
Screenshot: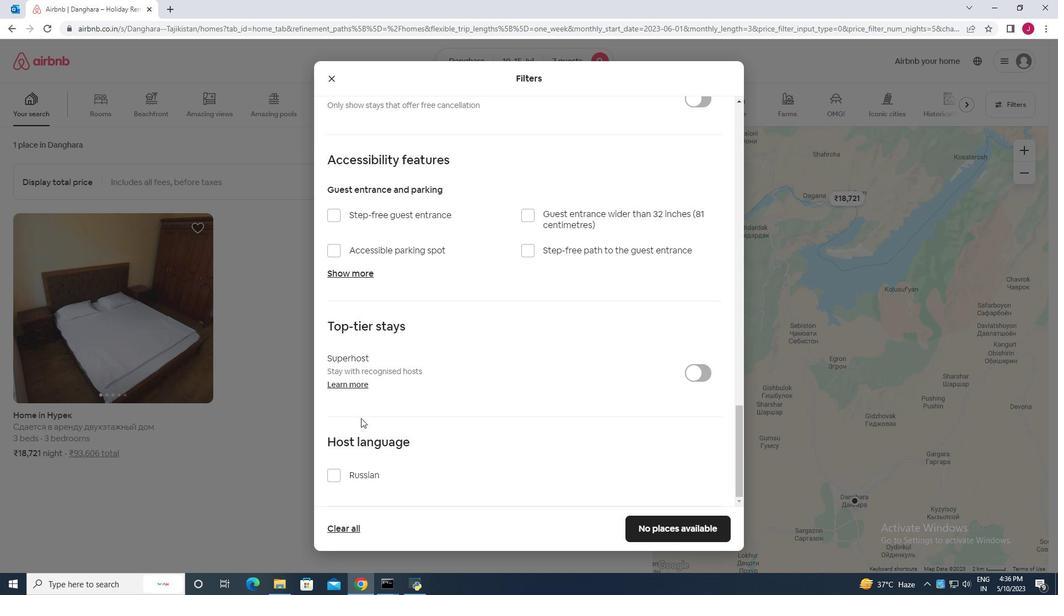 
Action: Mouse moved to (459, 430)
Screenshot: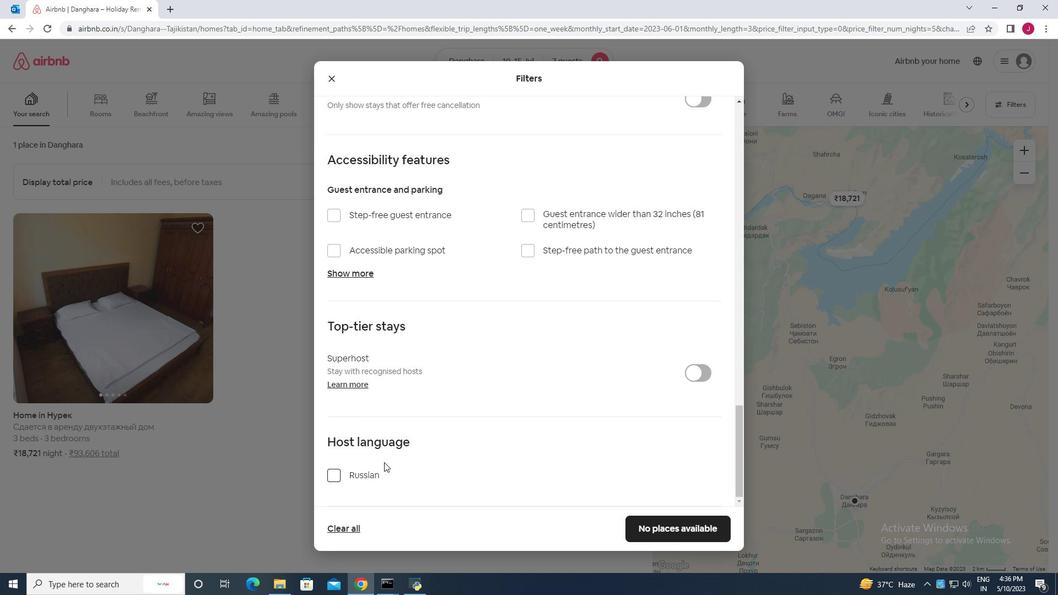 
Action: Mouse scrolled (459, 429) with delta (0, 0)
Screenshot: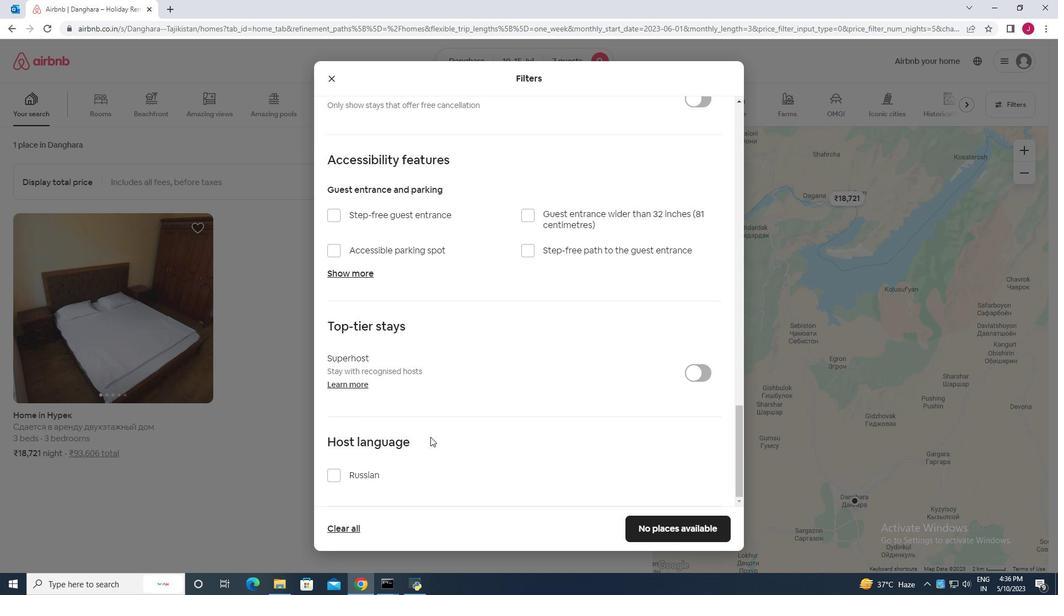 
Action: Mouse moved to (462, 430)
Screenshot: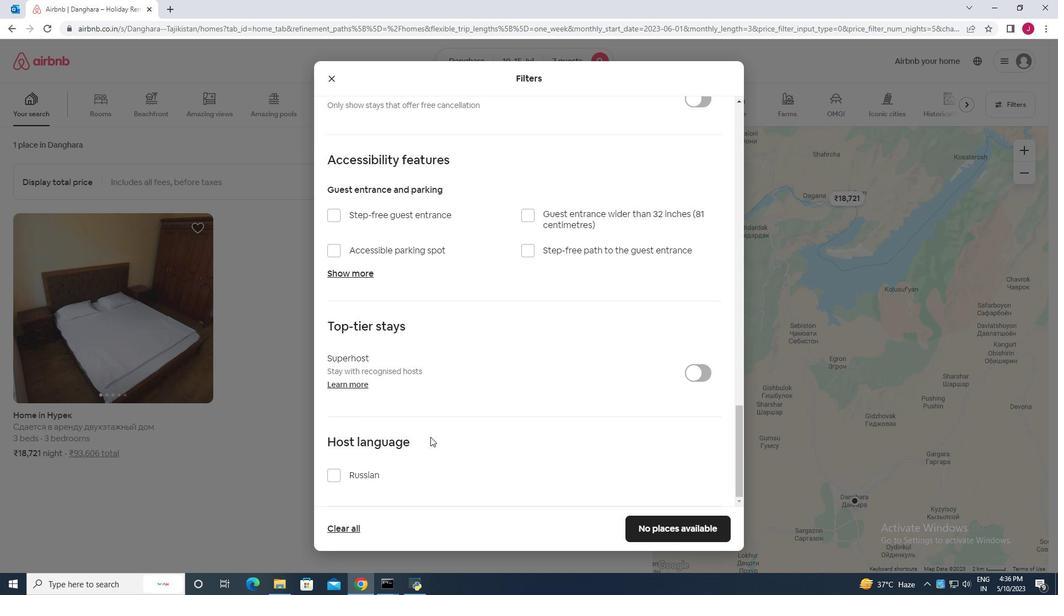 
Action: Mouse scrolled (462, 429) with delta (0, 0)
Screenshot: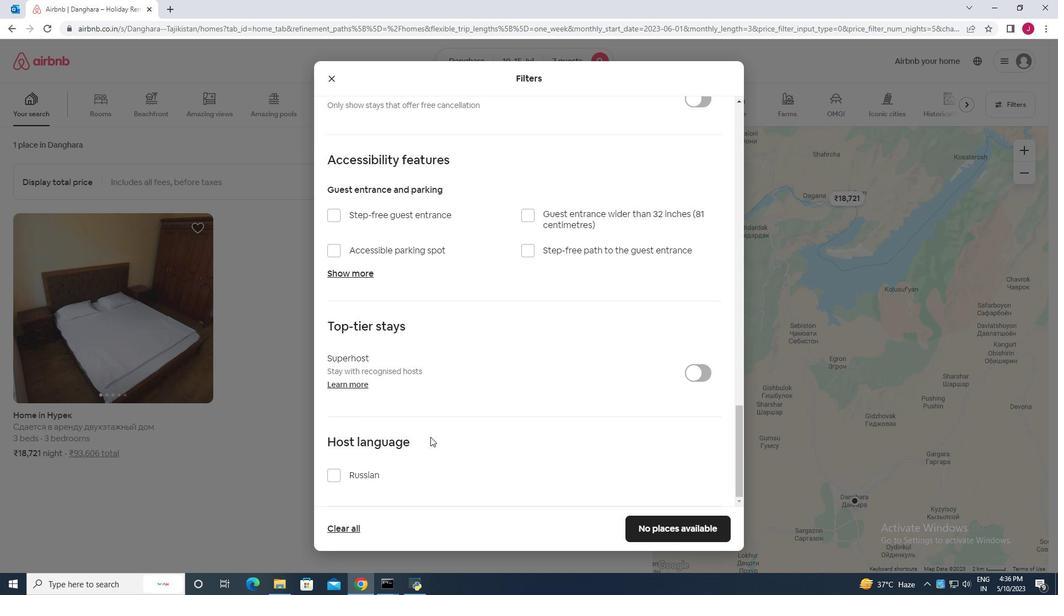 
Action: Mouse moved to (465, 431)
Screenshot: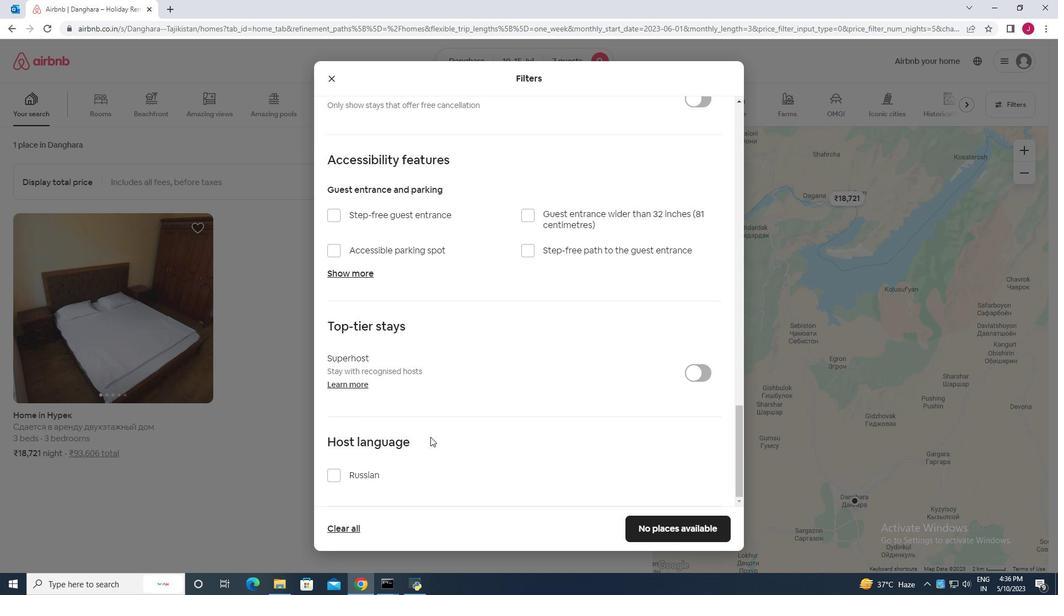 
Action: Mouse scrolled (465, 430) with delta (0, 0)
Screenshot: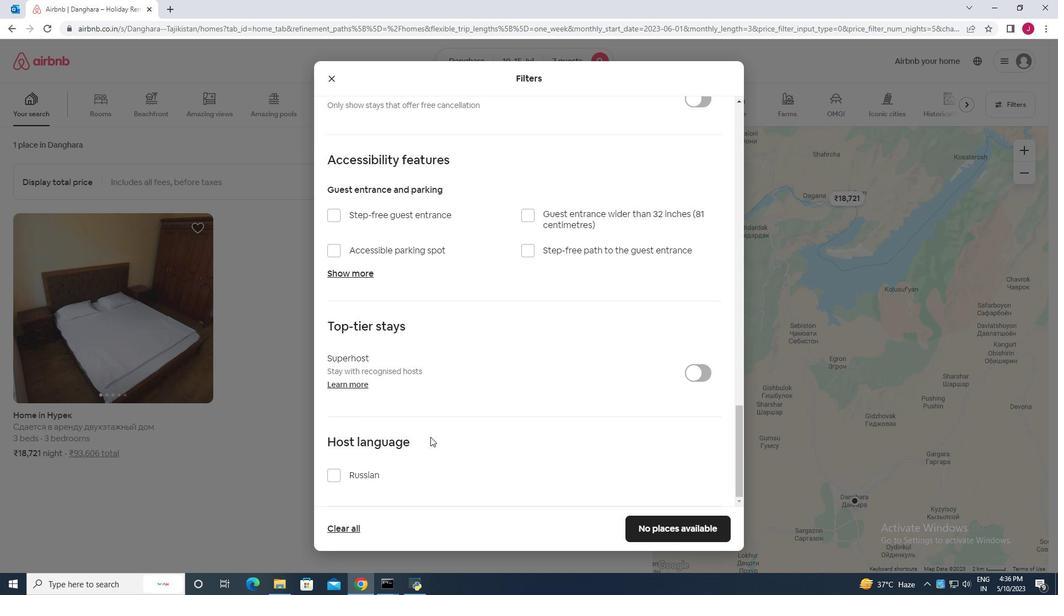 
Action: Mouse moved to (473, 432)
Screenshot: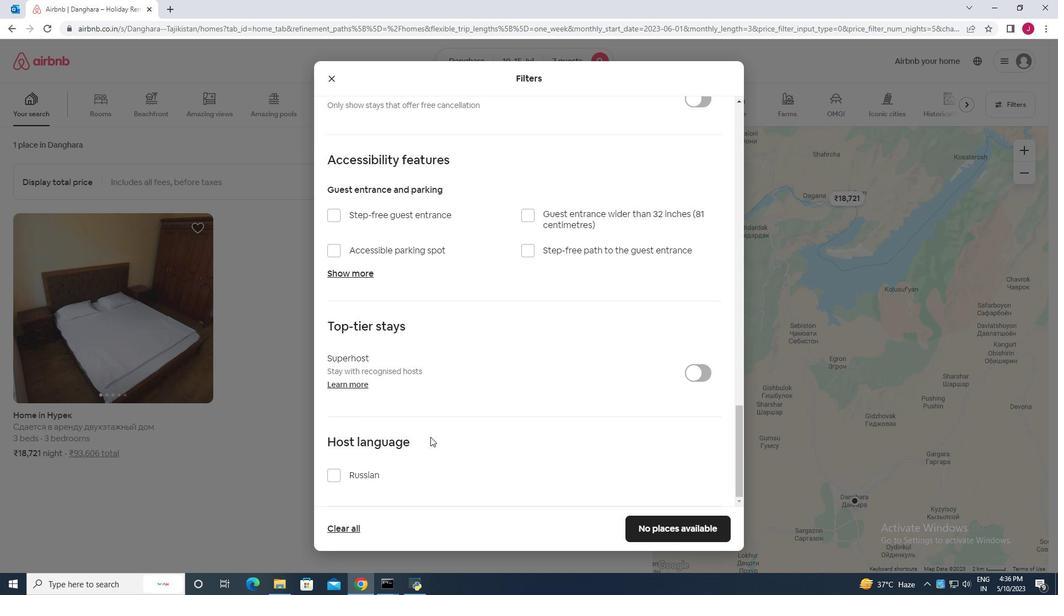 
Action: Mouse scrolled (473, 432) with delta (0, 0)
Screenshot: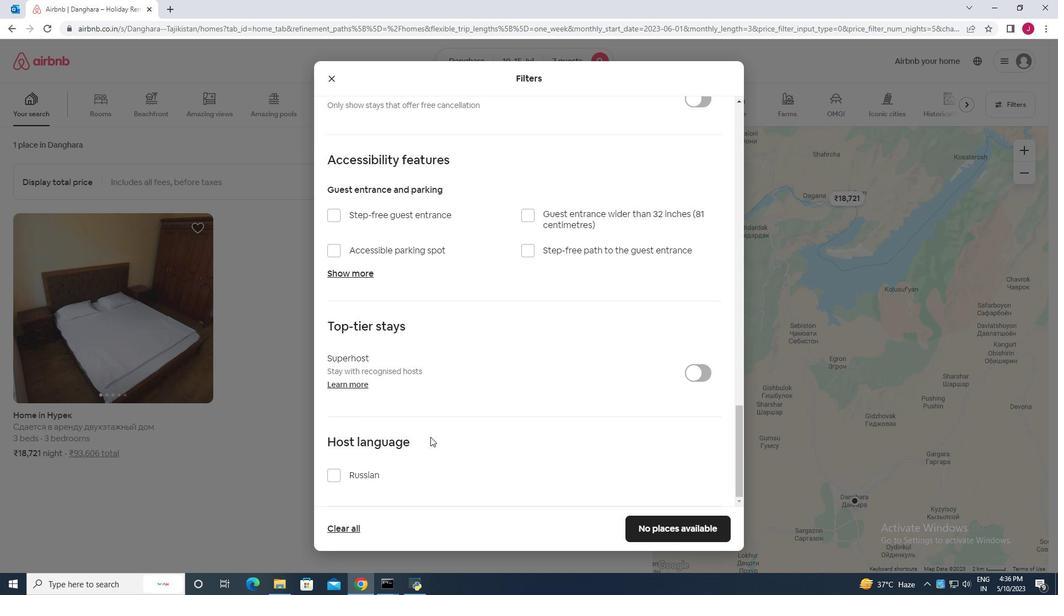 
Action: Mouse moved to (667, 529)
Screenshot: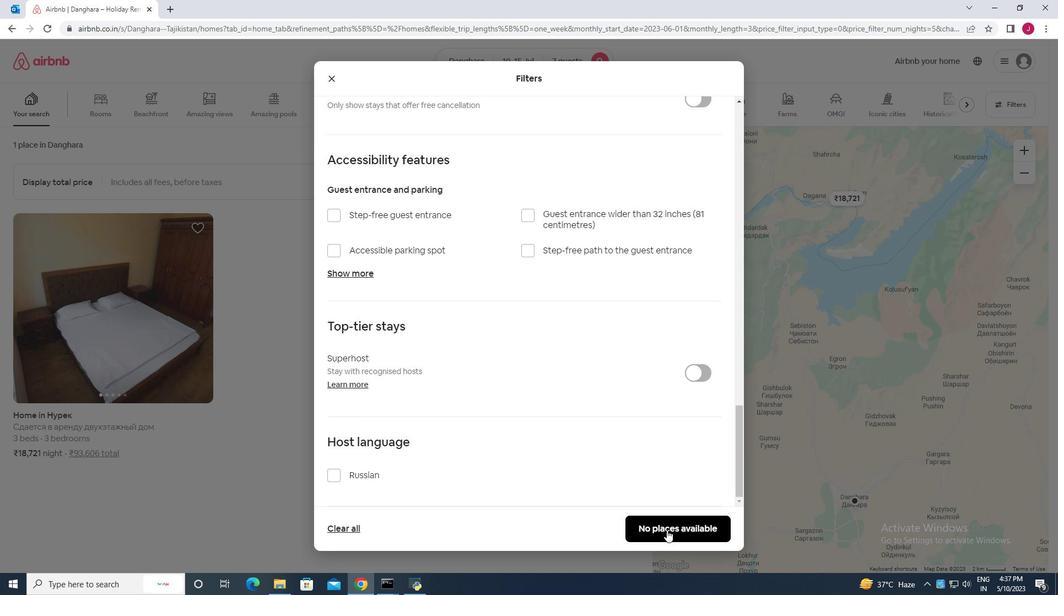 
Action: Mouse pressed left at (667, 529)
Screenshot: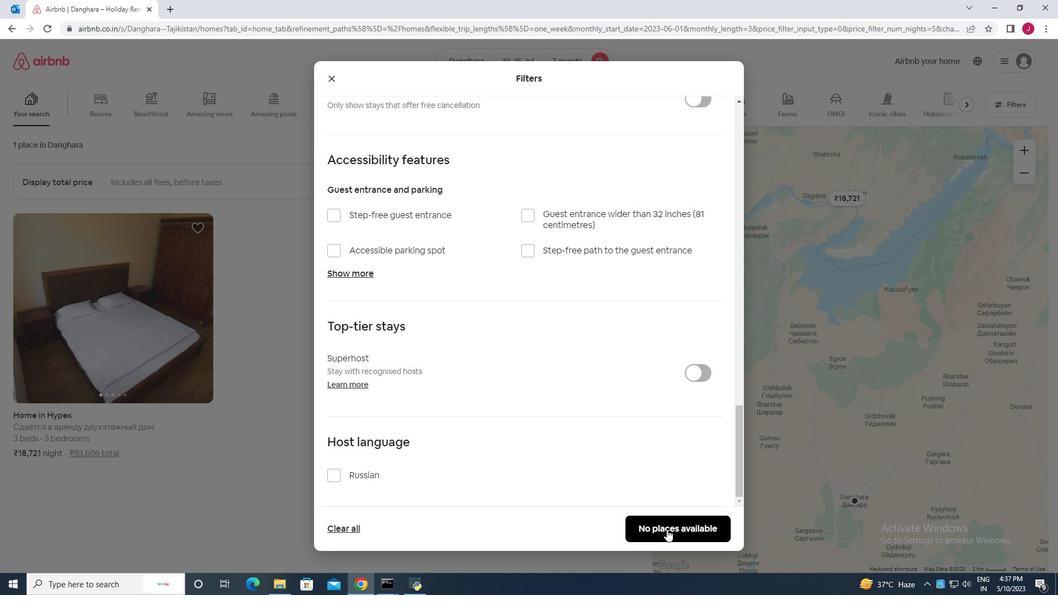 
Action: Mouse moved to (657, 517)
Screenshot: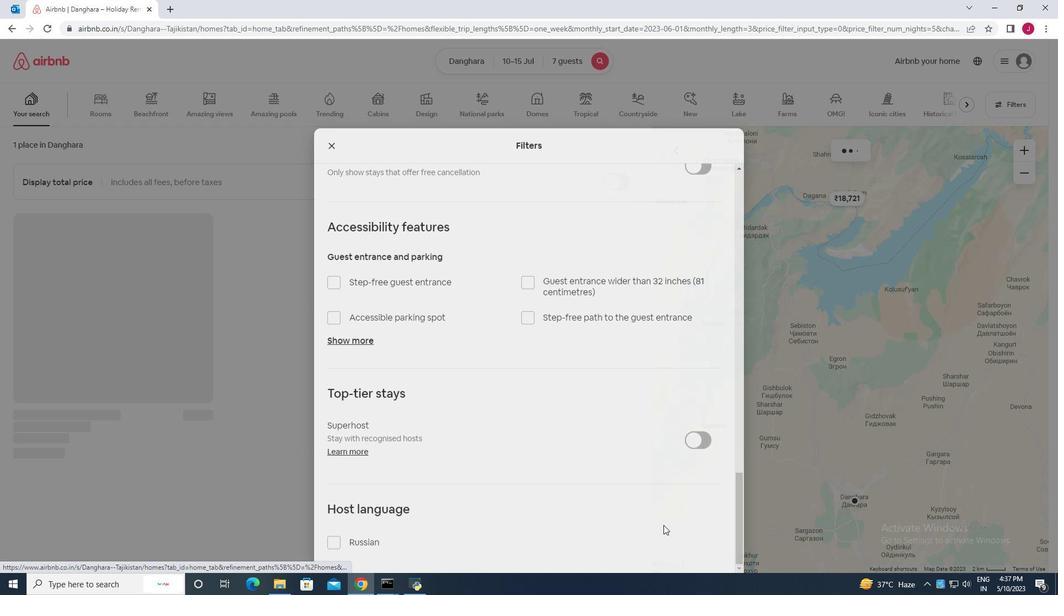 
